 Task: Find a guest house in Bagdogra, India for 7 adults from 12th to 16th July, with a price range of ₹10,000 to ₹16,000, including Wifi and Free parking.
Action: Mouse moved to (445, 114)
Screenshot: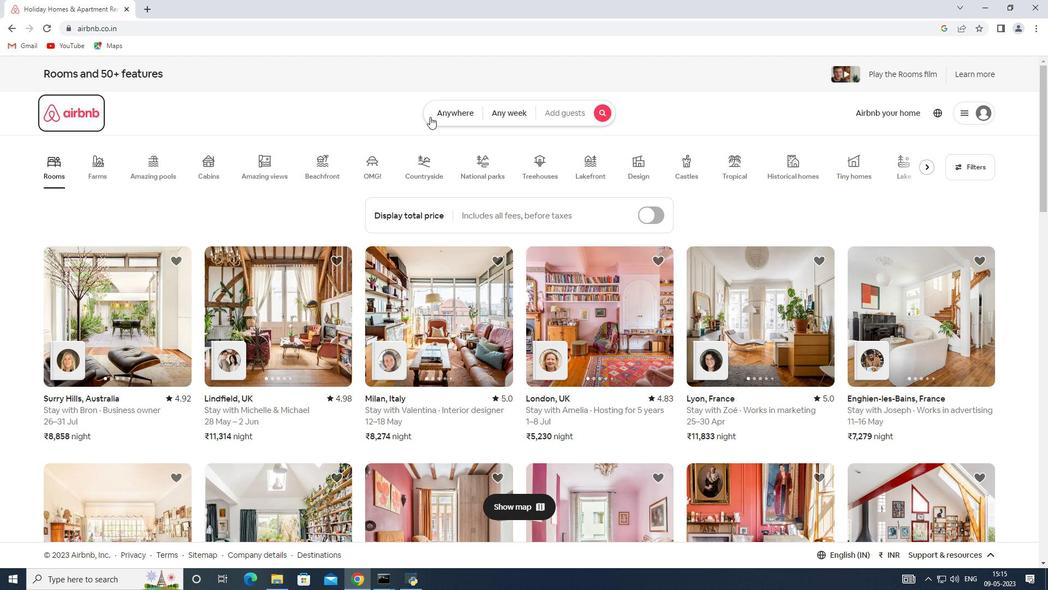 
Action: Mouse pressed left at (445, 114)
Screenshot: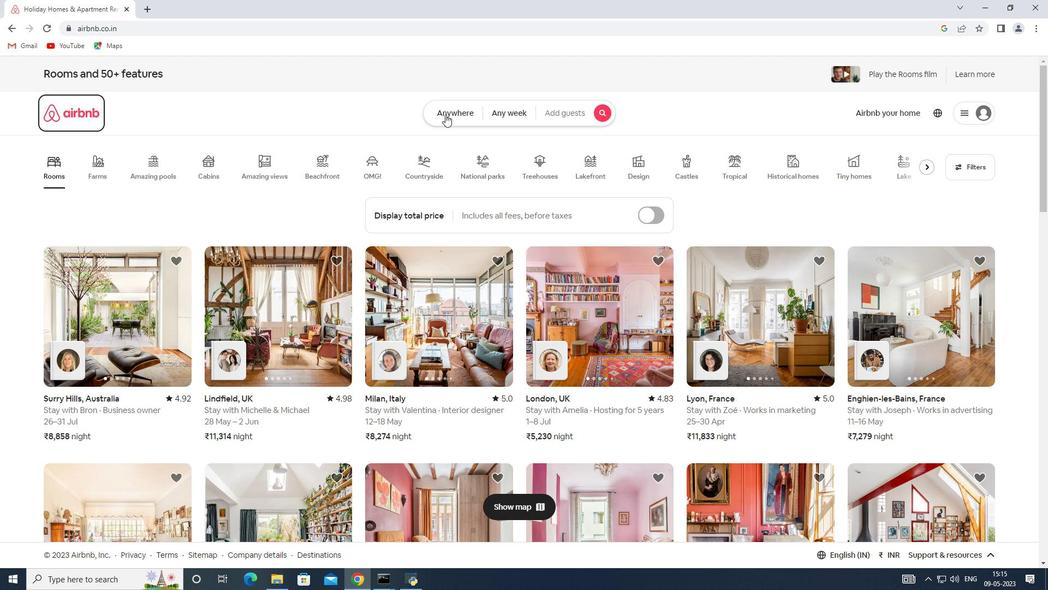 
Action: Mouse moved to (361, 158)
Screenshot: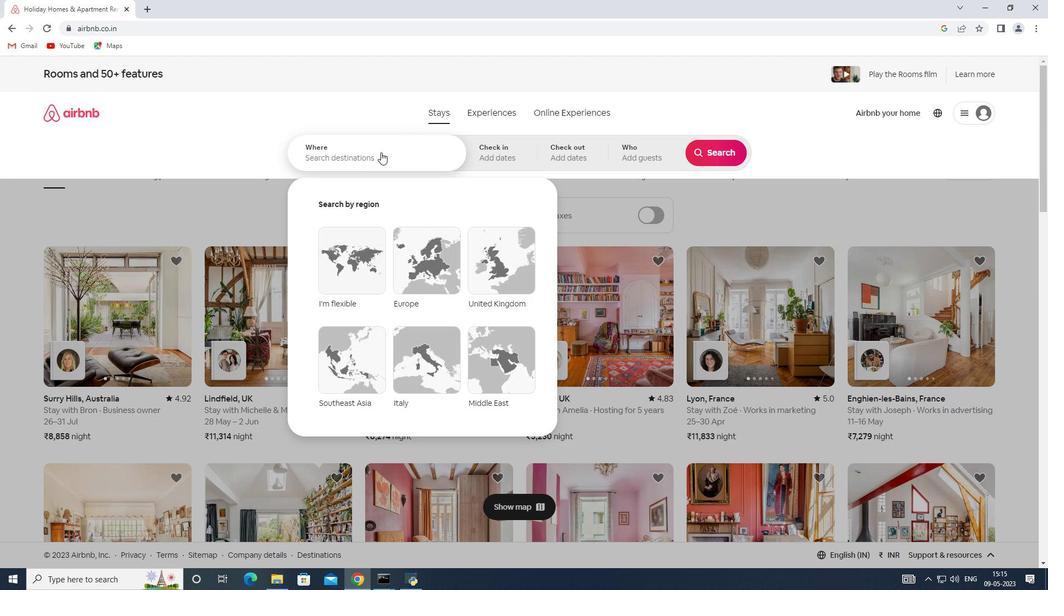 
Action: Mouse pressed left at (361, 158)
Screenshot: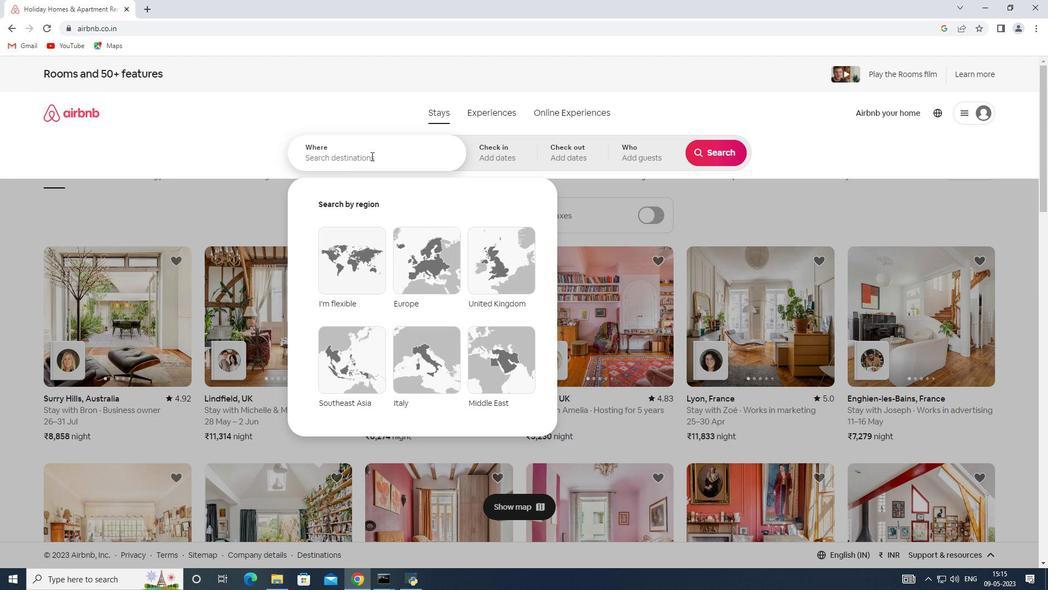 
Action: Key pressed <Key.caps_lock>B<Key.caps_lock>aghd
Screenshot: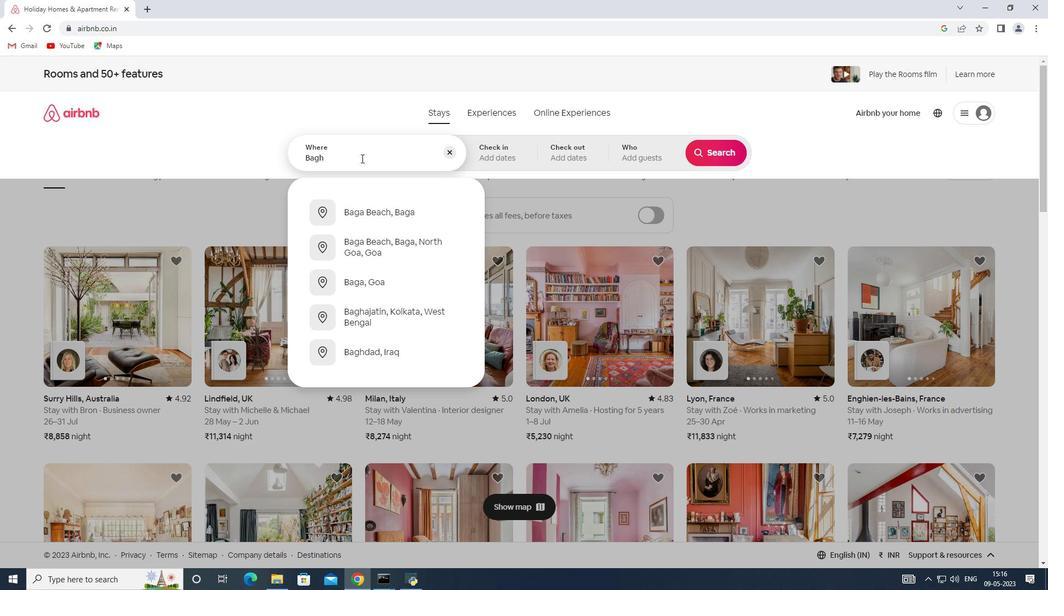 
Action: Mouse moved to (365, 205)
Screenshot: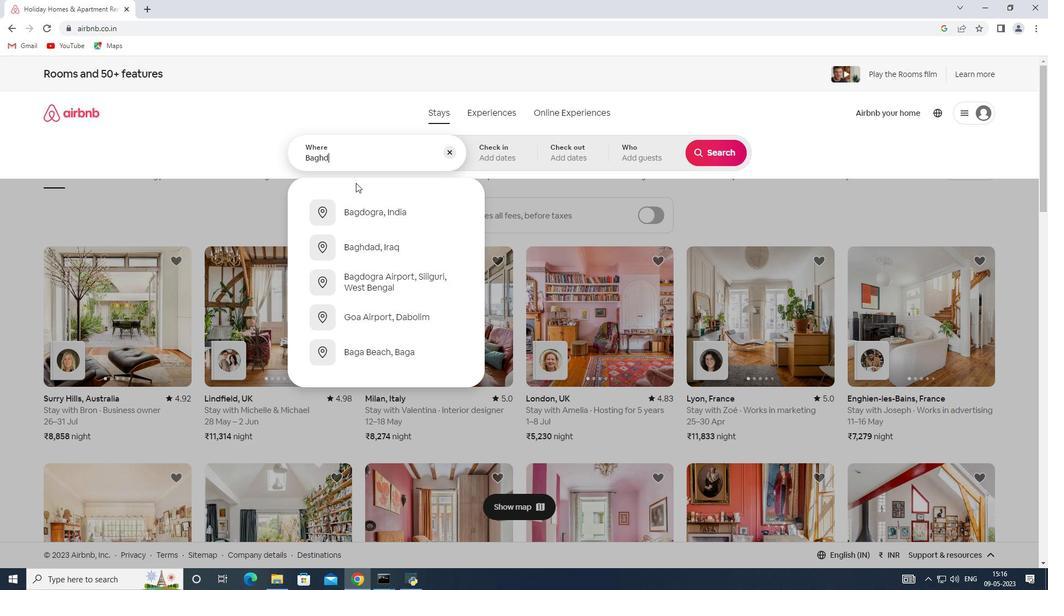
Action: Mouse pressed left at (365, 205)
Screenshot: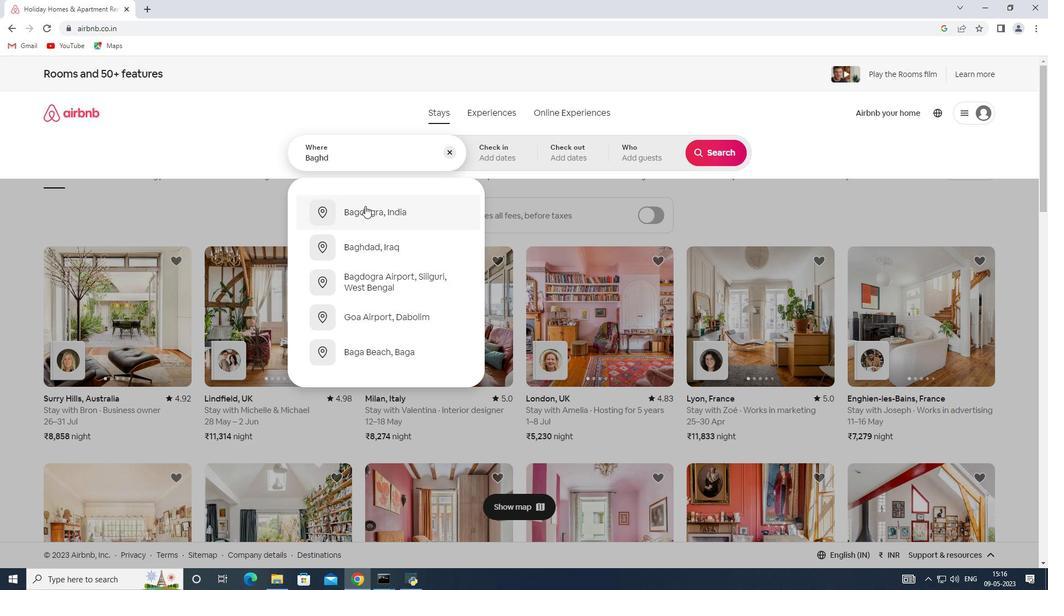 
Action: Mouse moved to (711, 240)
Screenshot: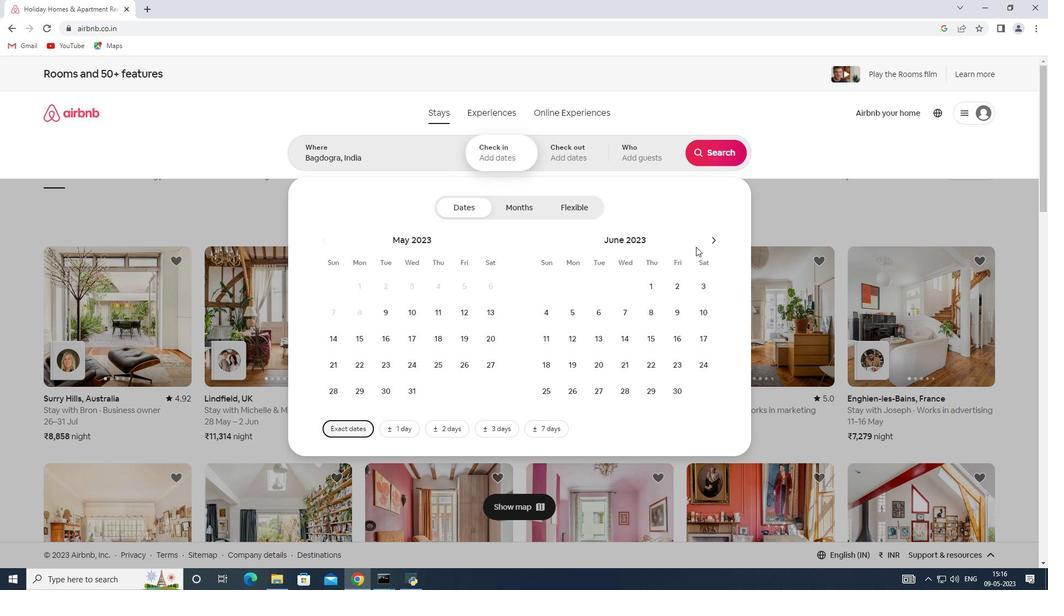 
Action: Mouse pressed left at (711, 240)
Screenshot: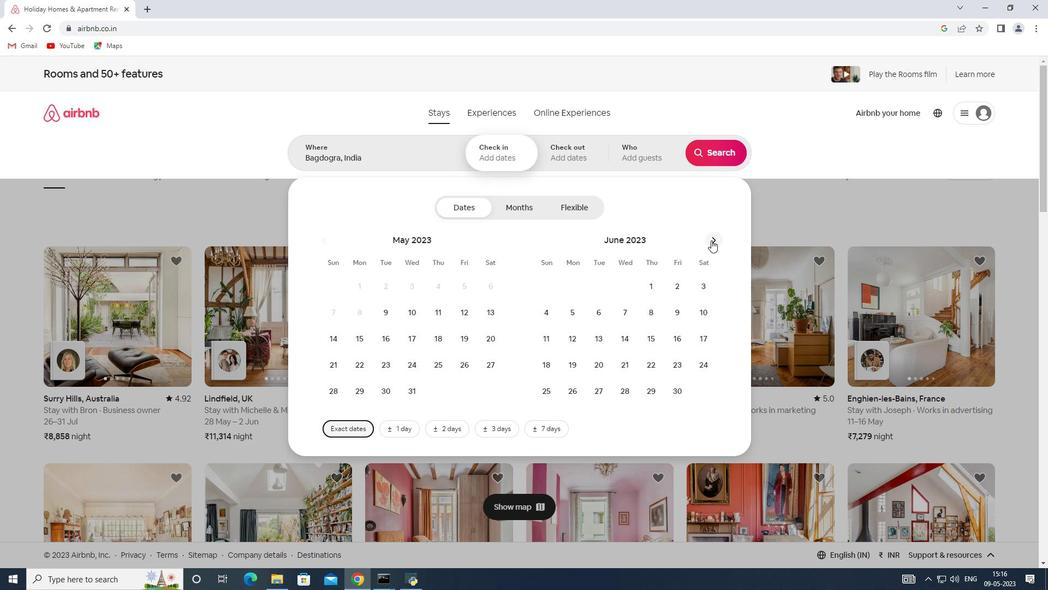 
Action: Mouse moved to (630, 346)
Screenshot: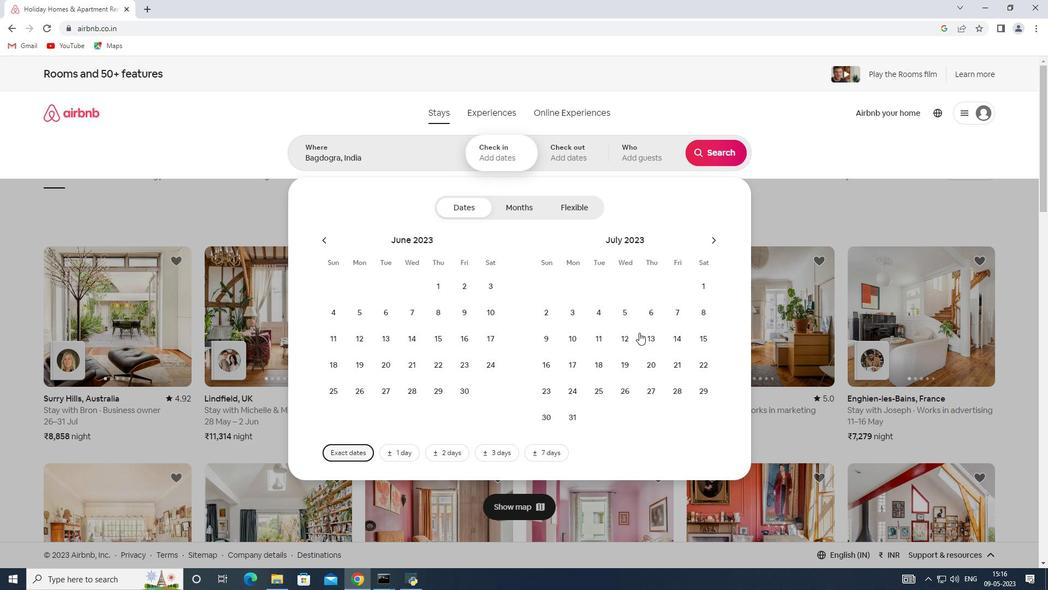 
Action: Mouse pressed left at (630, 346)
Screenshot: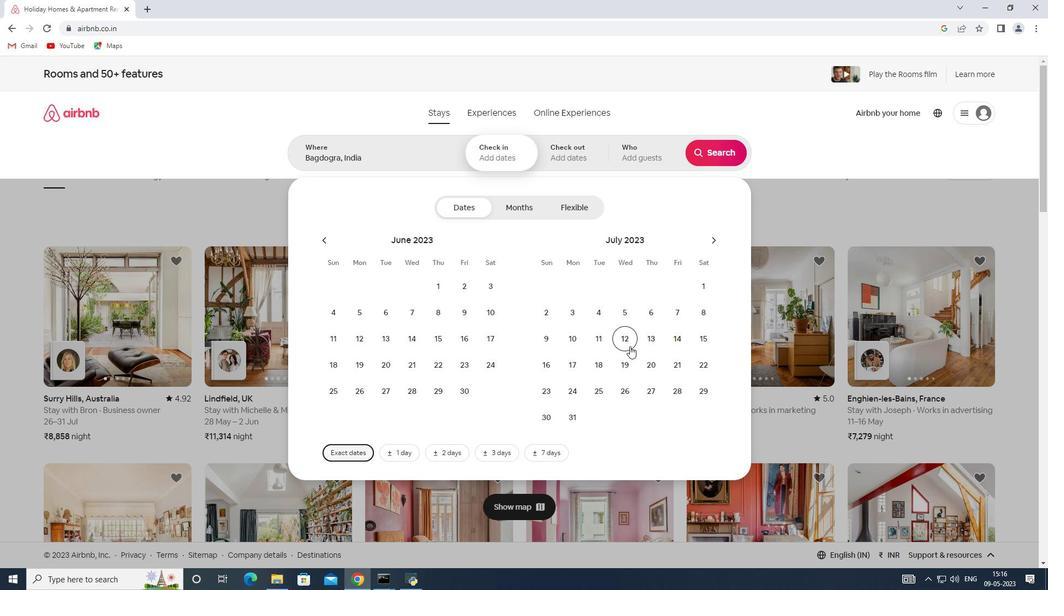 
Action: Mouse moved to (550, 368)
Screenshot: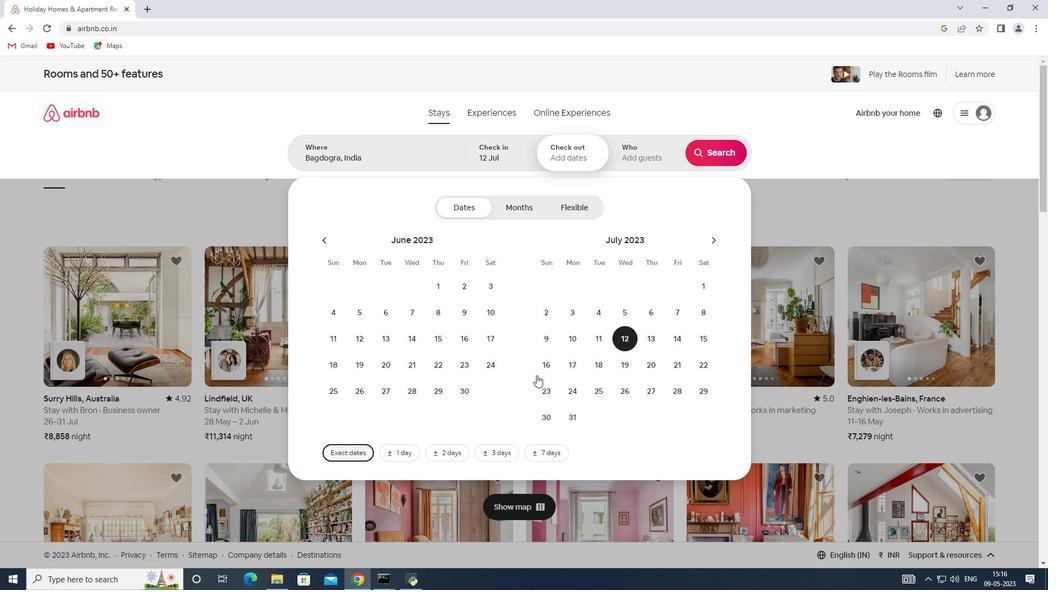 
Action: Mouse pressed left at (550, 368)
Screenshot: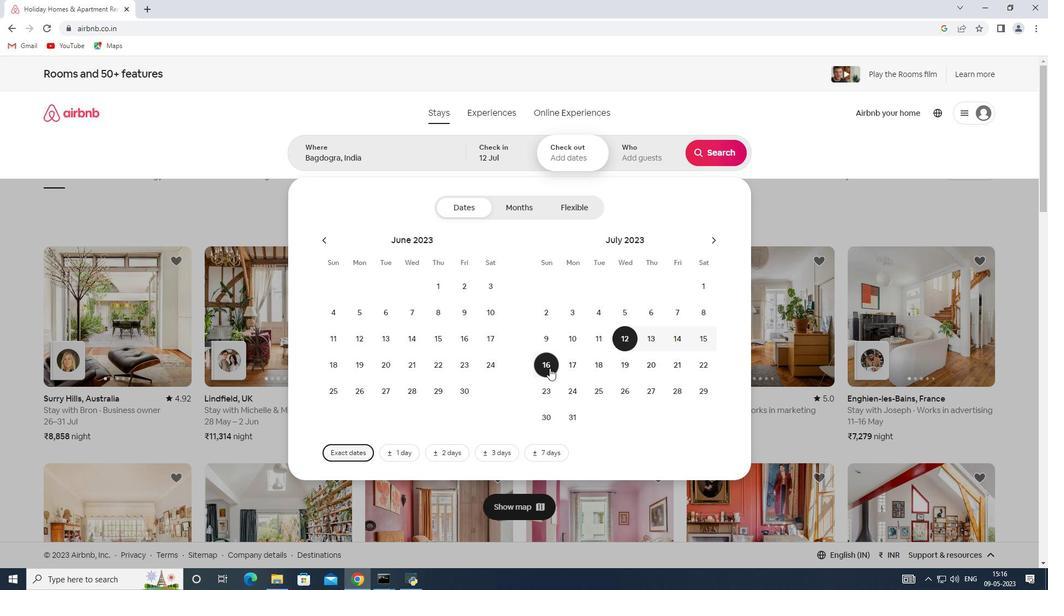 
Action: Mouse moved to (640, 152)
Screenshot: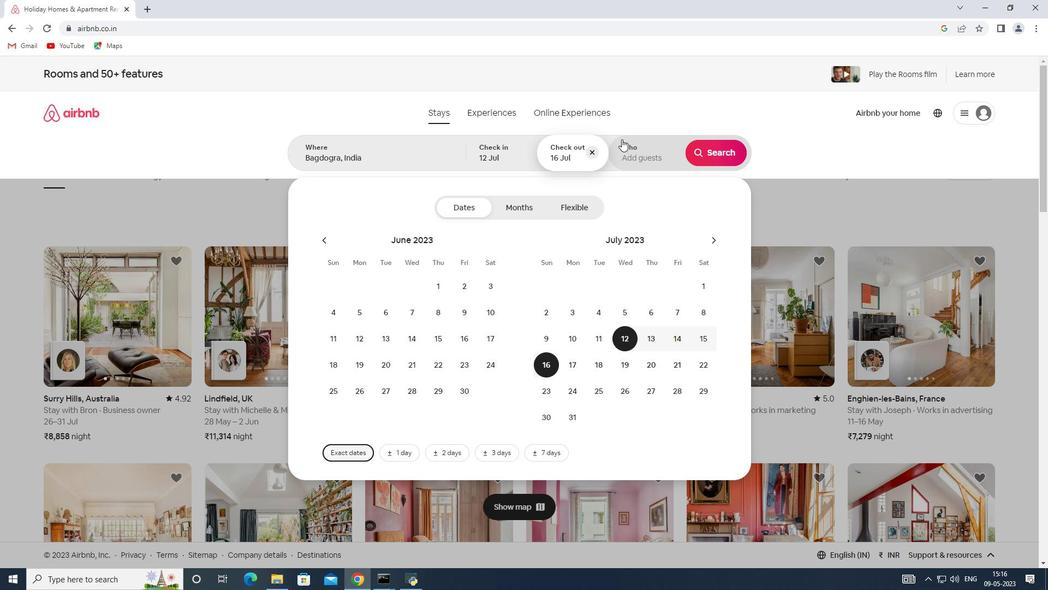 
Action: Mouse pressed left at (640, 152)
Screenshot: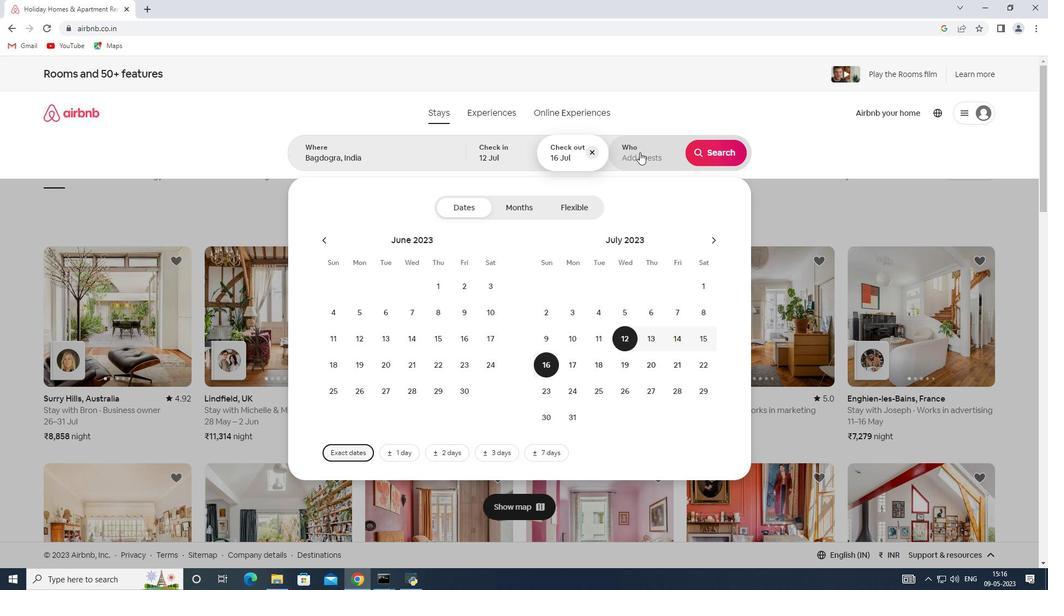 
Action: Mouse moved to (712, 207)
Screenshot: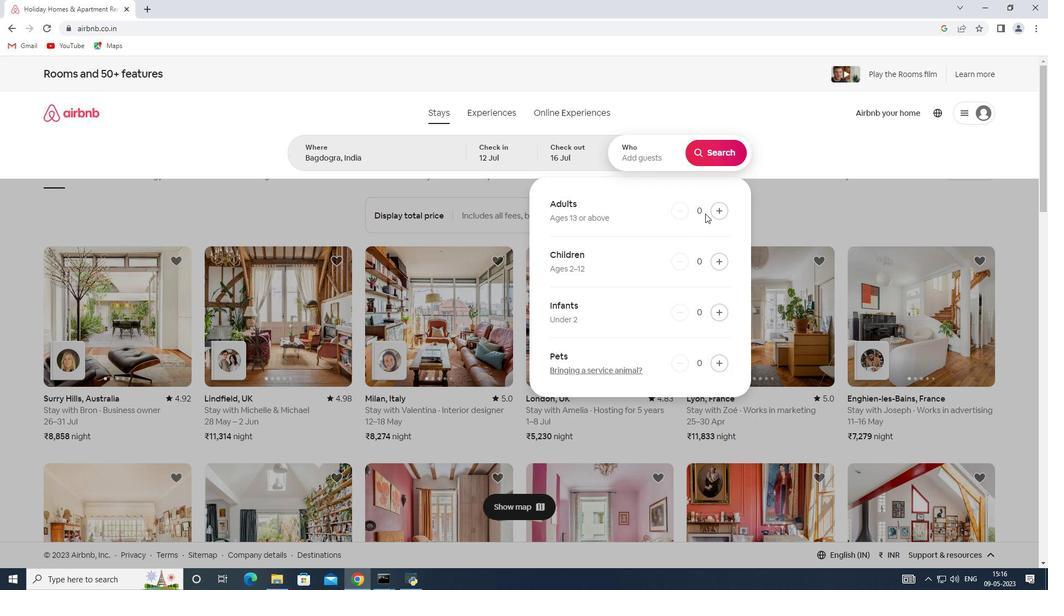 
Action: Mouse pressed left at (712, 207)
Screenshot: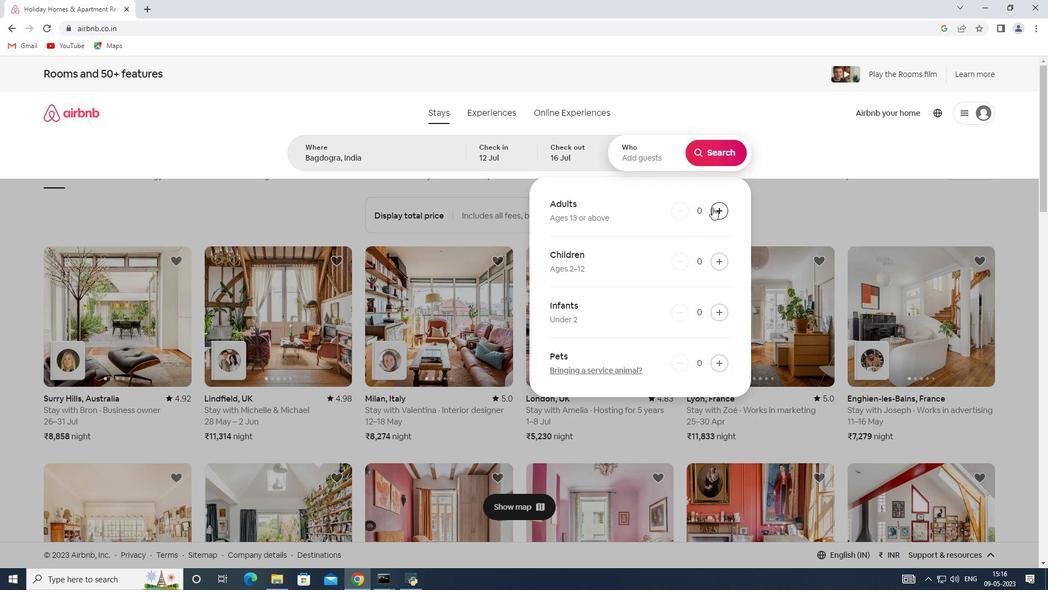 
Action: Mouse pressed left at (712, 207)
Screenshot: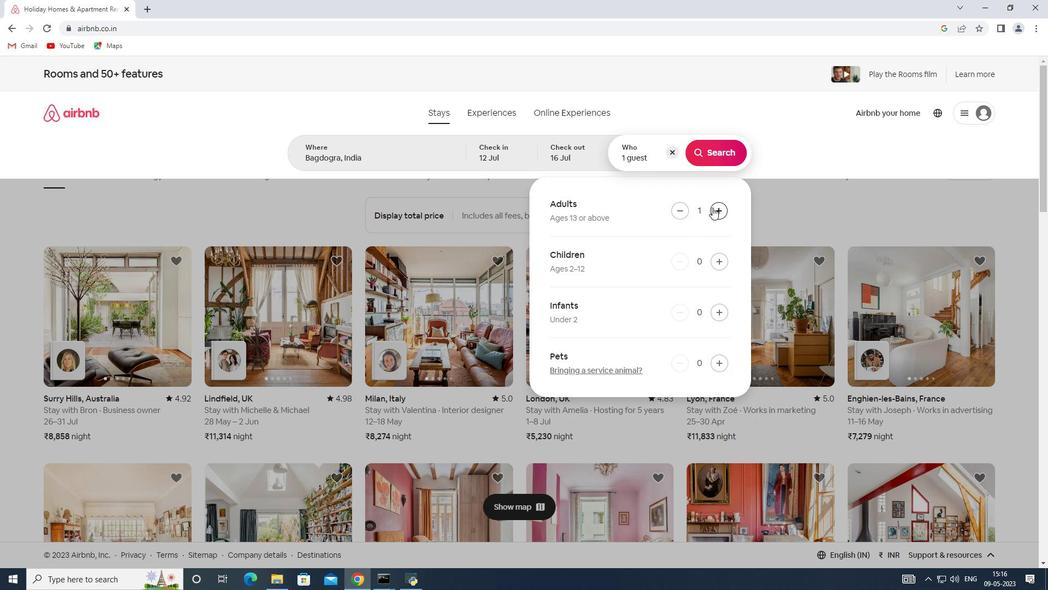 
Action: Mouse pressed left at (712, 207)
Screenshot: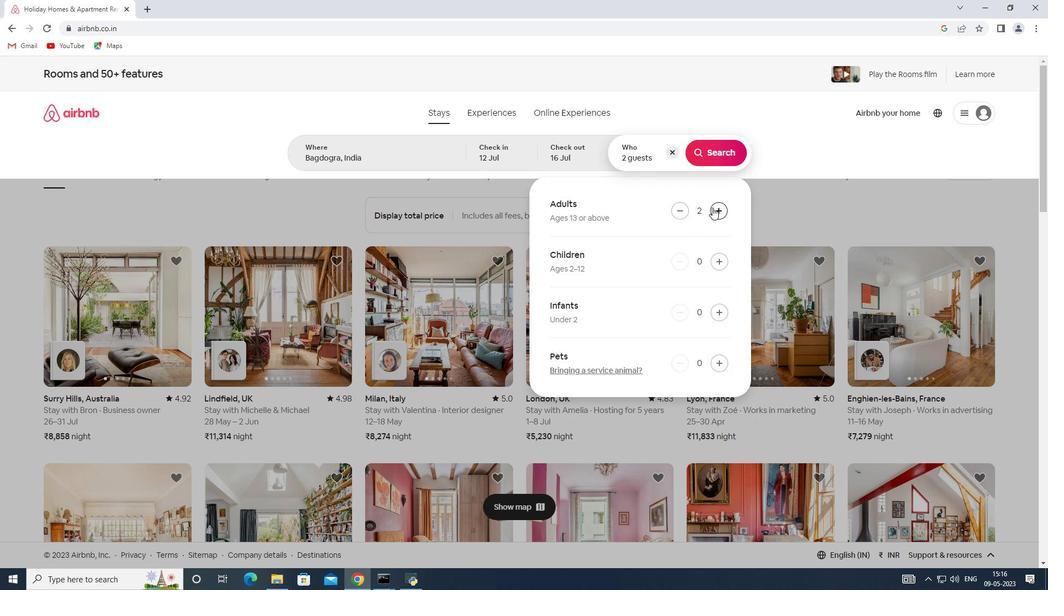 
Action: Mouse pressed left at (712, 207)
Screenshot: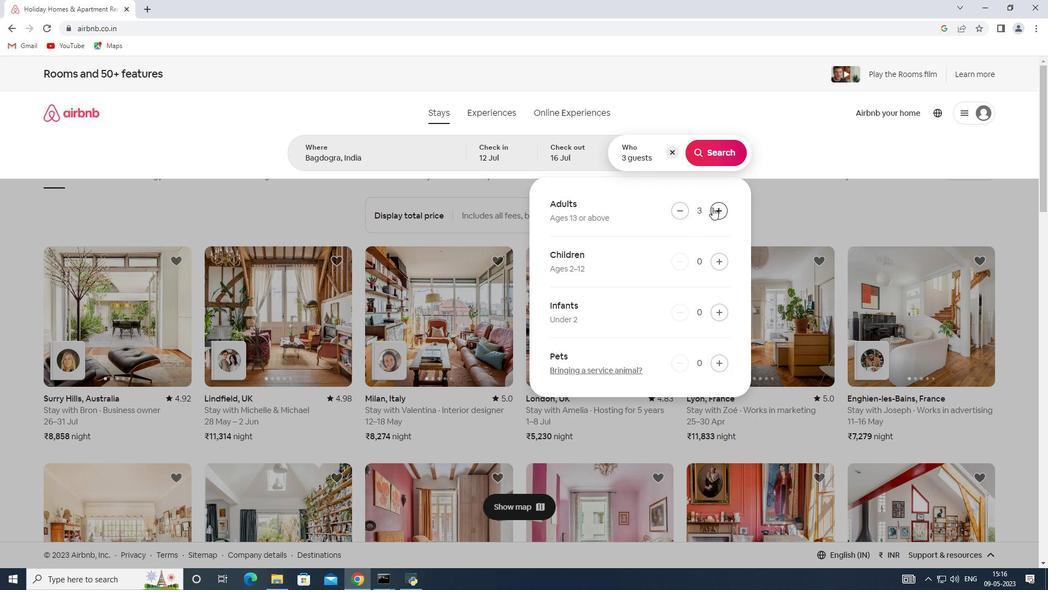 
Action: Mouse pressed left at (712, 207)
Screenshot: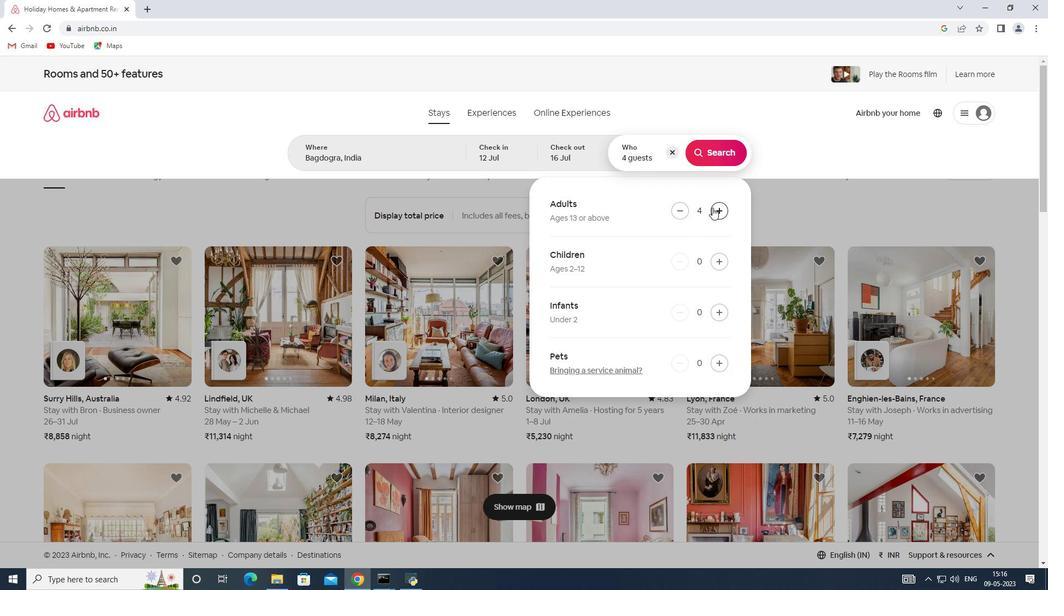 
Action: Mouse pressed left at (712, 207)
Screenshot: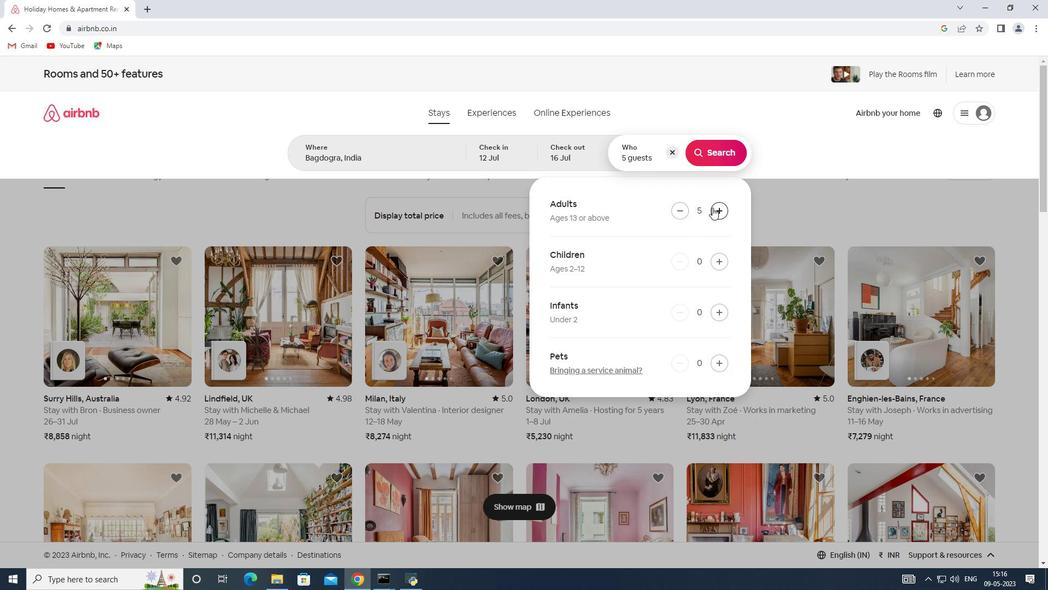 
Action: Mouse pressed left at (712, 207)
Screenshot: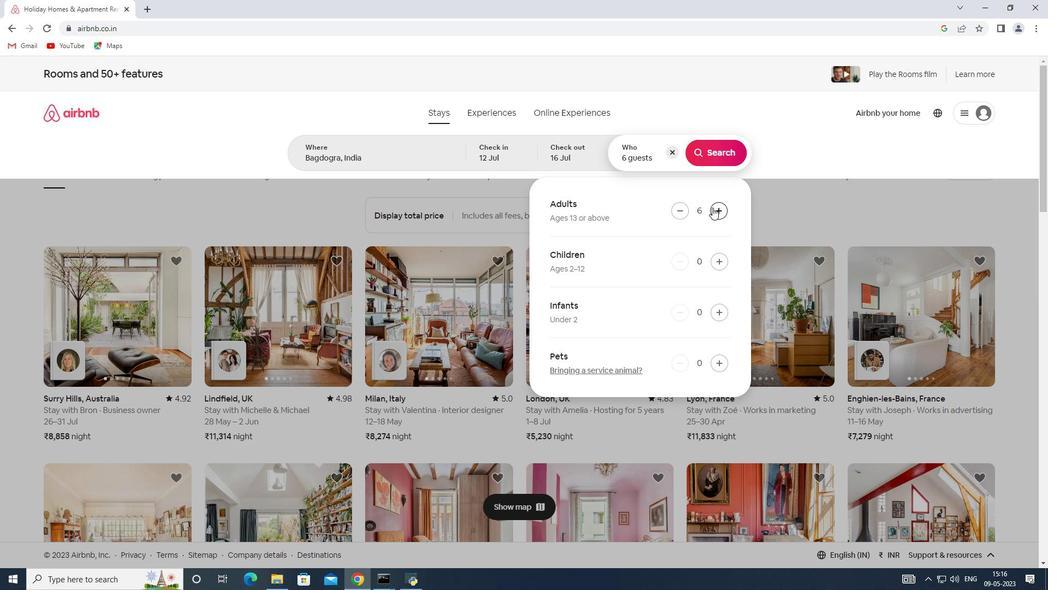 
Action: Mouse moved to (721, 207)
Screenshot: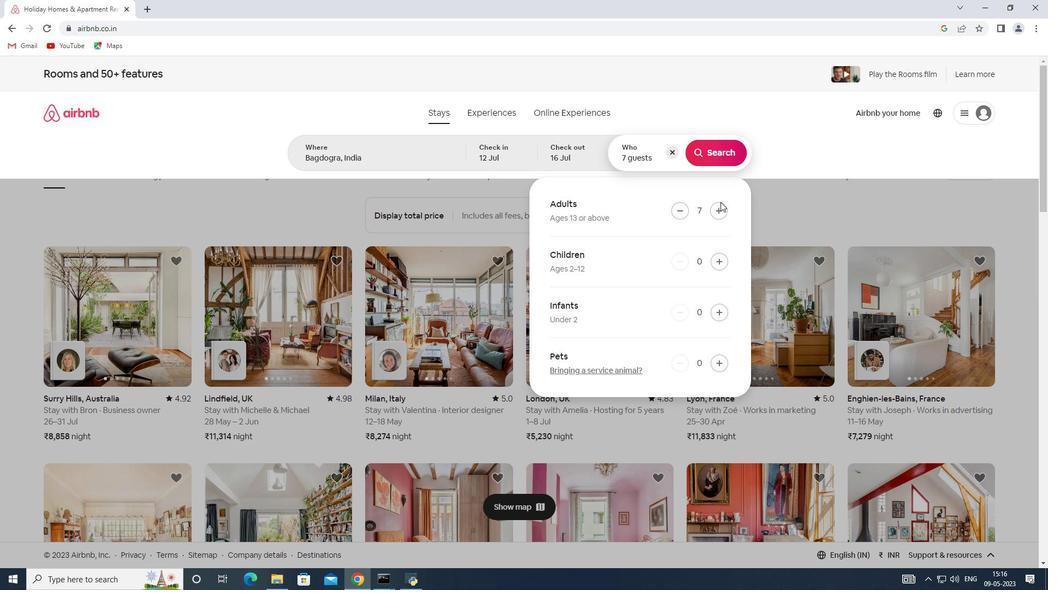 
Action: Mouse pressed left at (721, 207)
Screenshot: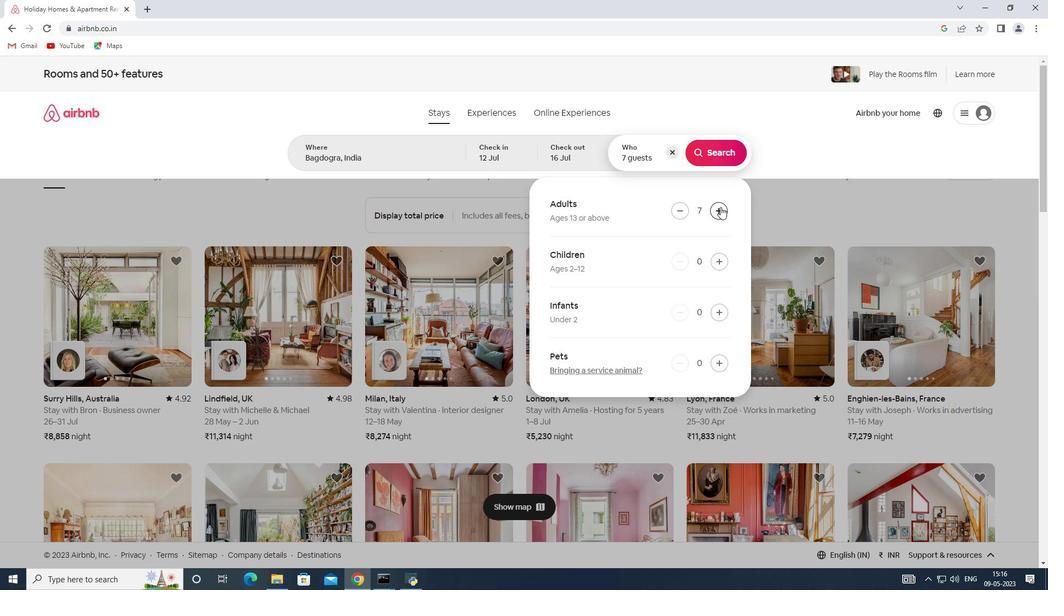 
Action: Mouse moved to (709, 152)
Screenshot: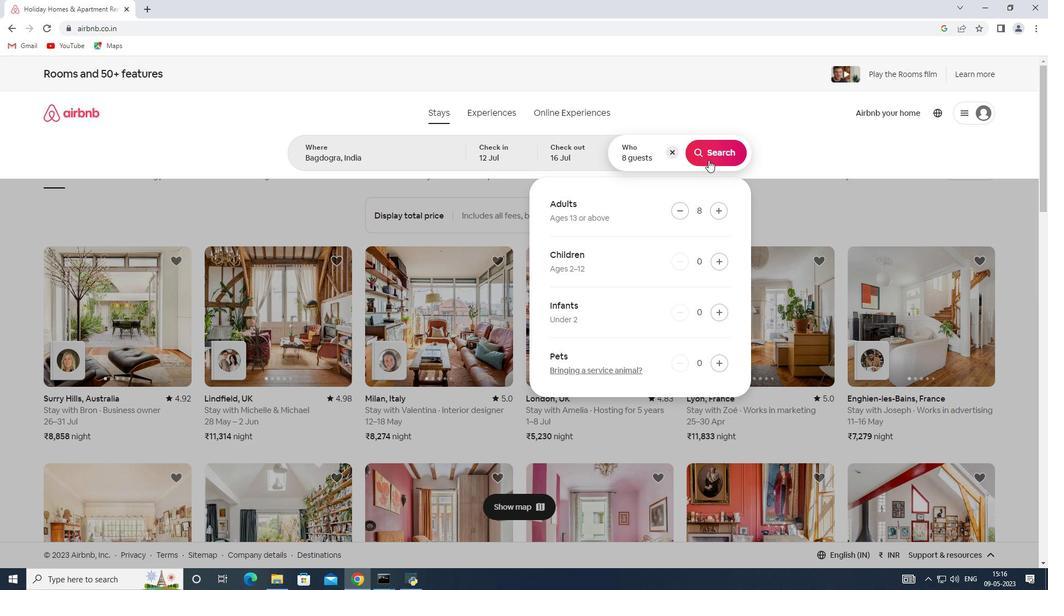 
Action: Mouse pressed left at (709, 152)
Screenshot: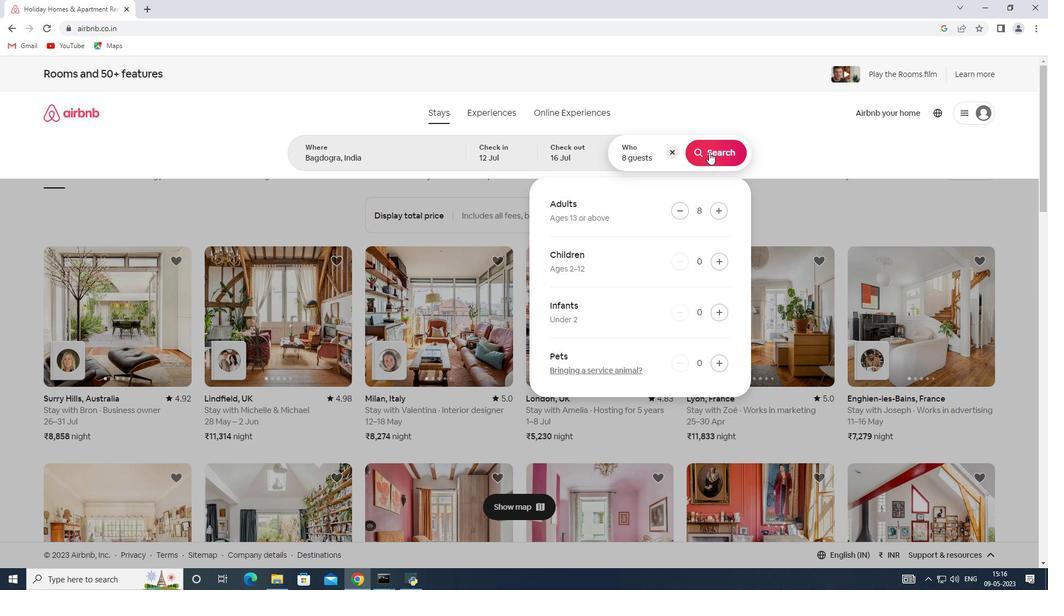 
Action: Mouse moved to (995, 123)
Screenshot: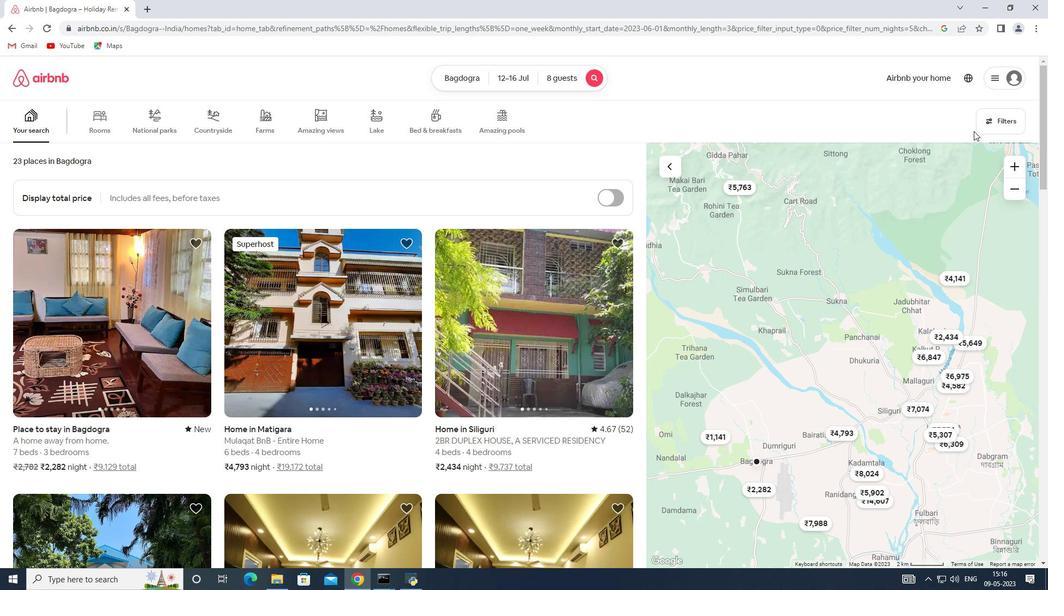 
Action: Mouse pressed left at (995, 123)
Screenshot: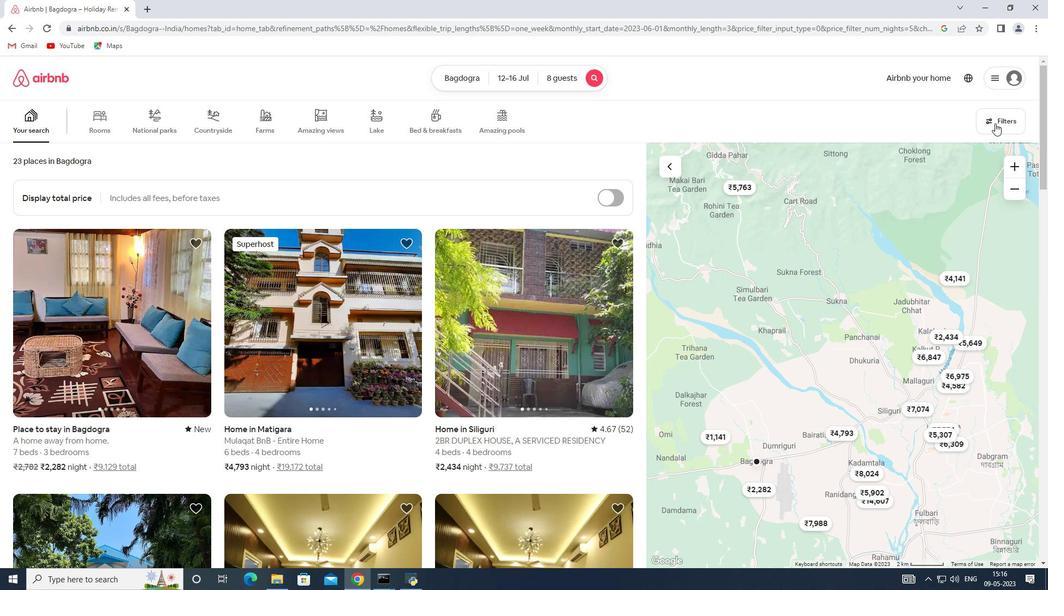 
Action: Mouse moved to (391, 390)
Screenshot: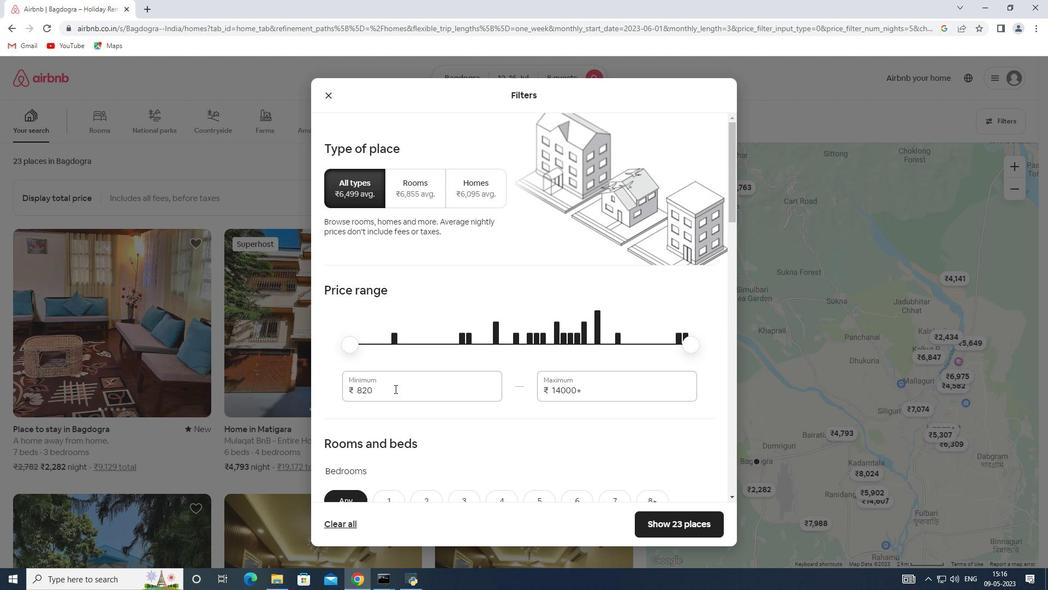 
Action: Mouse pressed left at (391, 390)
Screenshot: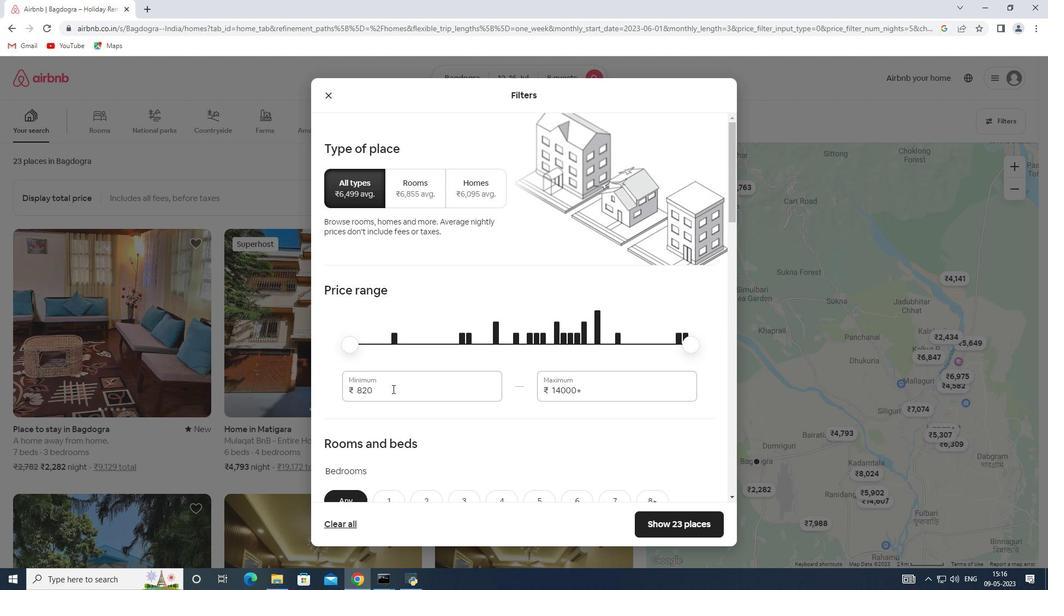 
Action: Mouse moved to (334, 393)
Screenshot: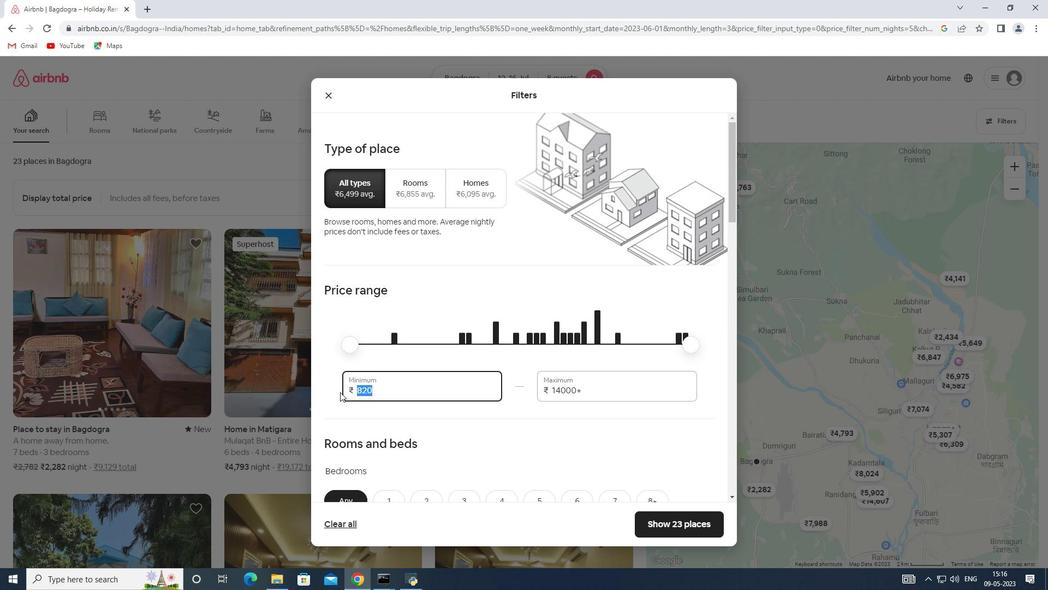 
Action: Key pressed 10000
Screenshot: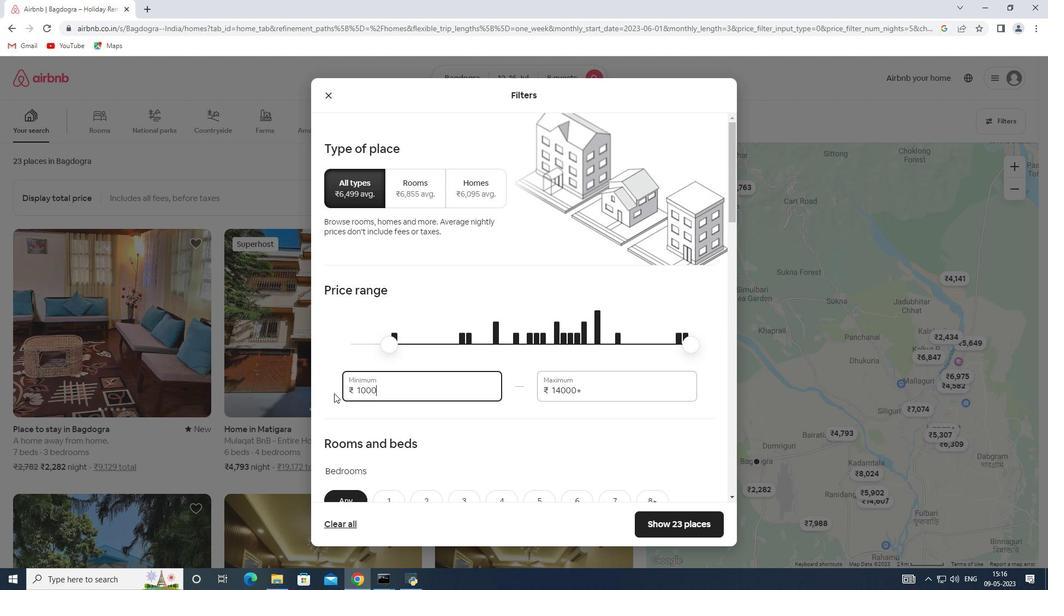 
Action: Mouse moved to (599, 391)
Screenshot: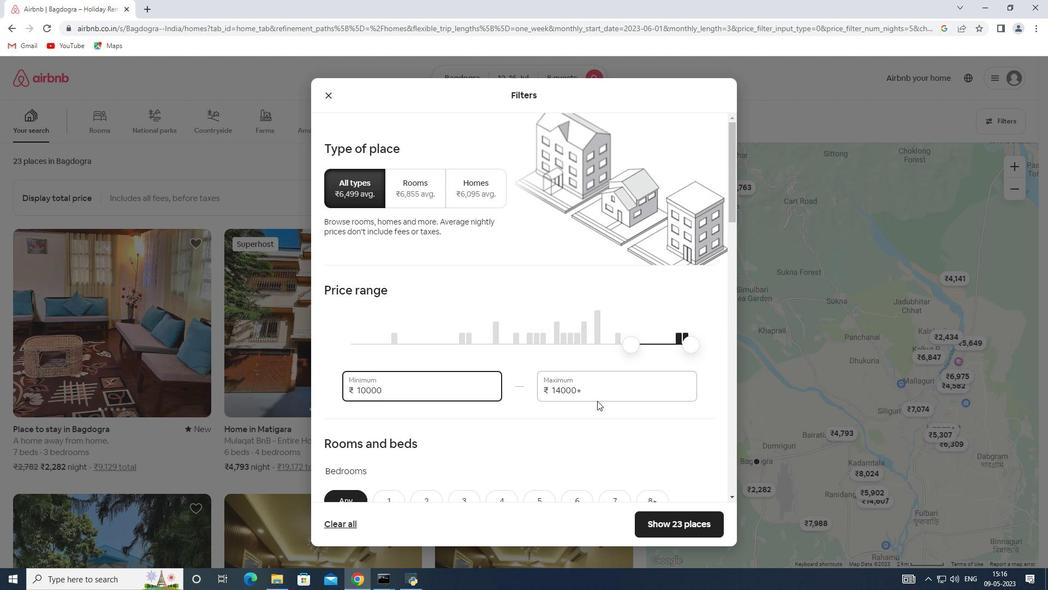 
Action: Mouse pressed left at (599, 391)
Screenshot: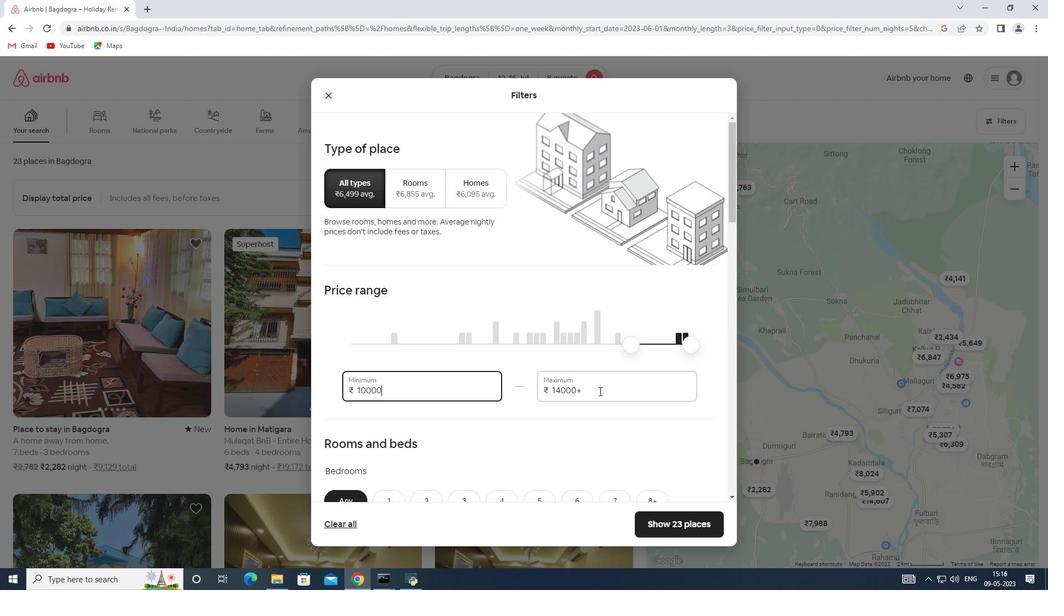 
Action: Mouse moved to (504, 404)
Screenshot: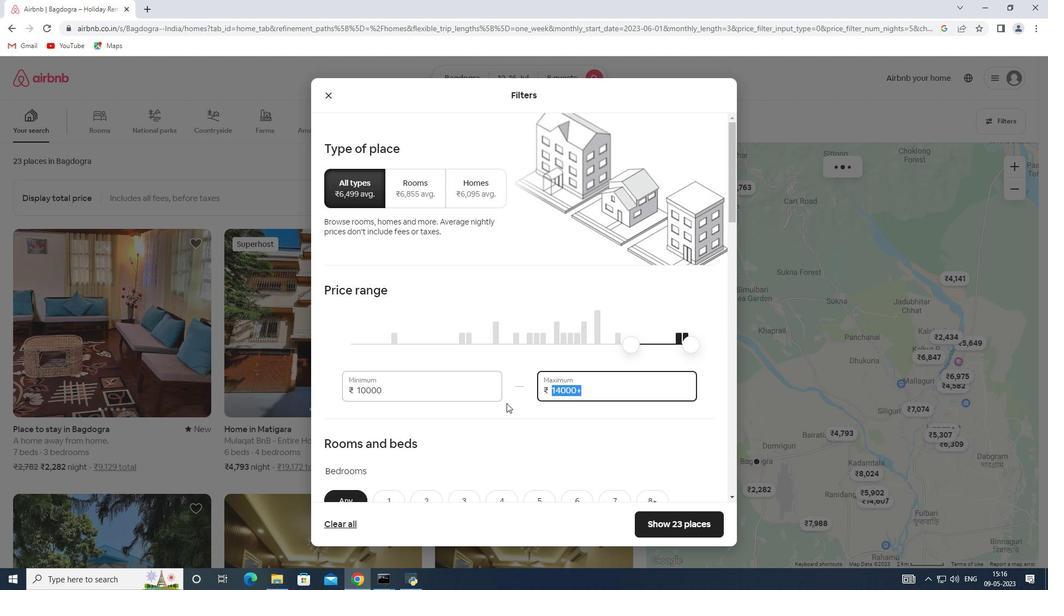 
Action: Key pressed 16000
Screenshot: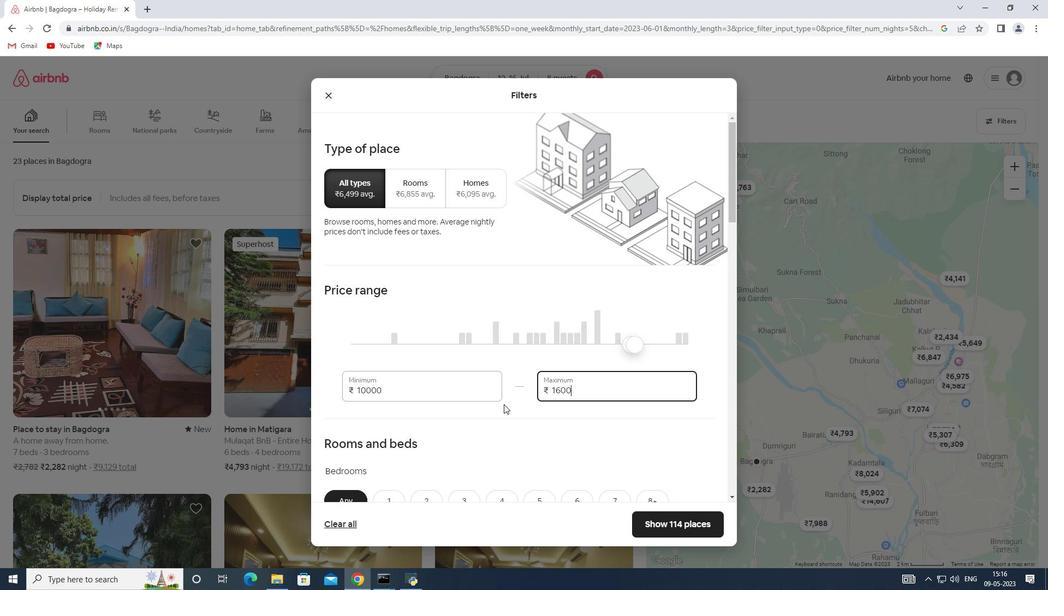 
Action: Mouse moved to (503, 405)
Screenshot: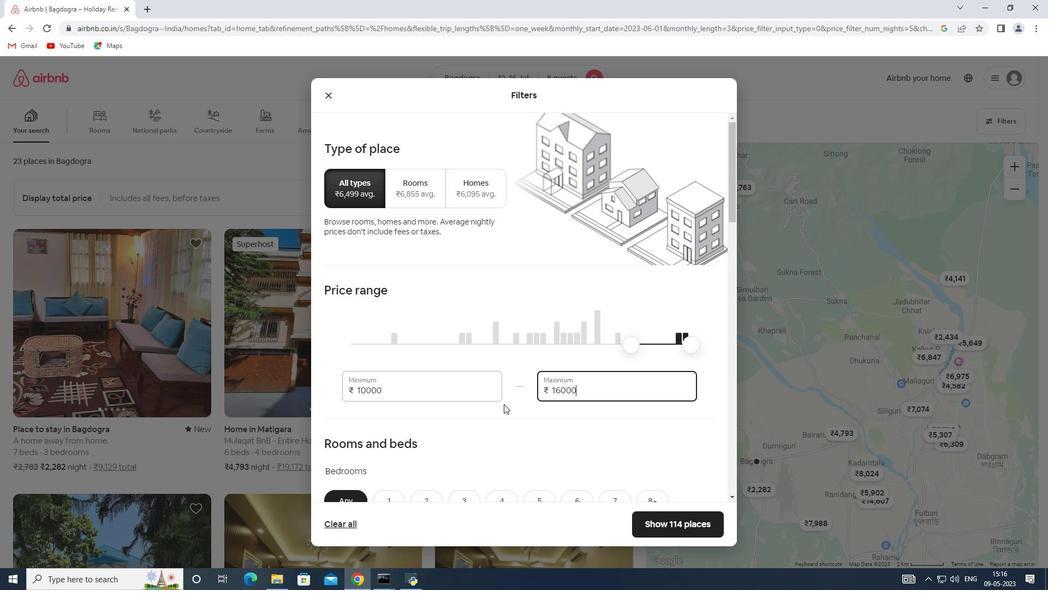 
Action: Mouse scrolled (503, 404) with delta (0, 0)
Screenshot: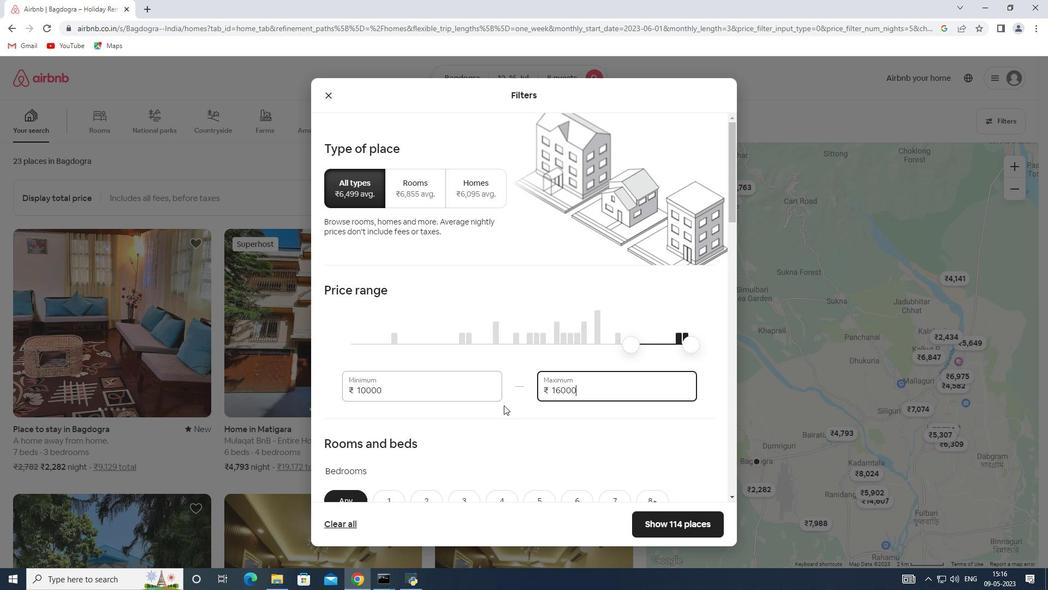 
Action: Mouse scrolled (503, 404) with delta (0, 0)
Screenshot: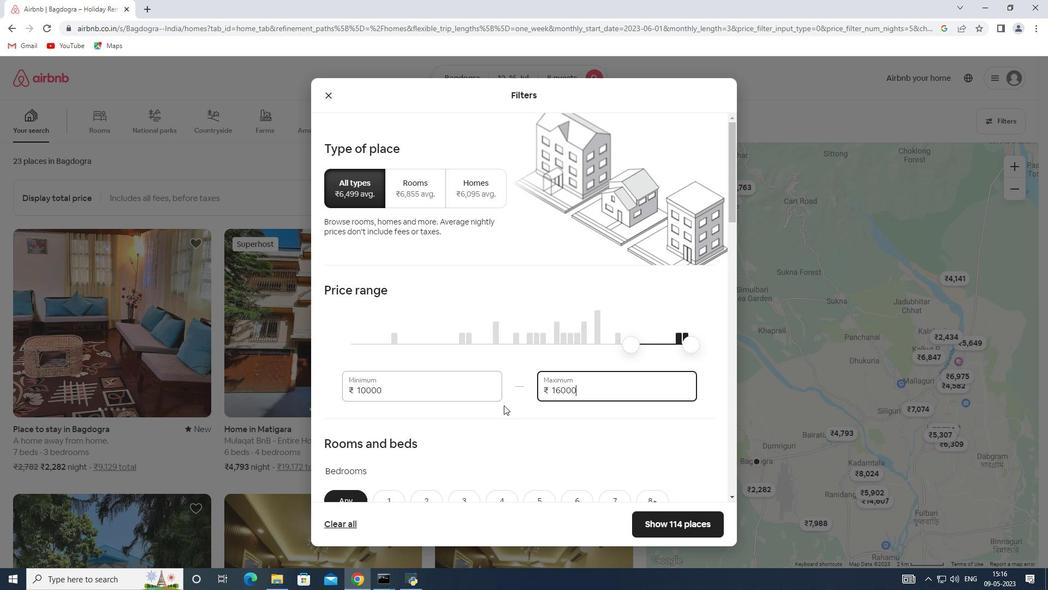 
Action: Mouse moved to (504, 405)
Screenshot: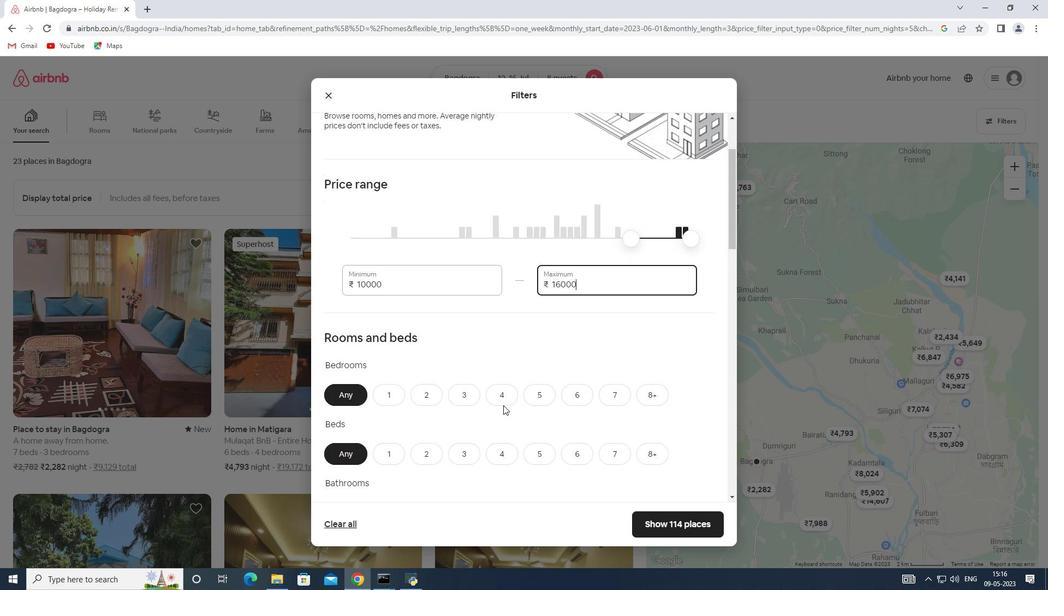 
Action: Mouse scrolled (504, 405) with delta (0, 0)
Screenshot: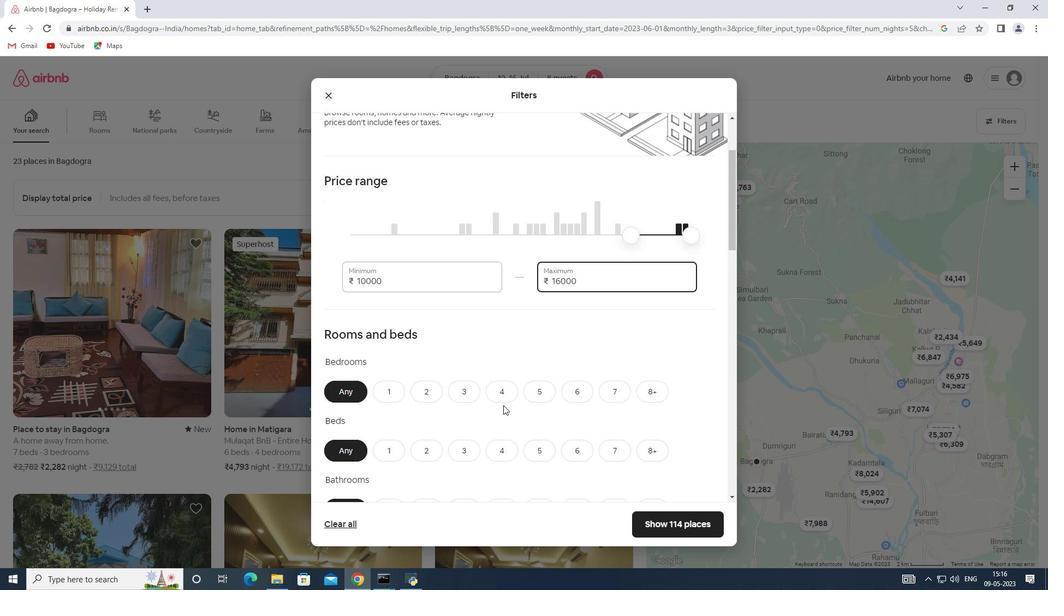 
Action: Mouse moved to (653, 335)
Screenshot: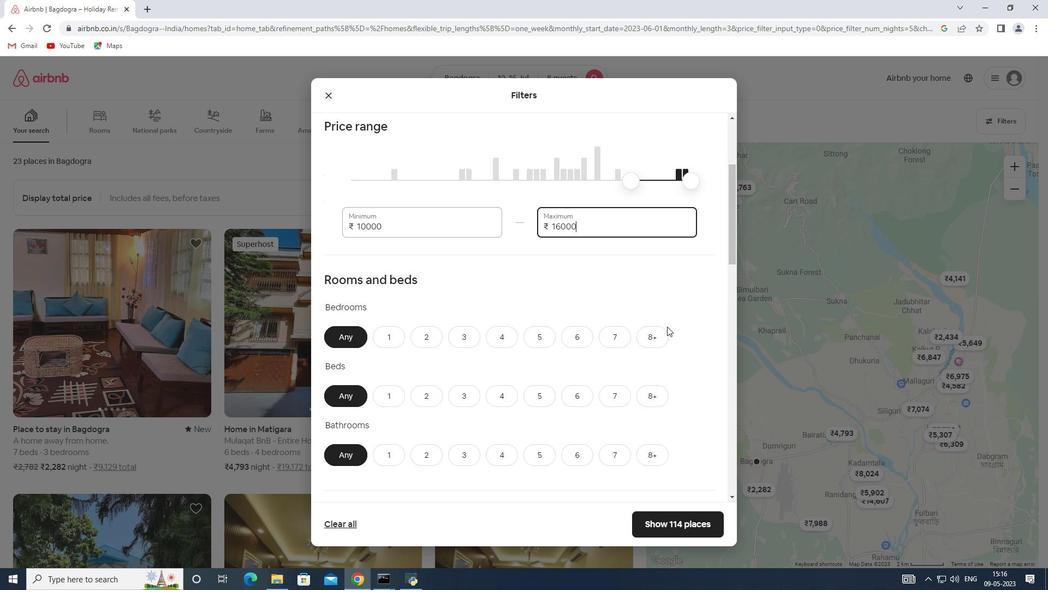 
Action: Mouse pressed left at (653, 335)
Screenshot: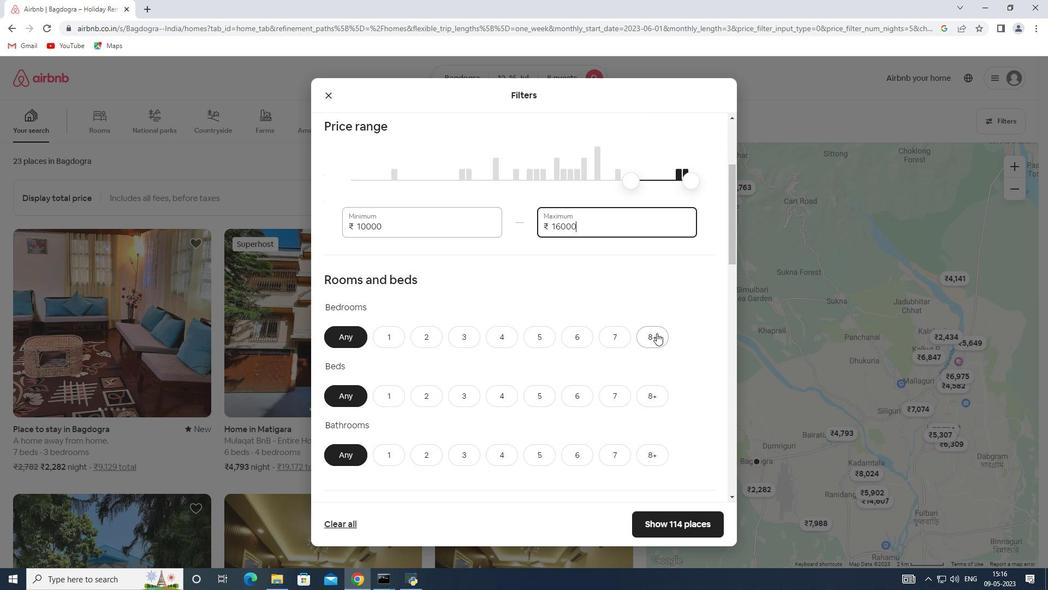 
Action: Mouse moved to (653, 391)
Screenshot: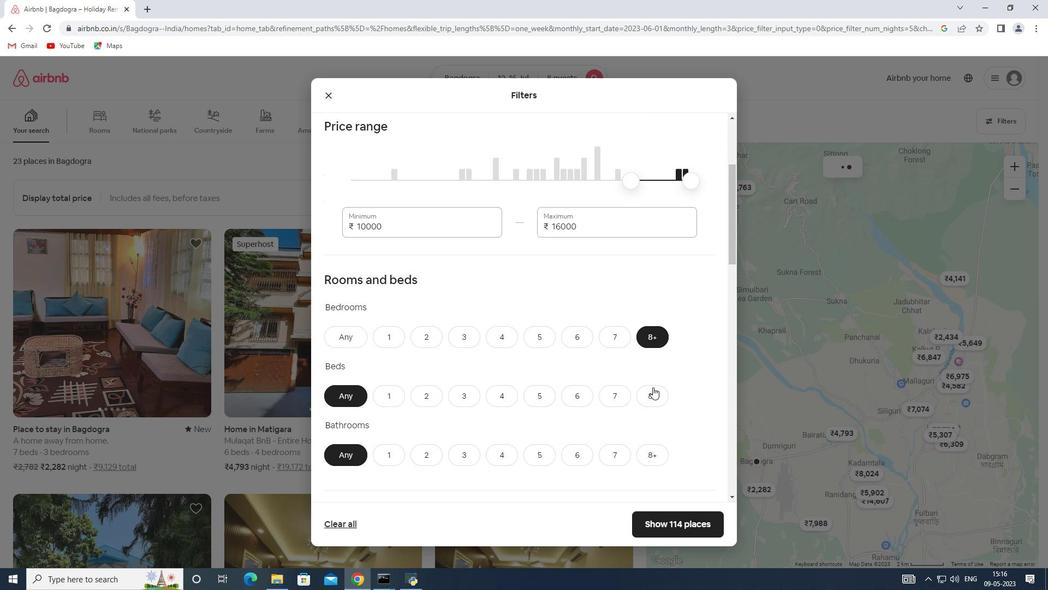 
Action: Mouse pressed left at (653, 391)
Screenshot: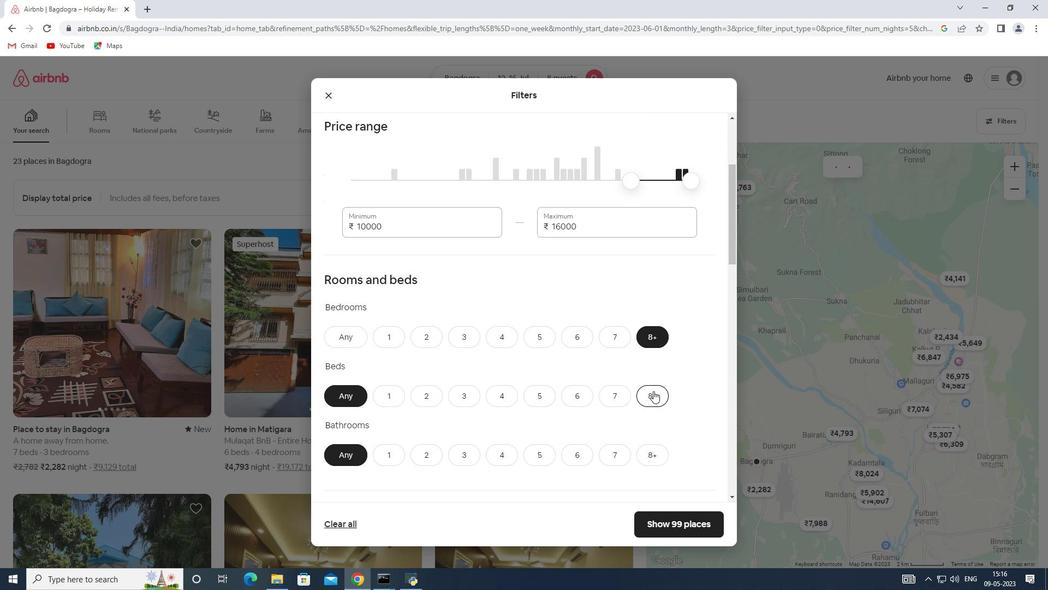 
Action: Mouse moved to (658, 453)
Screenshot: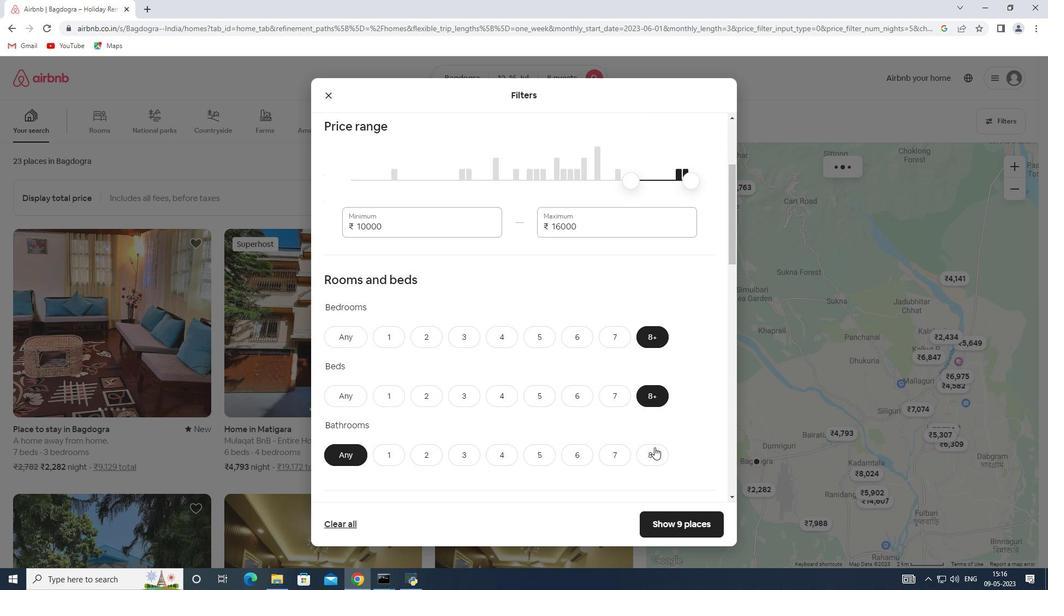 
Action: Mouse pressed left at (658, 453)
Screenshot: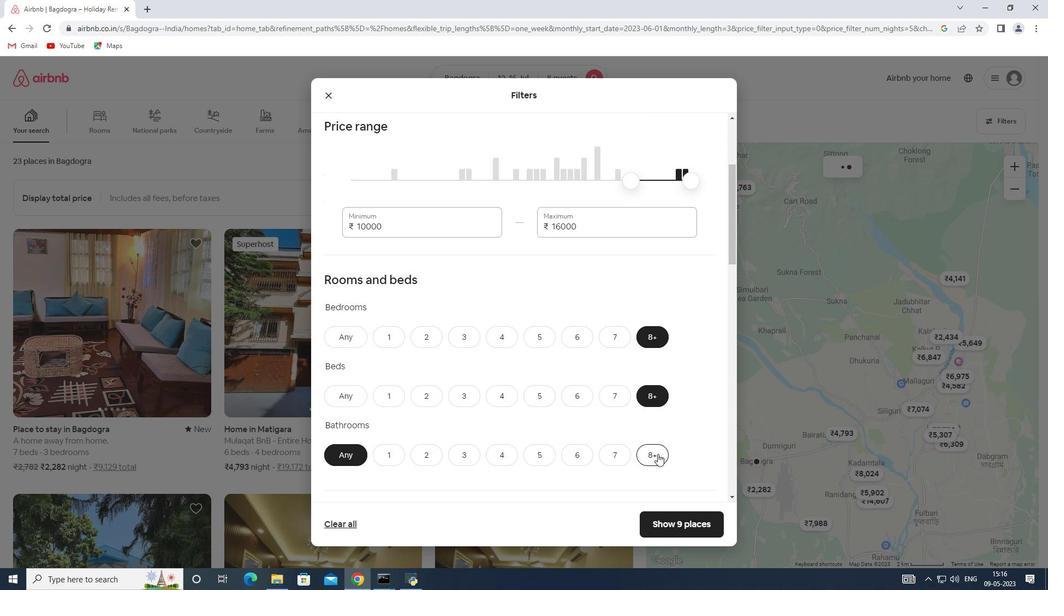 
Action: Mouse moved to (655, 452)
Screenshot: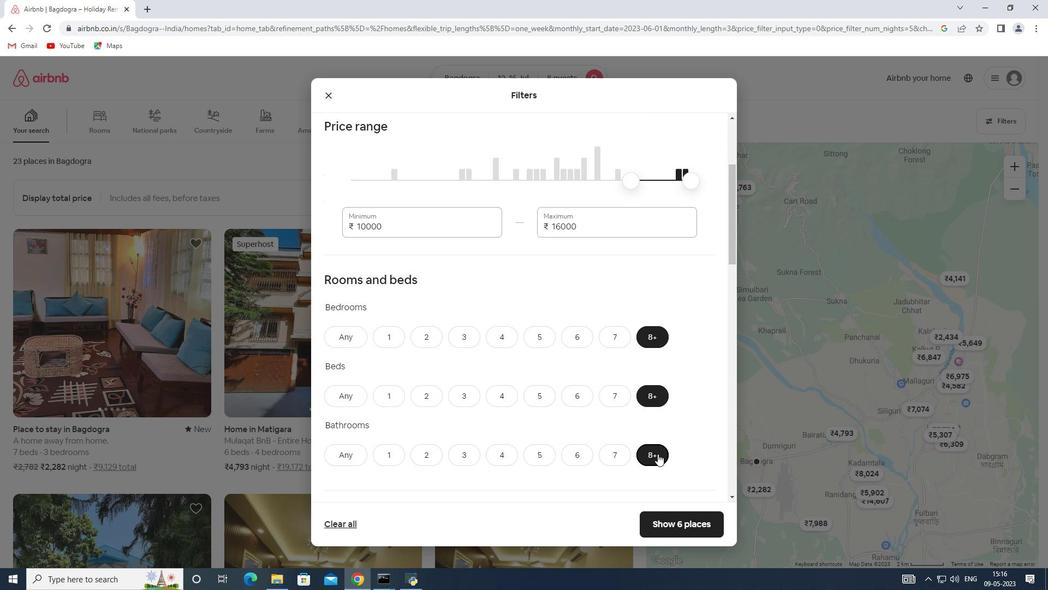 
Action: Mouse scrolled (655, 452) with delta (0, 0)
Screenshot: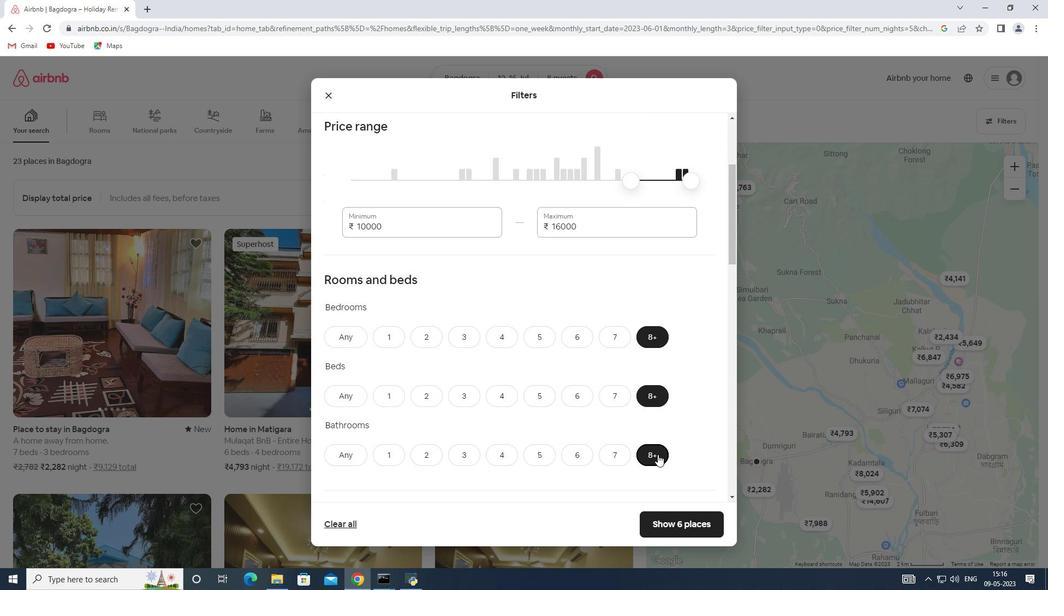 
Action: Mouse scrolled (655, 452) with delta (0, 0)
Screenshot: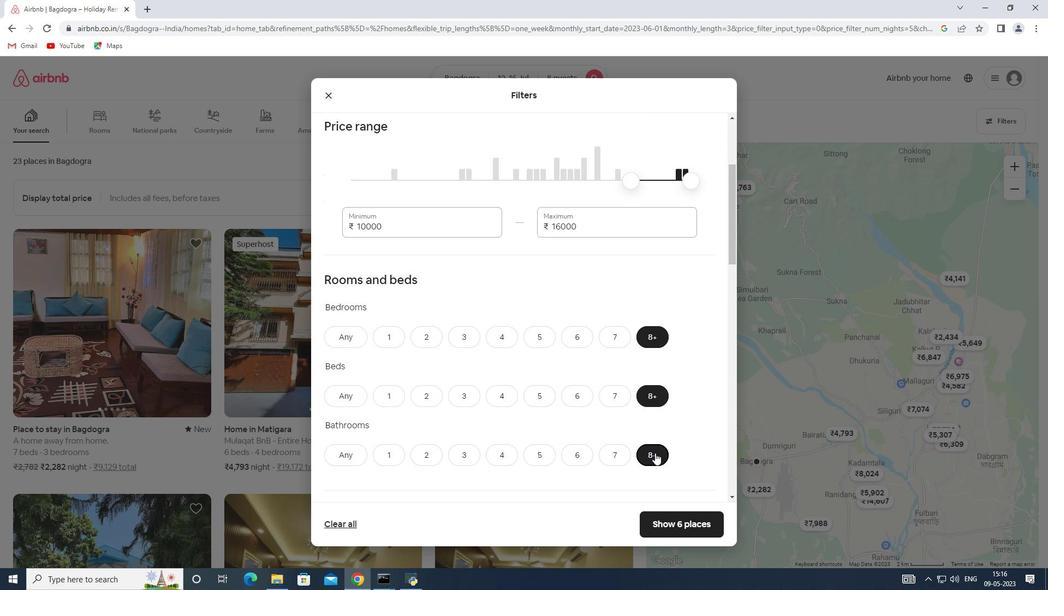 
Action: Mouse moved to (588, 428)
Screenshot: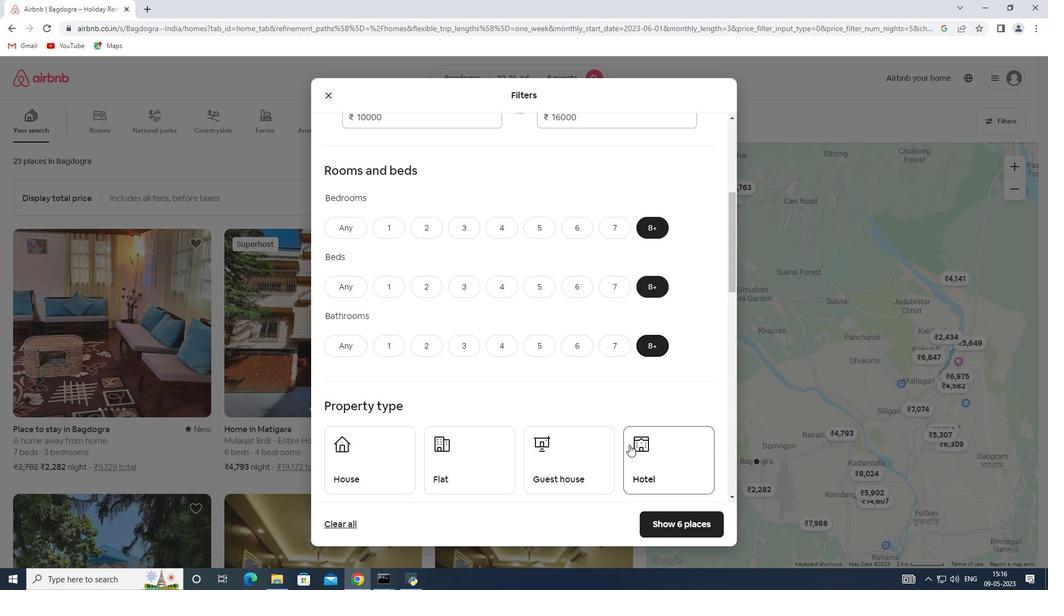 
Action: Mouse scrolled (588, 427) with delta (0, 0)
Screenshot: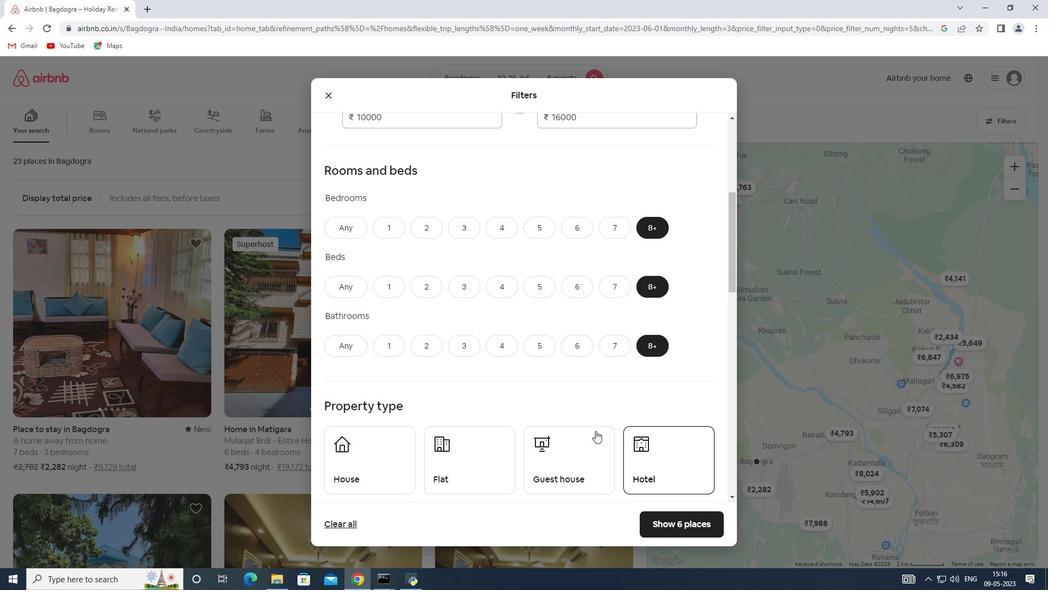 
Action: Mouse scrolled (588, 427) with delta (0, 0)
Screenshot: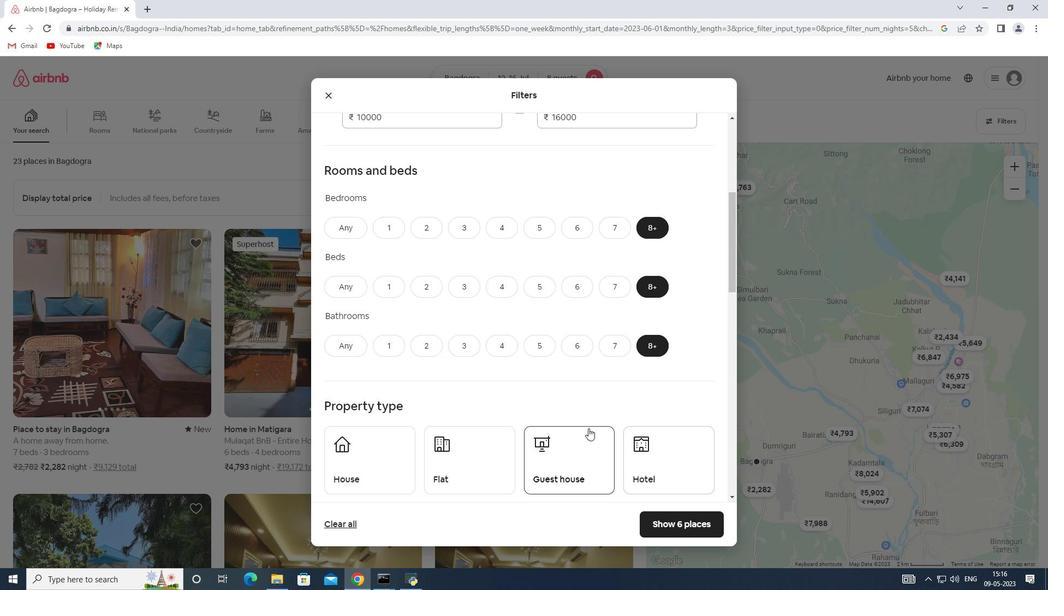 
Action: Mouse moved to (360, 372)
Screenshot: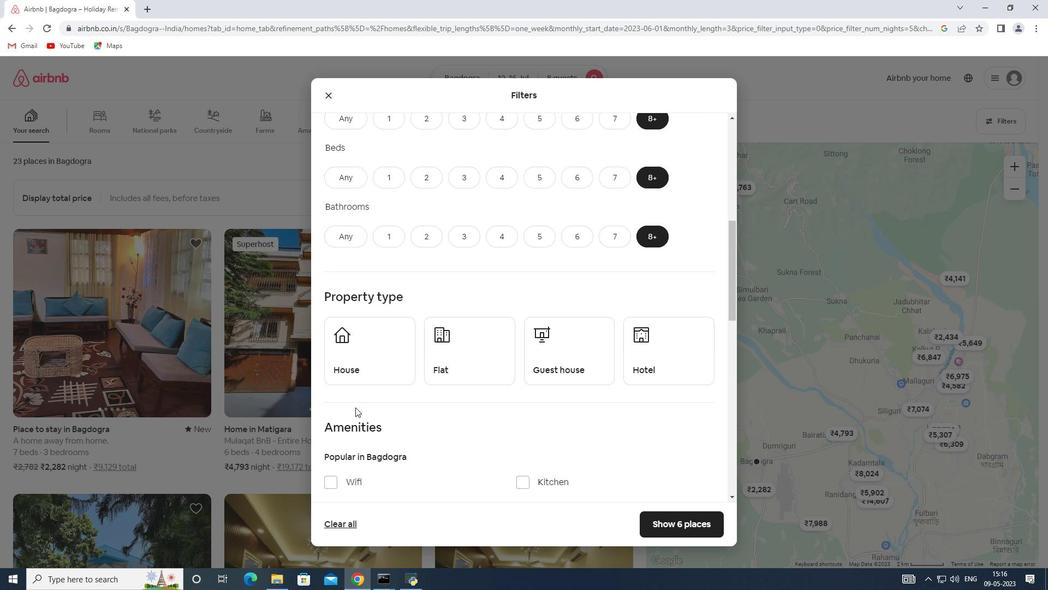 
Action: Mouse pressed left at (360, 372)
Screenshot: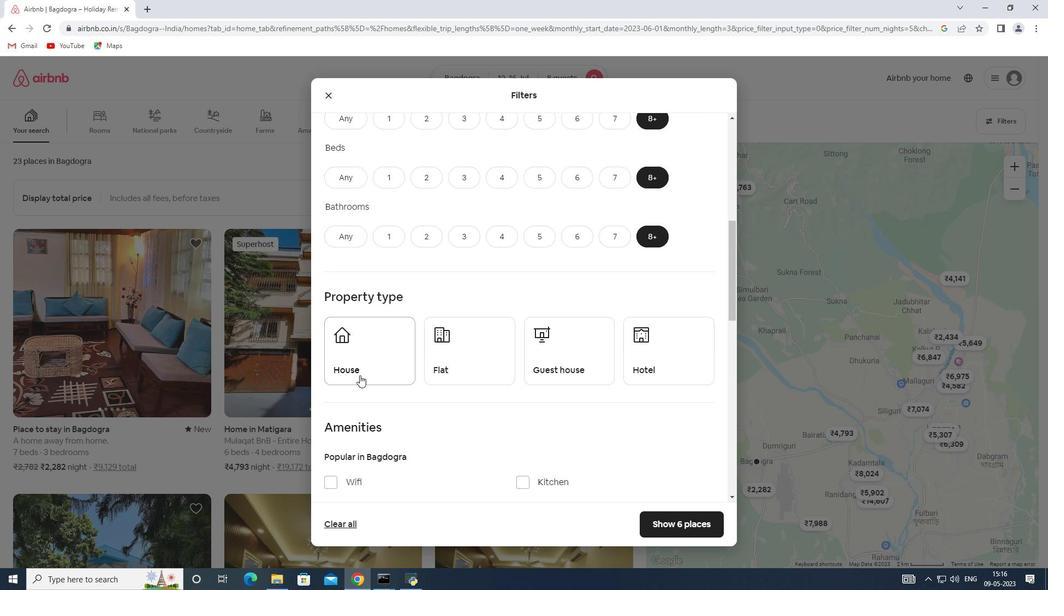 
Action: Mouse moved to (477, 377)
Screenshot: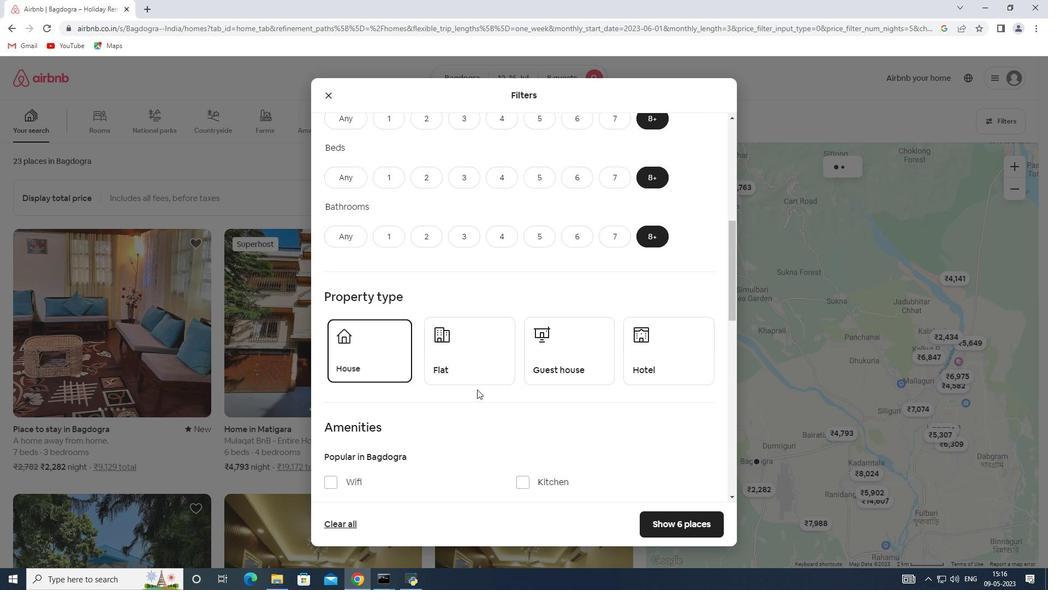 
Action: Mouse pressed left at (477, 377)
Screenshot: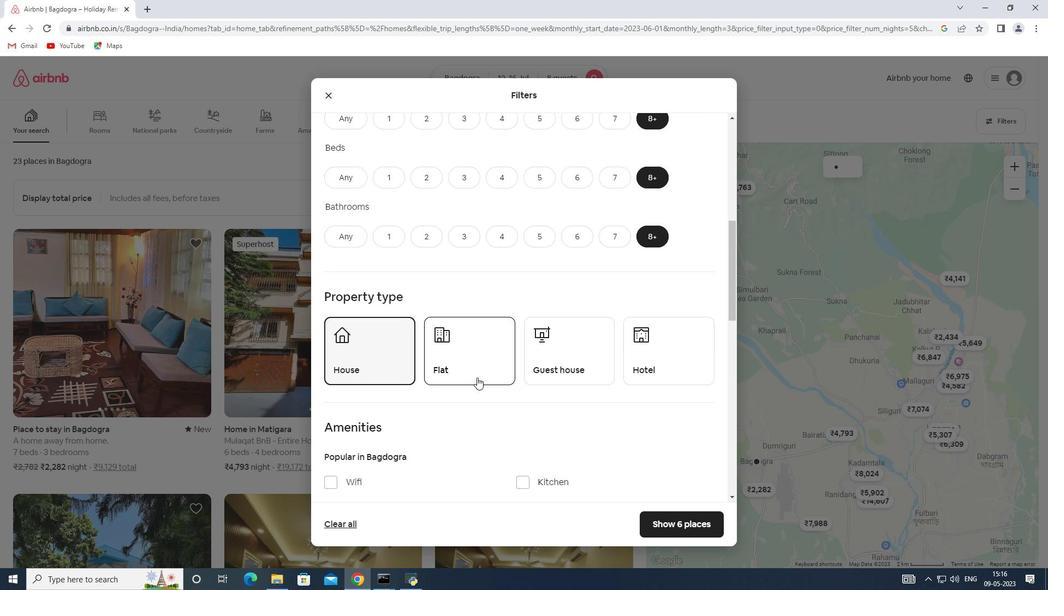 
Action: Mouse moved to (570, 375)
Screenshot: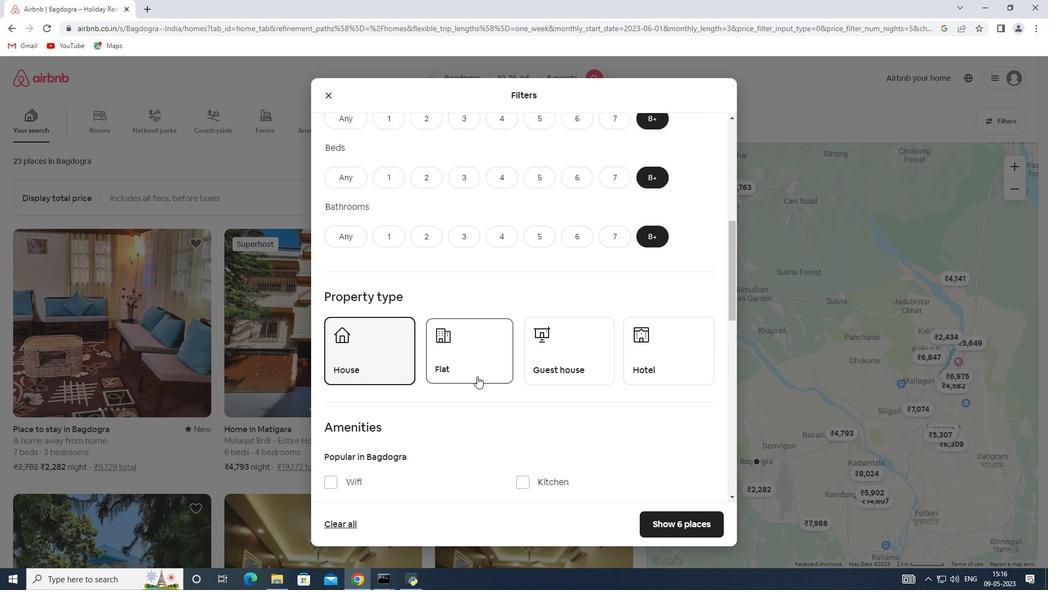 
Action: Mouse pressed left at (570, 375)
Screenshot: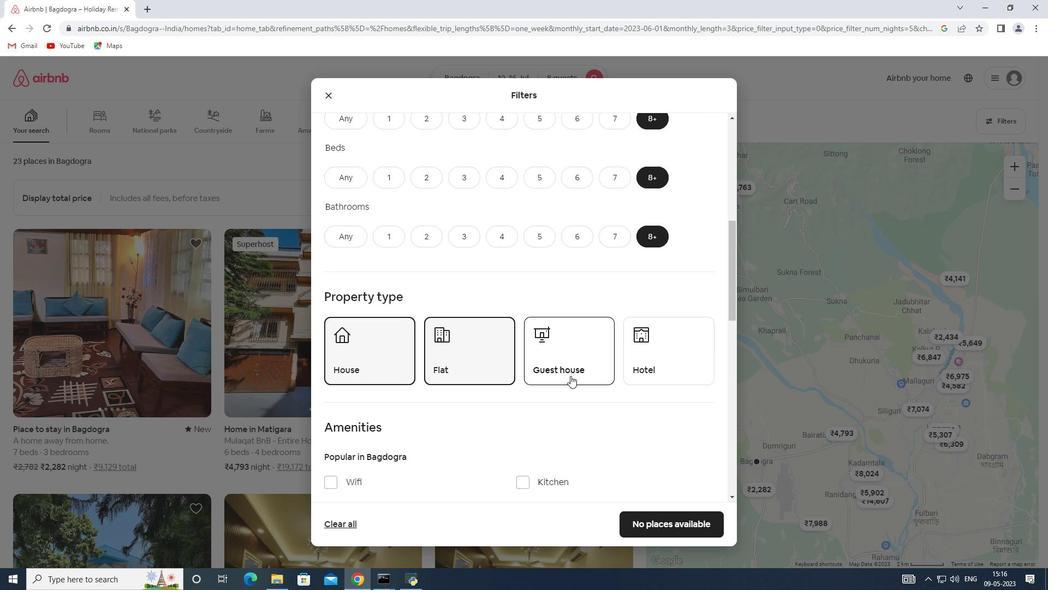 
Action: Mouse moved to (569, 376)
Screenshot: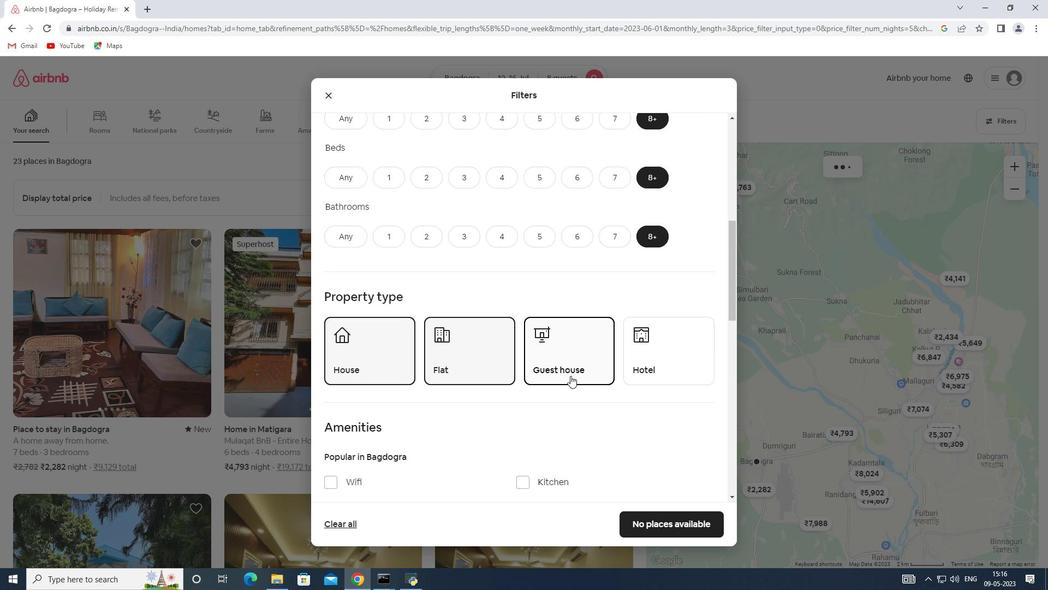 
Action: Mouse scrolled (569, 375) with delta (0, 0)
Screenshot: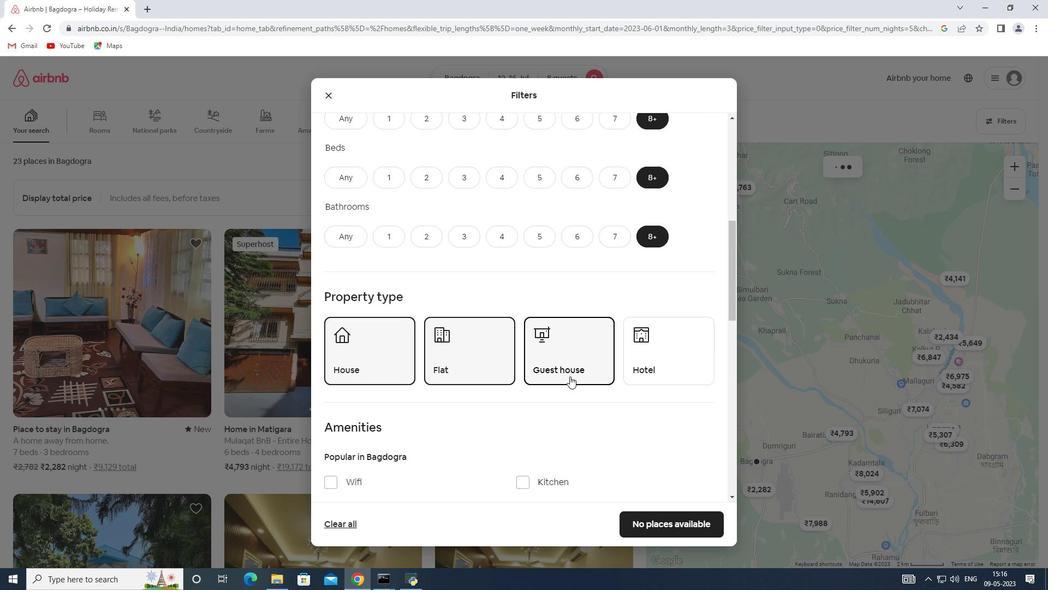 
Action: Mouse scrolled (569, 375) with delta (0, 0)
Screenshot: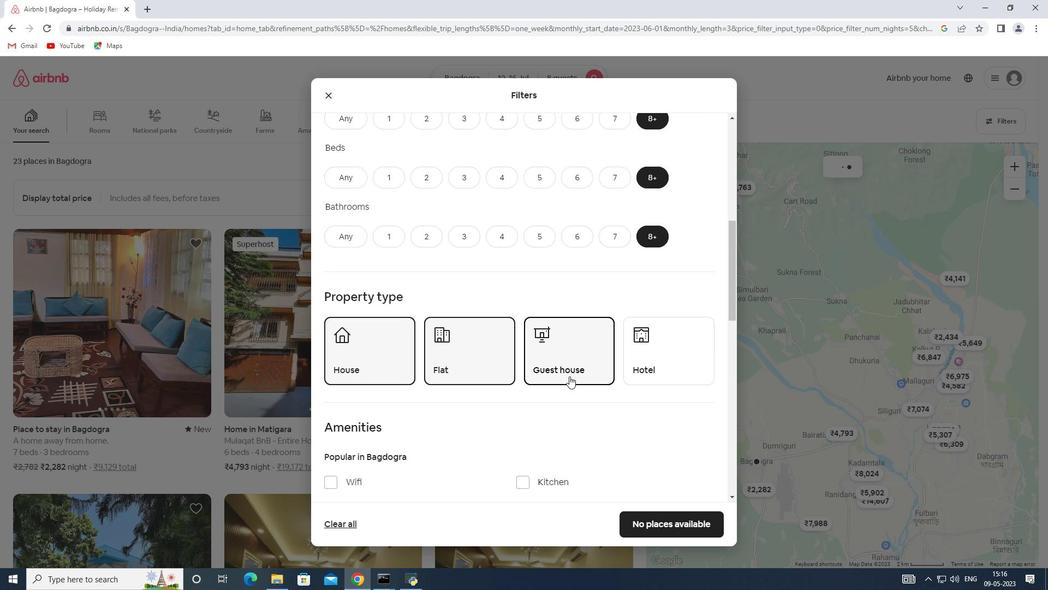 
Action: Mouse moved to (338, 370)
Screenshot: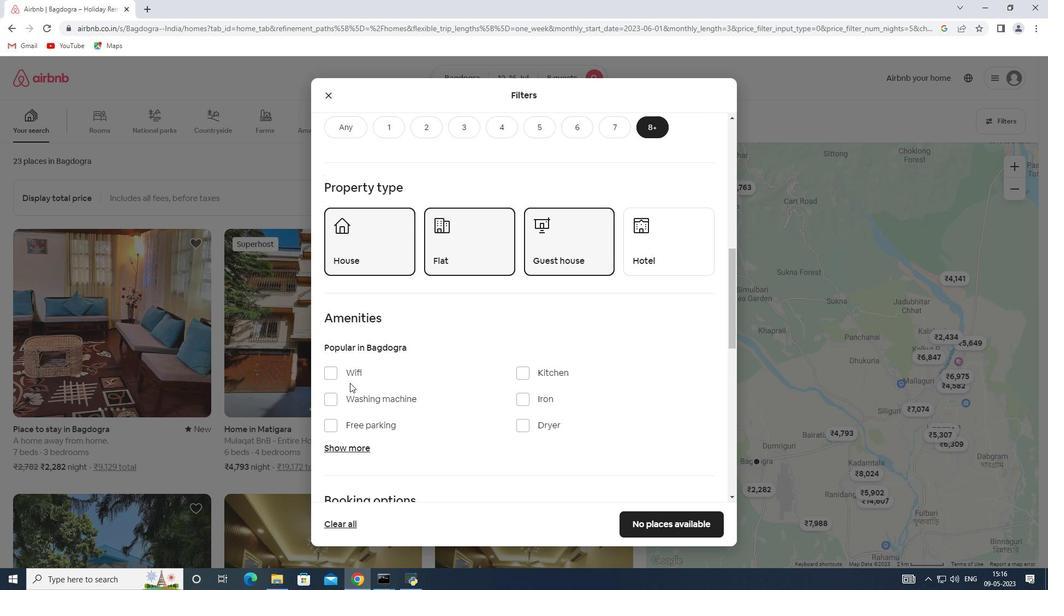 
Action: Mouse pressed left at (338, 370)
Screenshot: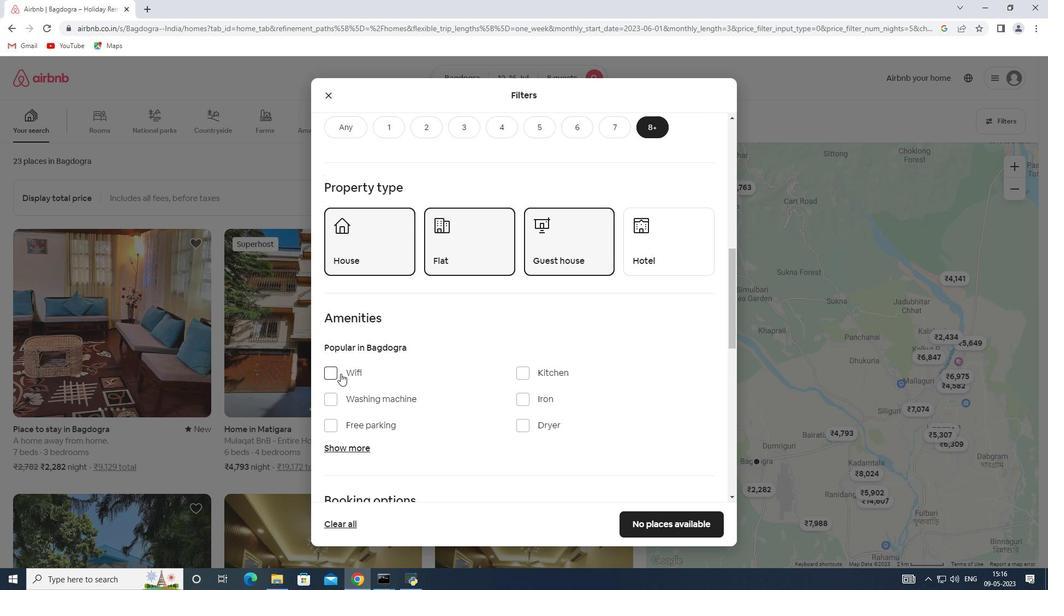 
Action: Mouse moved to (351, 445)
Screenshot: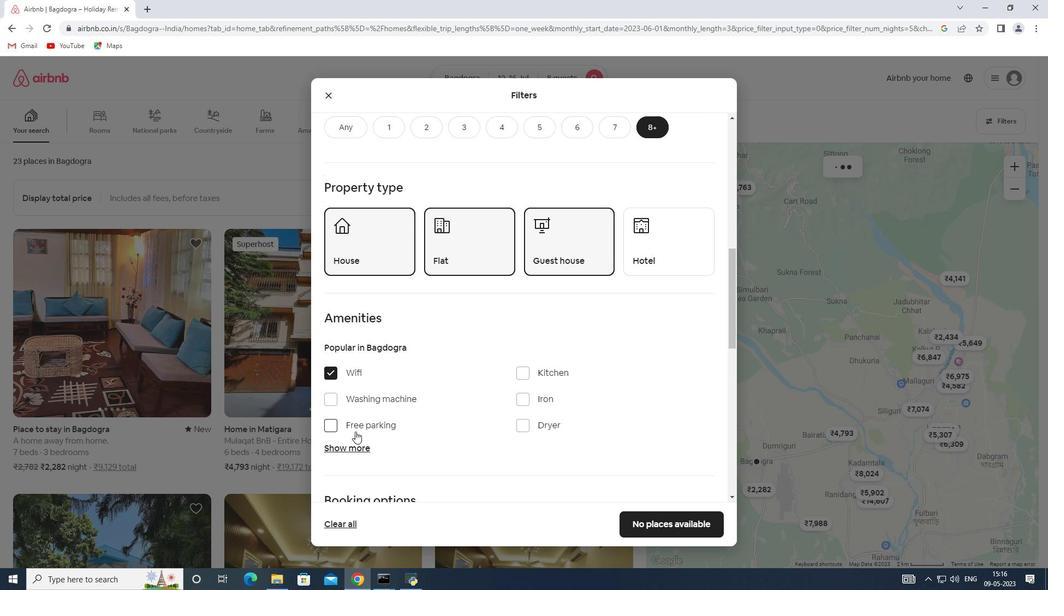 
Action: Mouse pressed left at (351, 445)
Screenshot: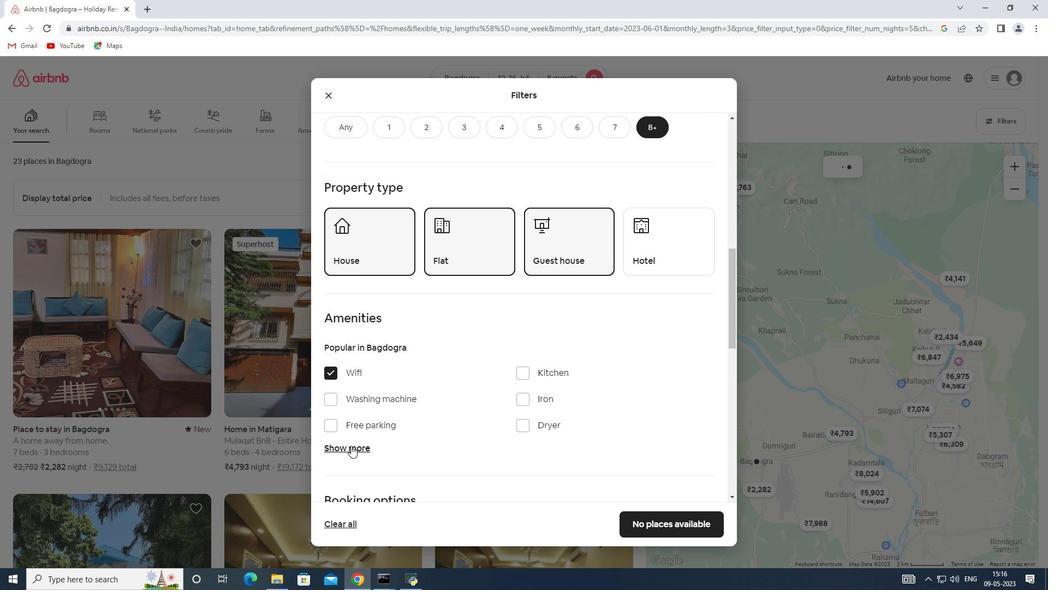 
Action: Mouse moved to (520, 431)
Screenshot: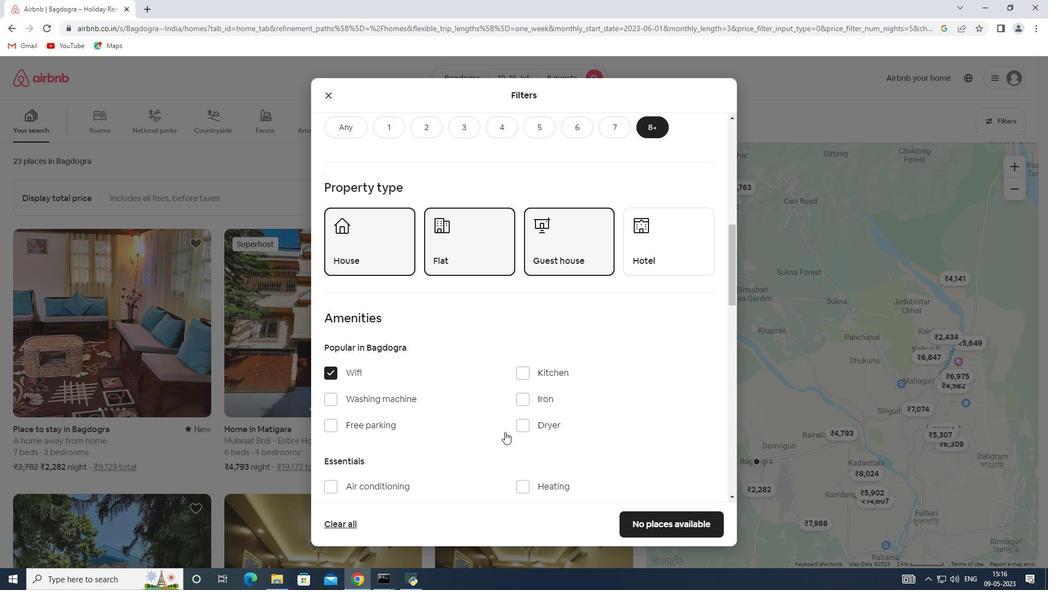 
Action: Mouse scrolled (520, 431) with delta (0, 0)
Screenshot: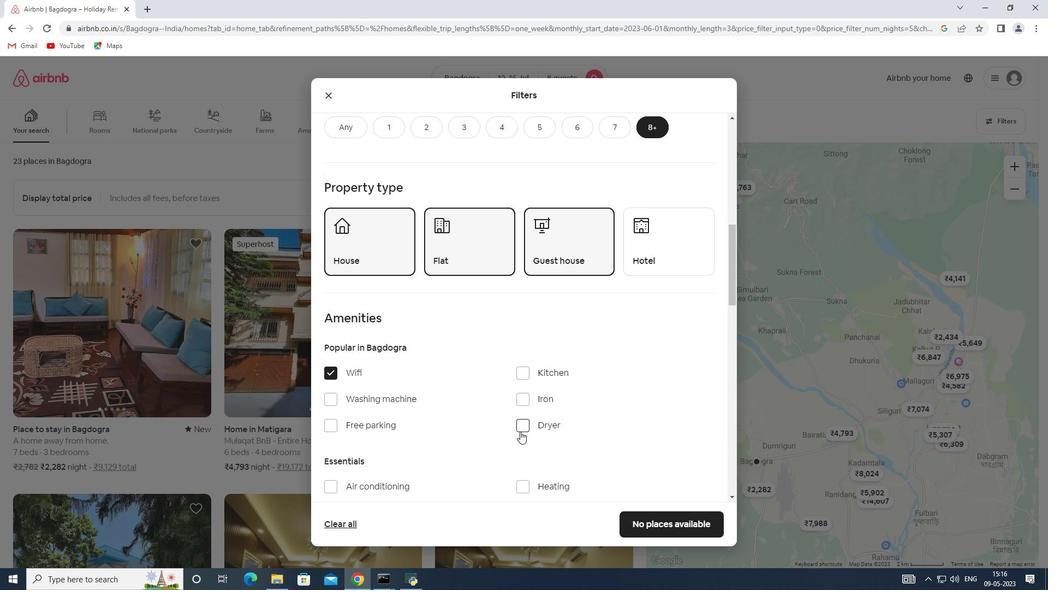 
Action: Mouse moved to (526, 458)
Screenshot: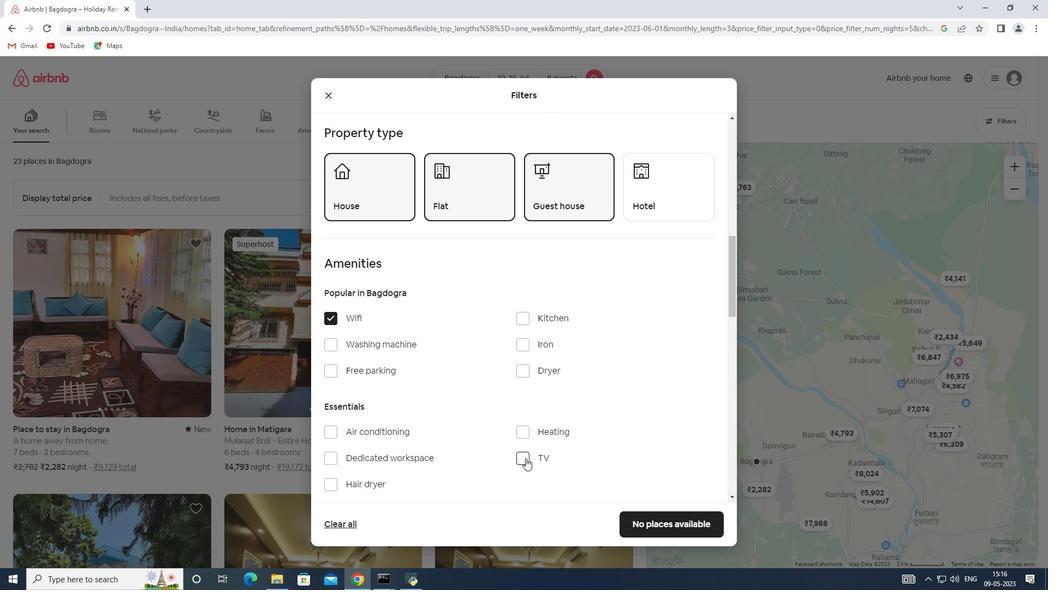 
Action: Mouse pressed left at (526, 458)
Screenshot: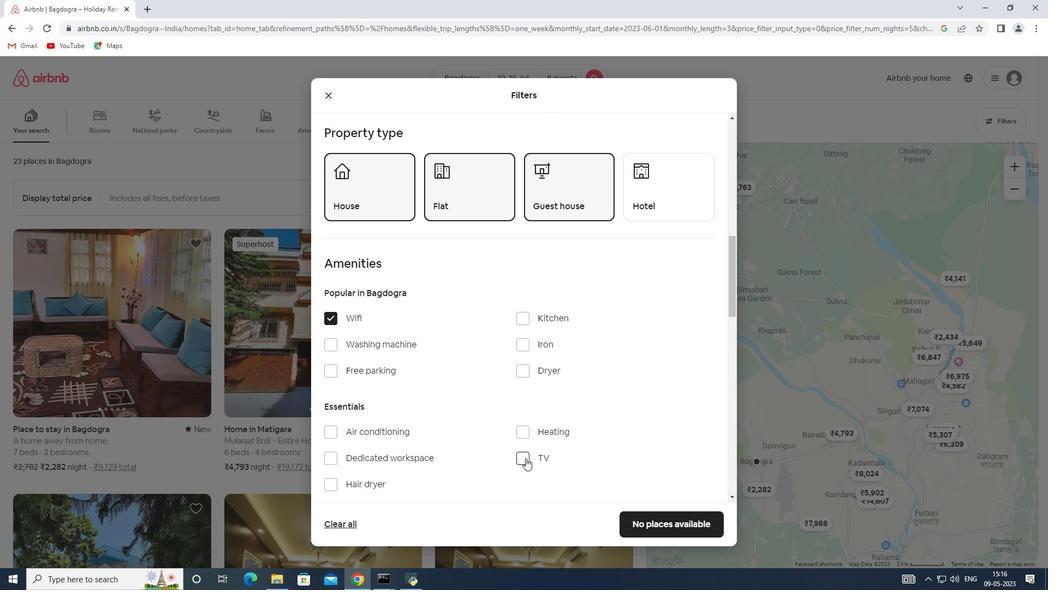
Action: Mouse moved to (325, 371)
Screenshot: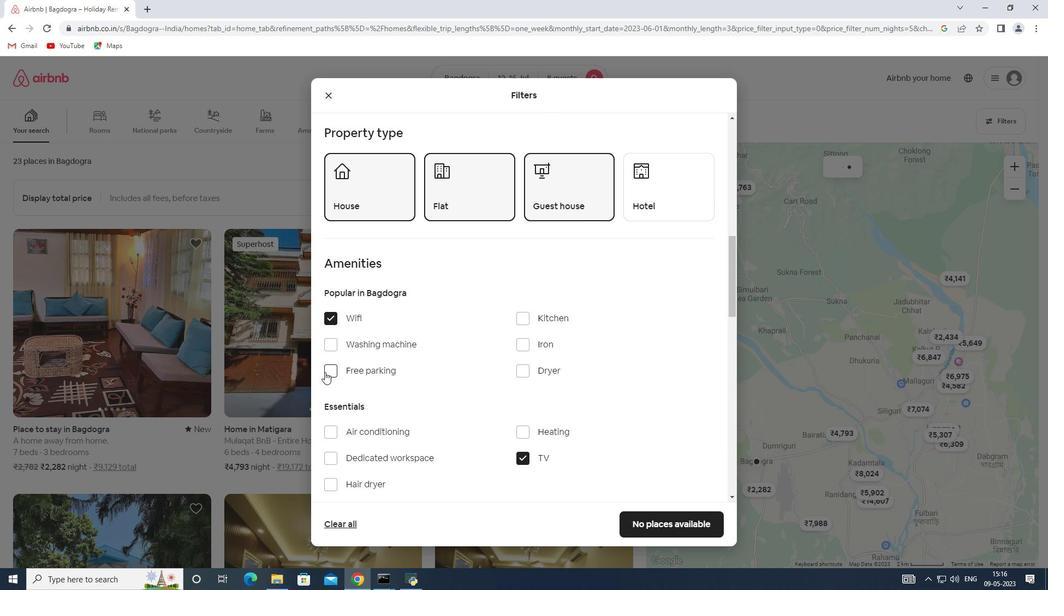 
Action: Mouse pressed left at (325, 371)
Screenshot: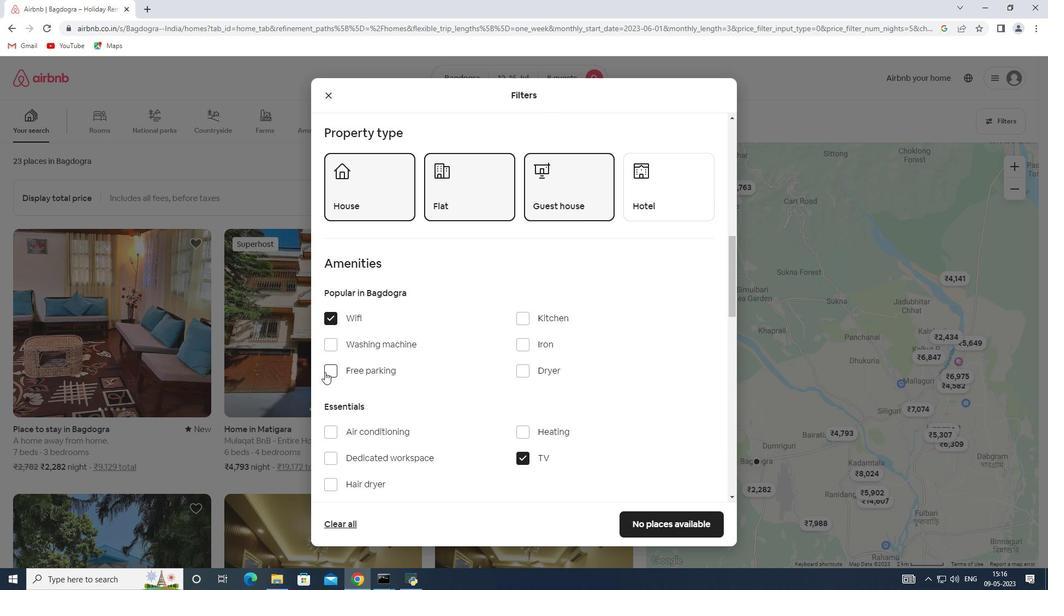 
Action: Mouse moved to (390, 375)
Screenshot: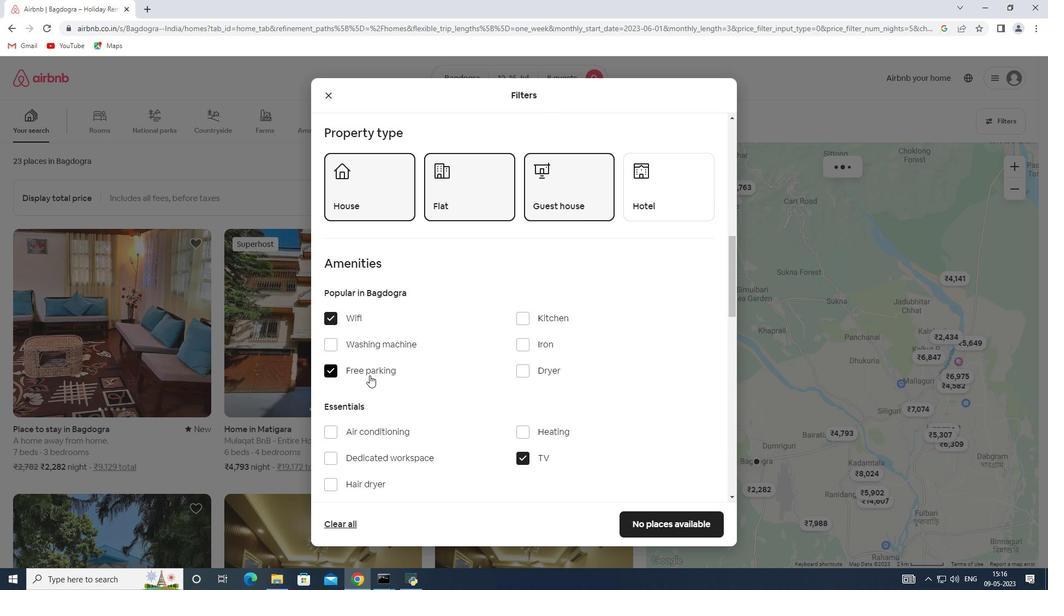 
Action: Mouse scrolled (390, 375) with delta (0, 0)
Screenshot: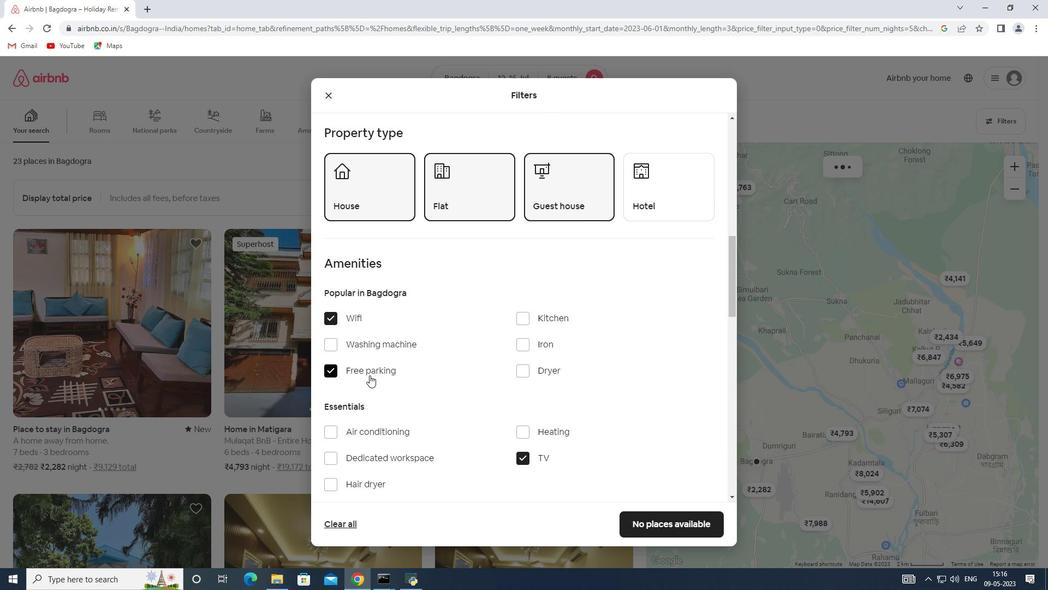 
Action: Mouse moved to (390, 375)
Screenshot: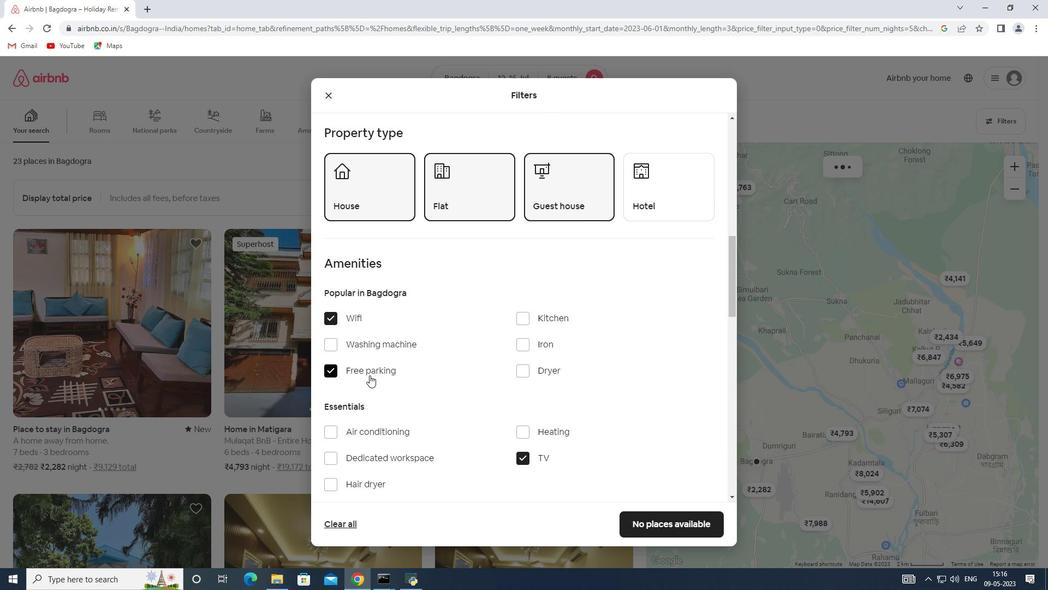 
Action: Mouse scrolled (390, 375) with delta (0, 0)
Screenshot: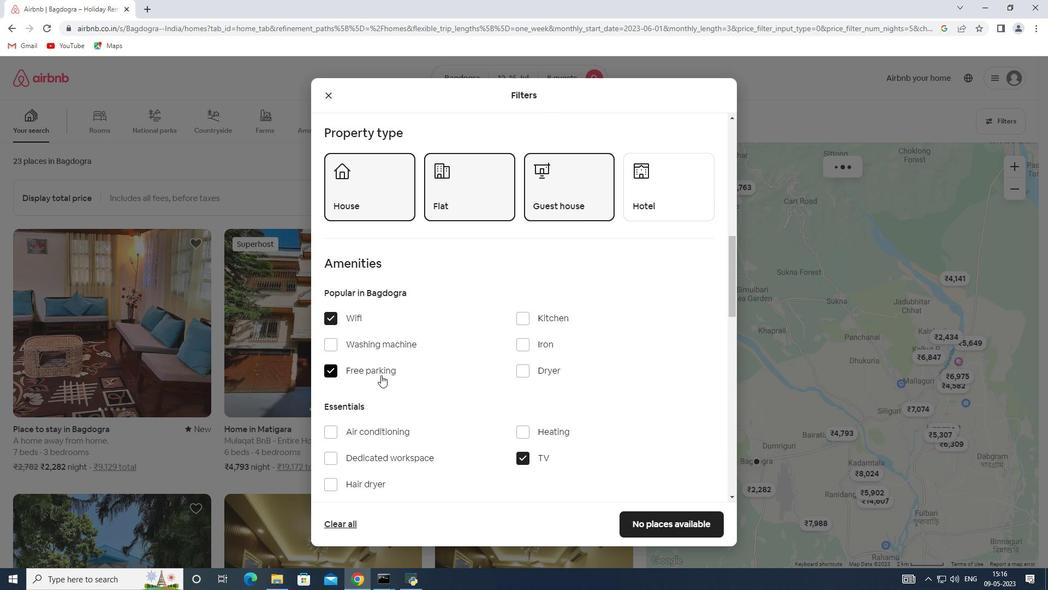 
Action: Mouse scrolled (390, 375) with delta (0, 0)
Screenshot: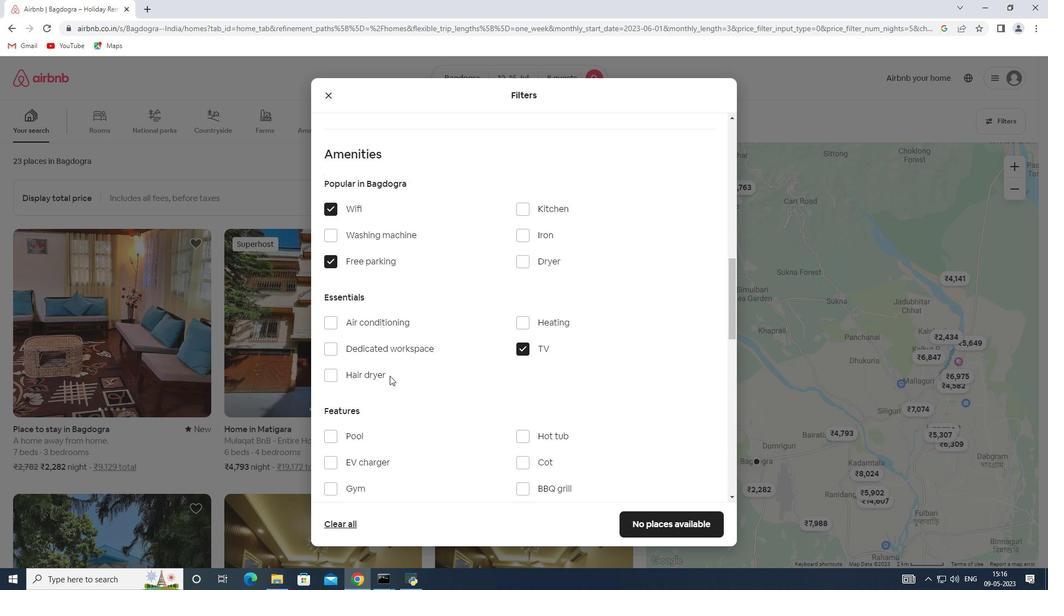 
Action: Mouse scrolled (390, 375) with delta (0, 0)
Screenshot: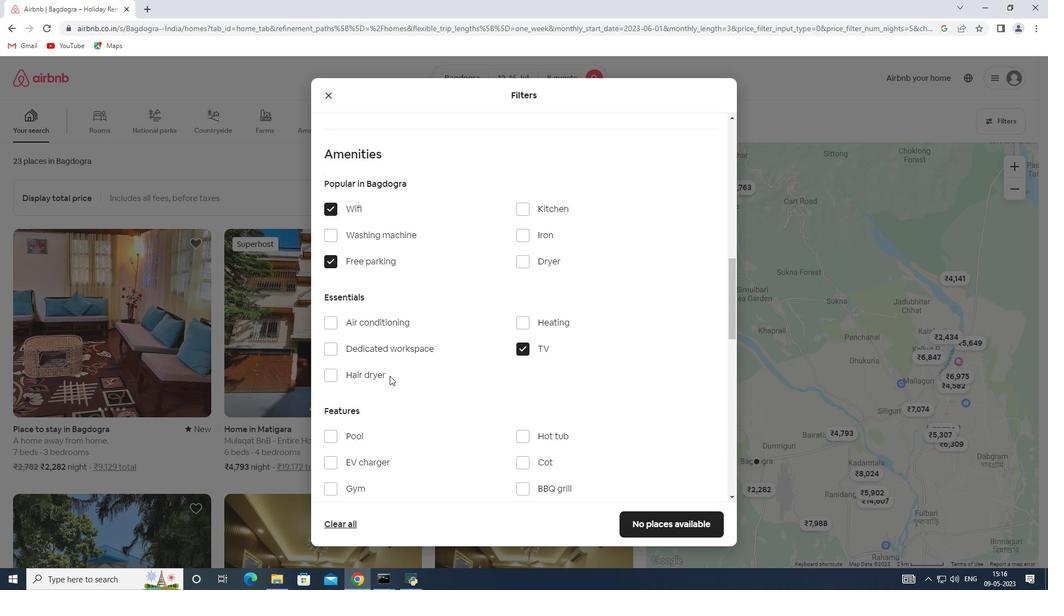 
Action: Mouse moved to (349, 375)
Screenshot: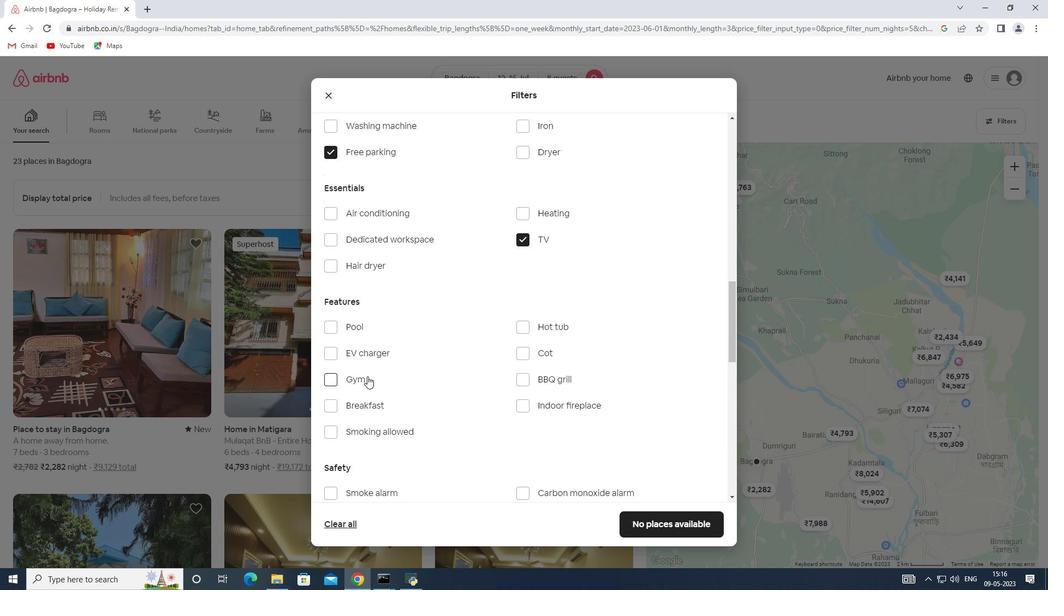 
Action: Mouse pressed left at (349, 375)
Screenshot: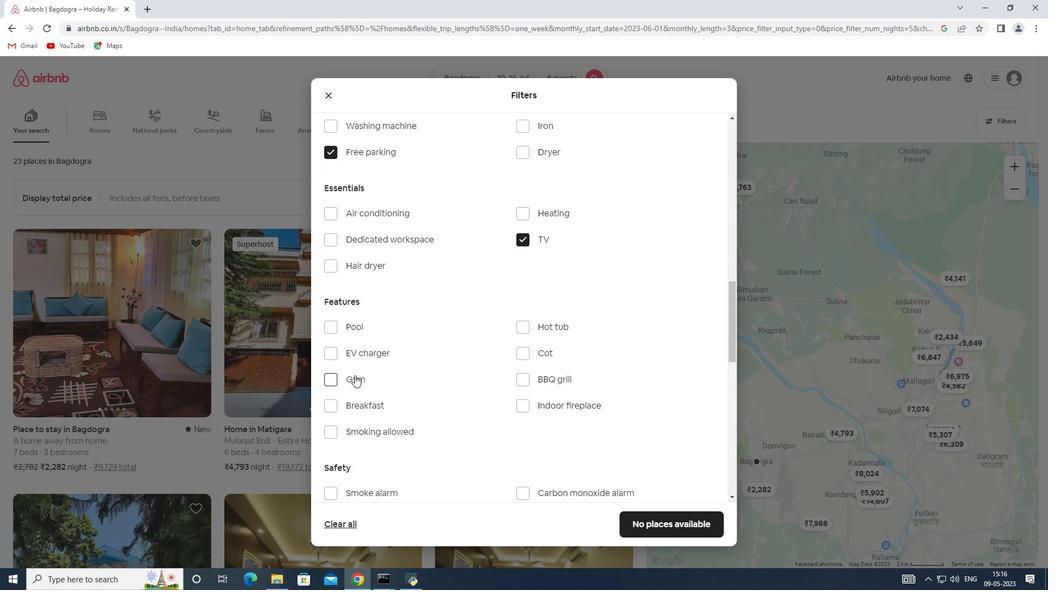
Action: Mouse moved to (360, 406)
Screenshot: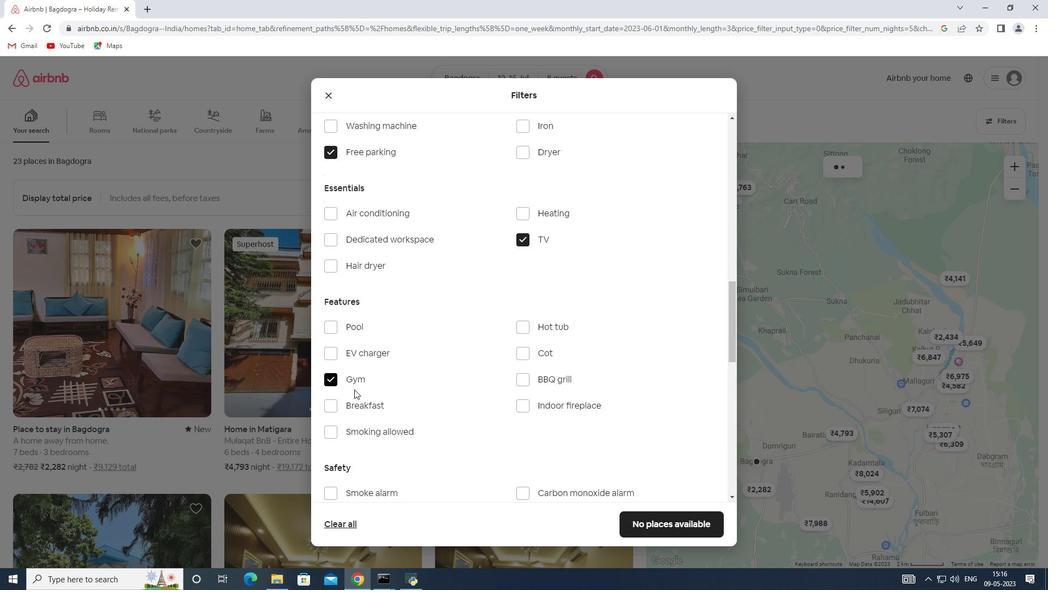 
Action: Mouse pressed left at (360, 406)
Screenshot: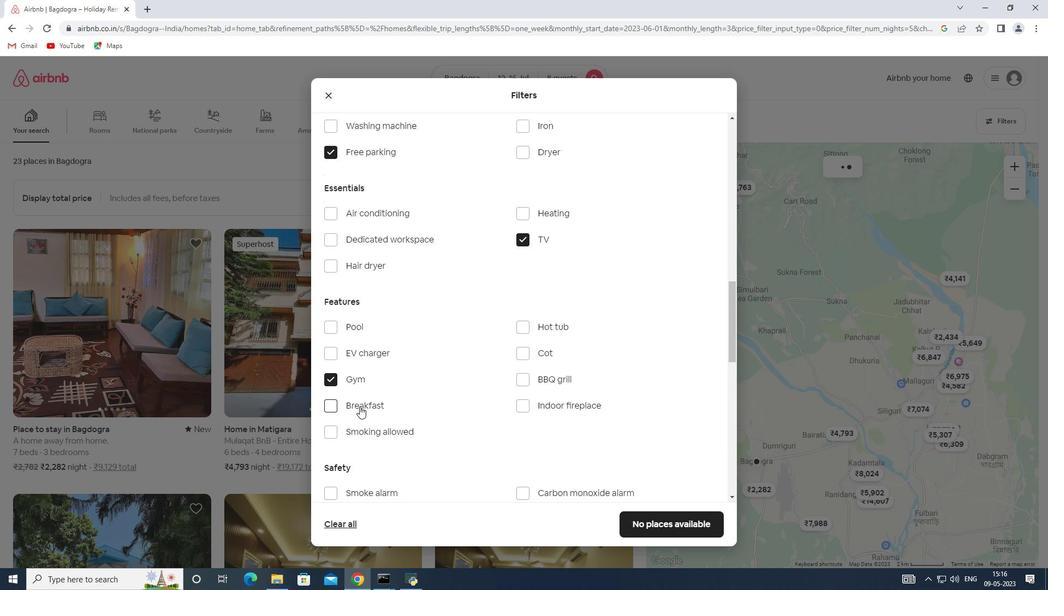 
Action: Mouse moved to (446, 379)
Screenshot: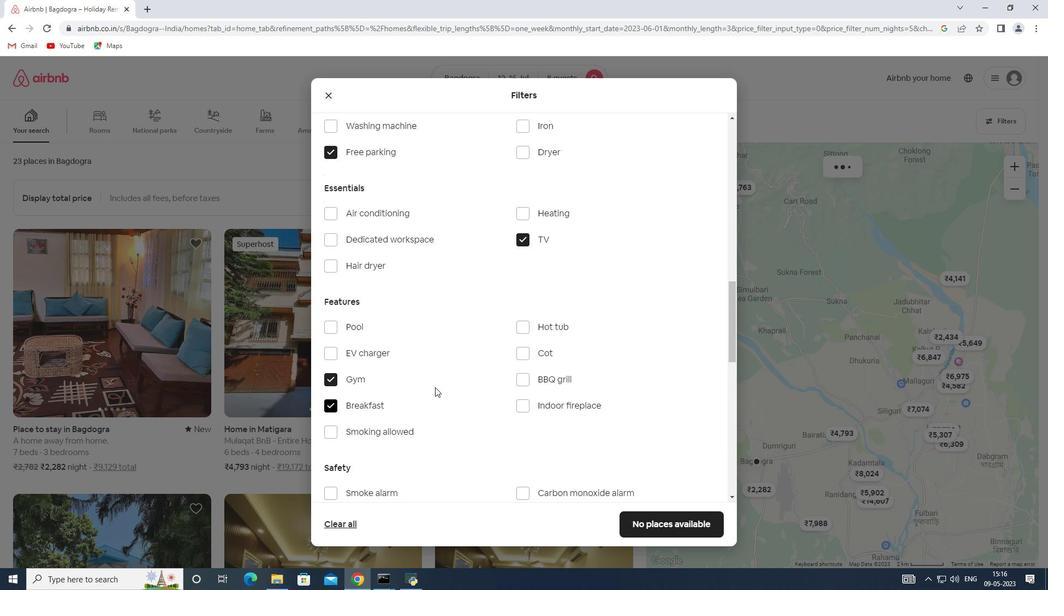 
Action: Mouse scrolled (446, 378) with delta (0, 0)
Screenshot: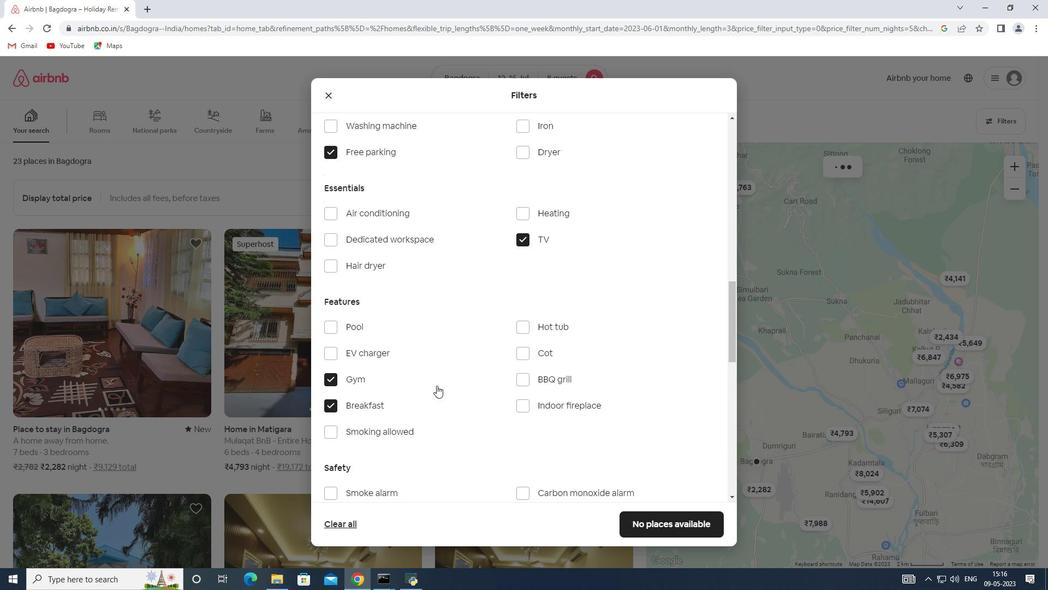 
Action: Mouse scrolled (446, 378) with delta (0, 0)
Screenshot: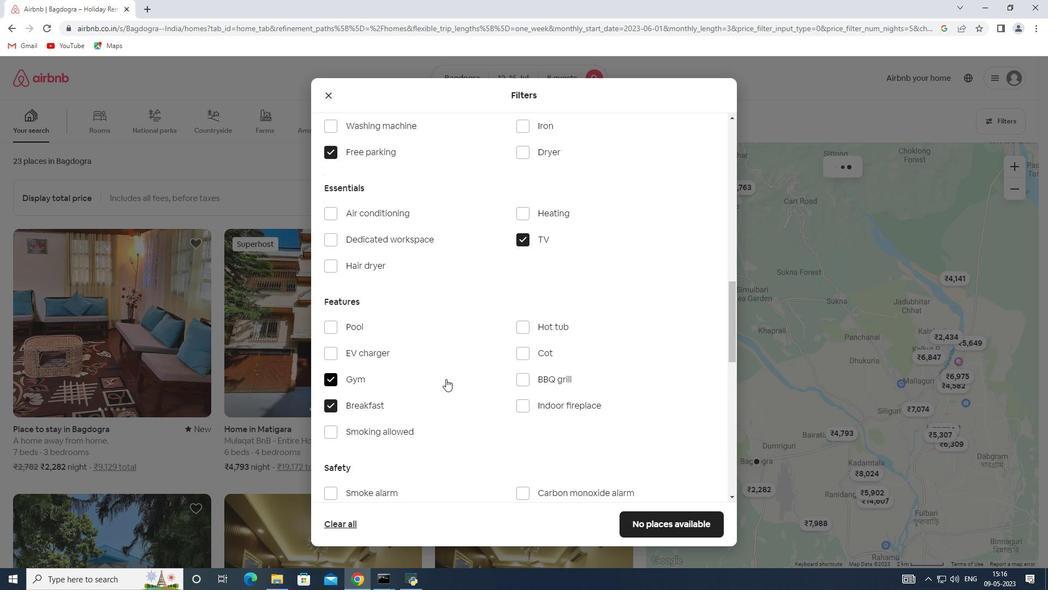 
Action: Mouse scrolled (446, 378) with delta (0, 0)
Screenshot: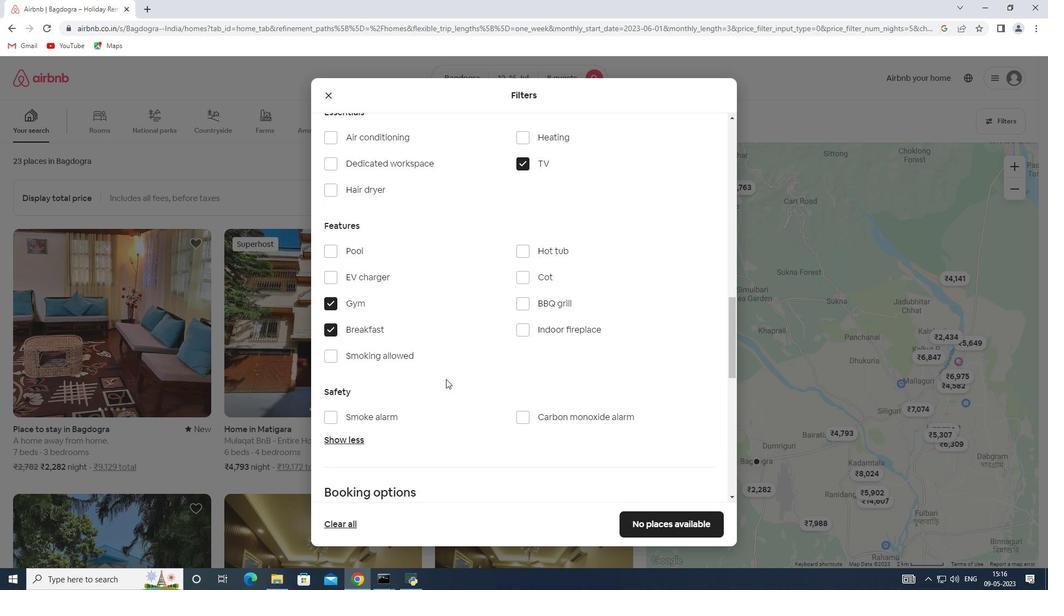 
Action: Mouse scrolled (446, 378) with delta (0, 0)
Screenshot: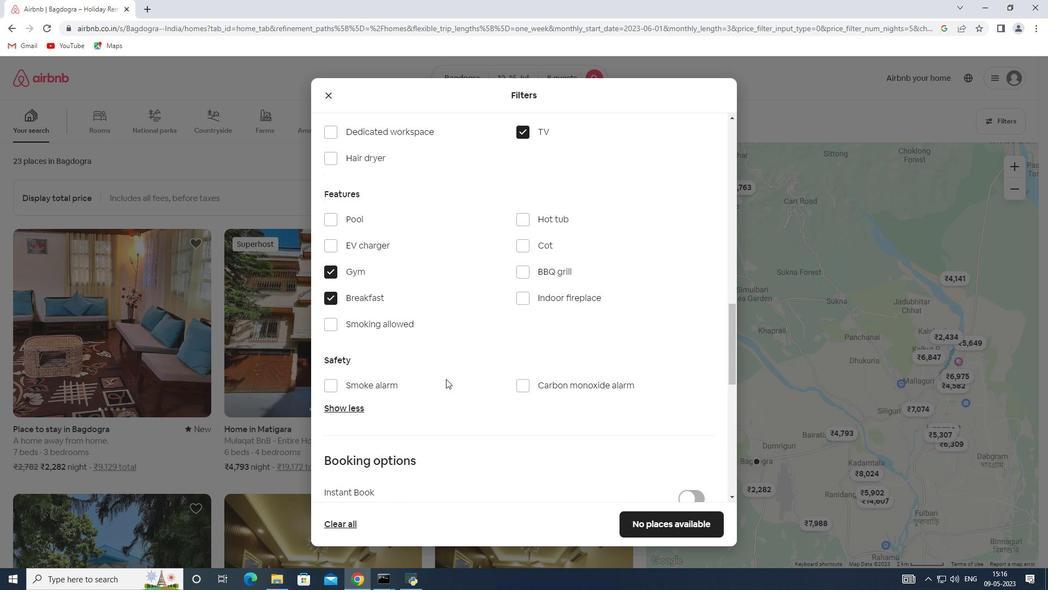 
Action: Mouse scrolled (446, 378) with delta (0, 0)
Screenshot: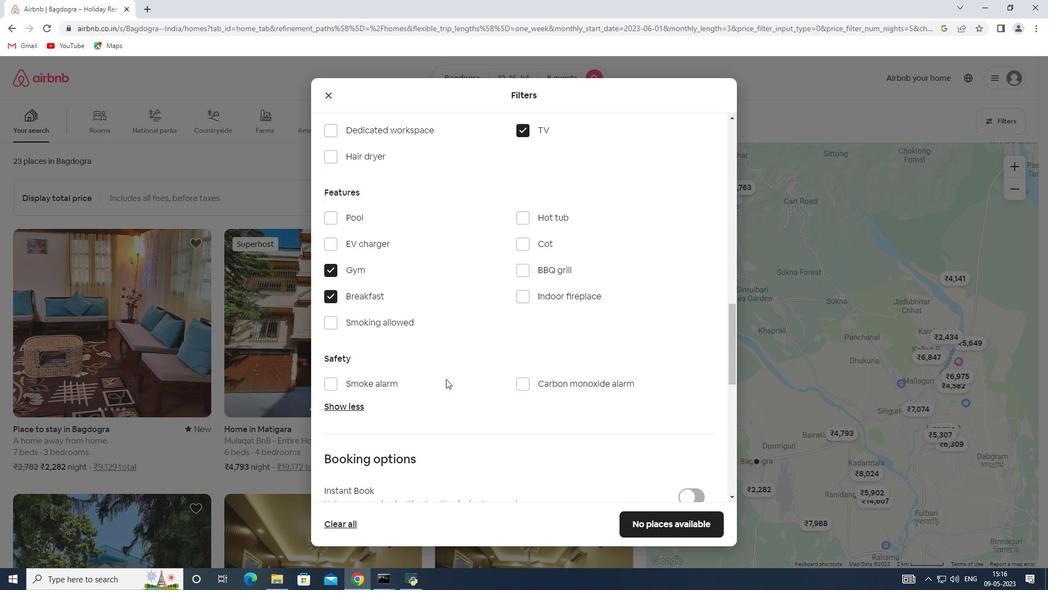 
Action: Mouse scrolled (446, 378) with delta (0, 0)
Screenshot: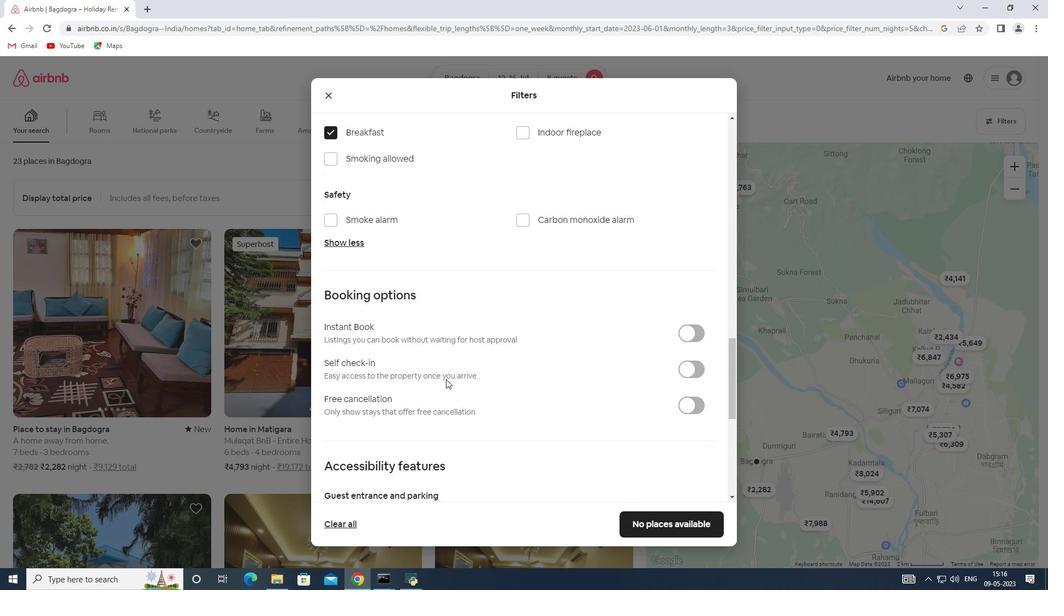 
Action: Mouse moved to (682, 319)
Screenshot: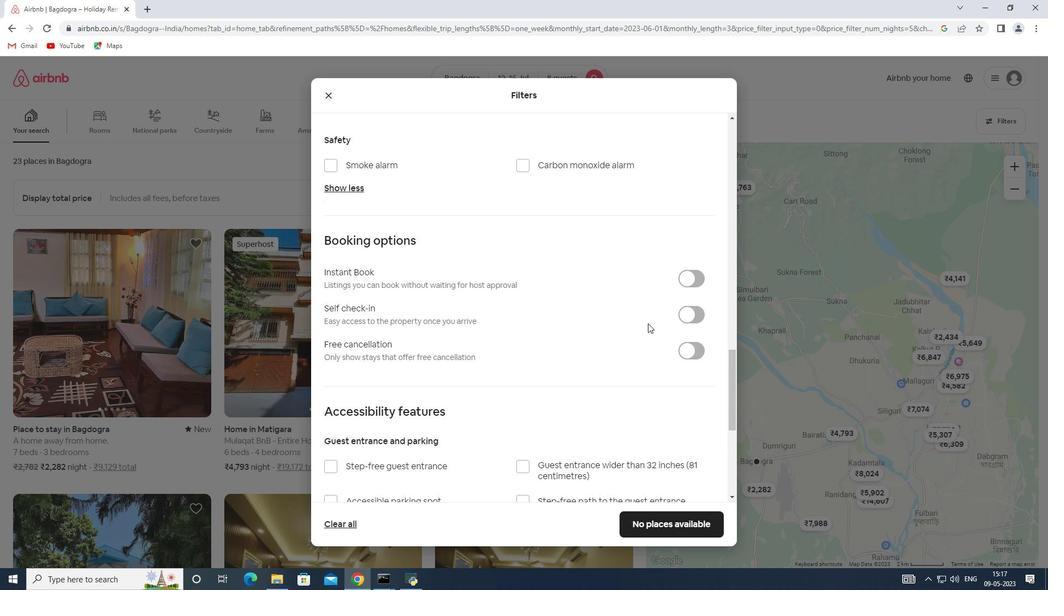
Action: Mouse pressed left at (682, 319)
Screenshot: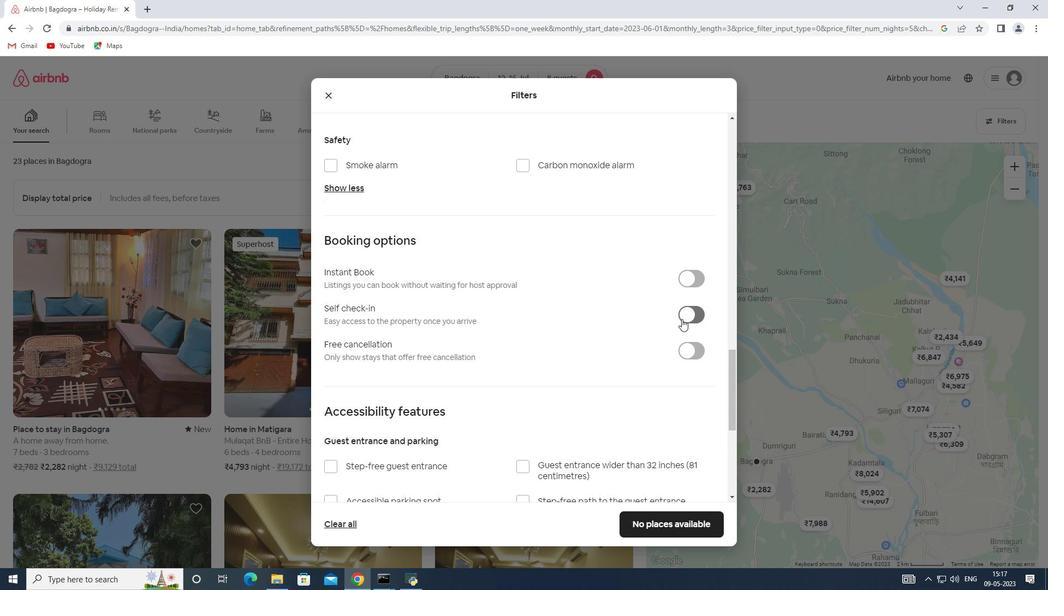 
Action: Mouse moved to (321, 392)
Screenshot: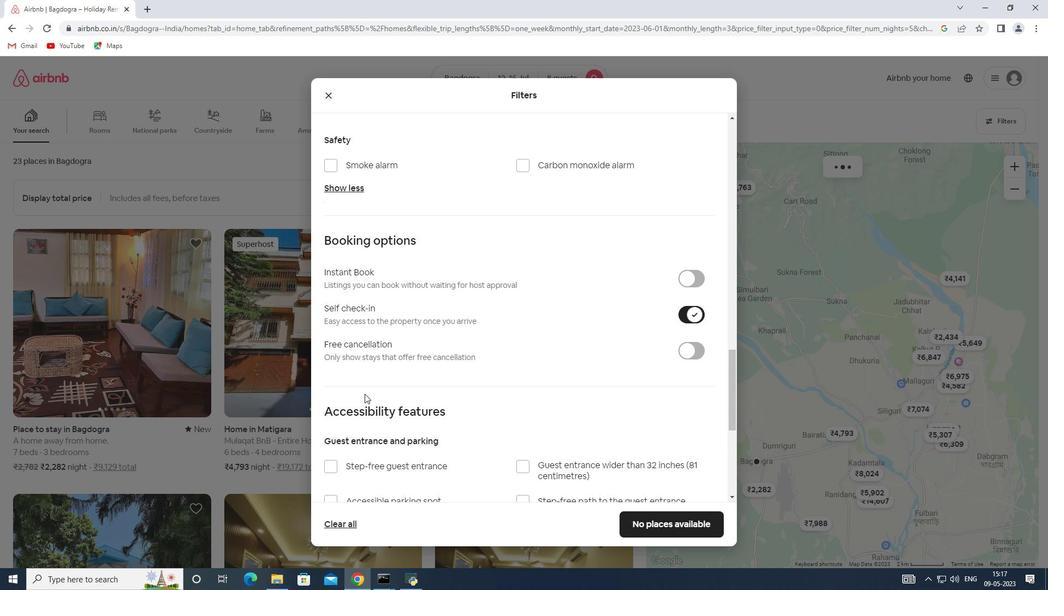 
Action: Mouse scrolled (321, 391) with delta (0, 0)
Screenshot: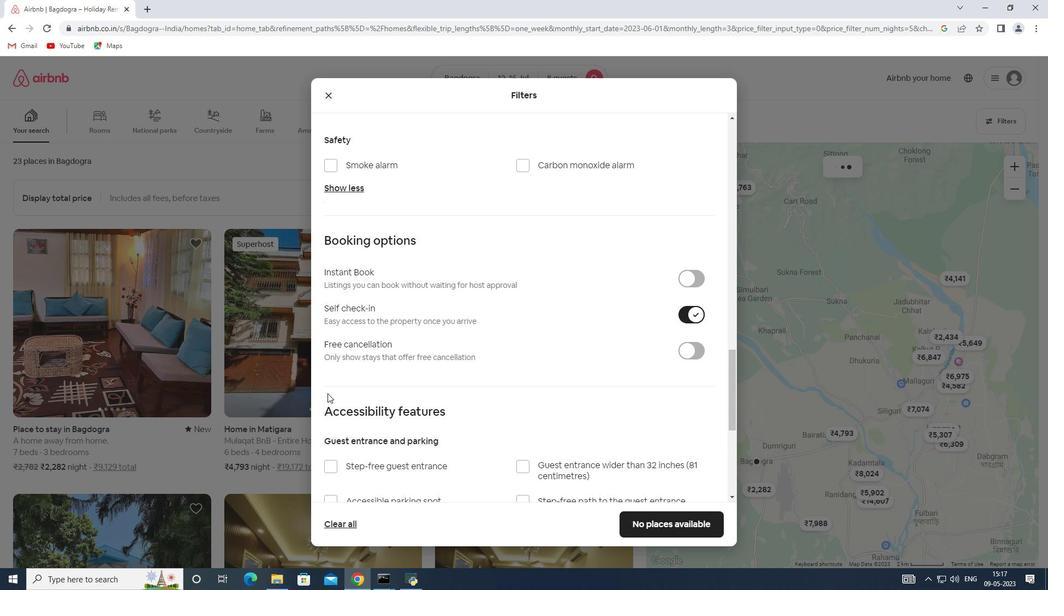 
Action: Mouse moved to (320, 392)
Screenshot: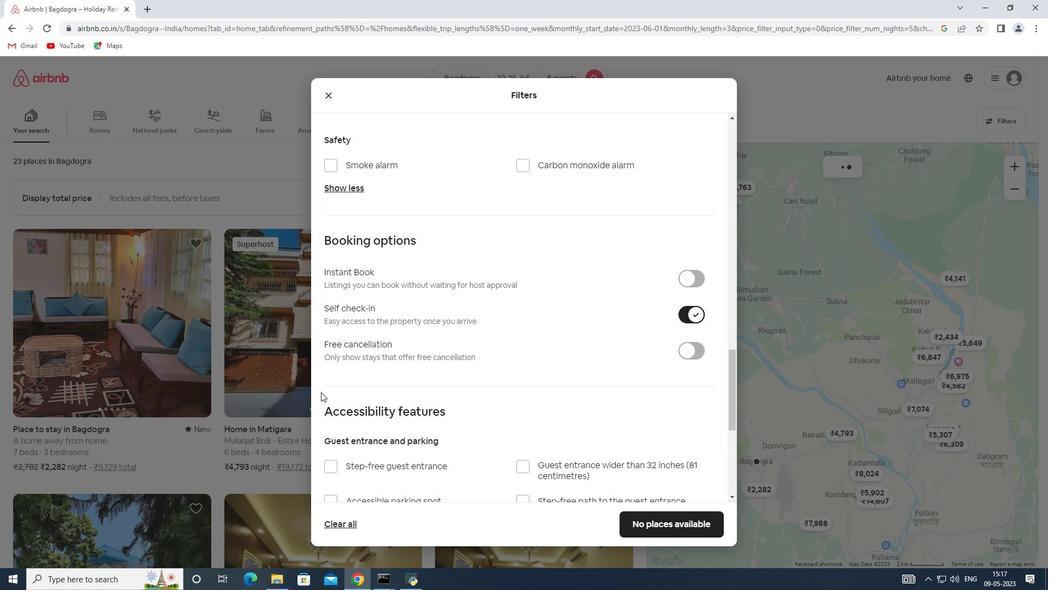
Action: Mouse scrolled (320, 391) with delta (0, 0)
Screenshot: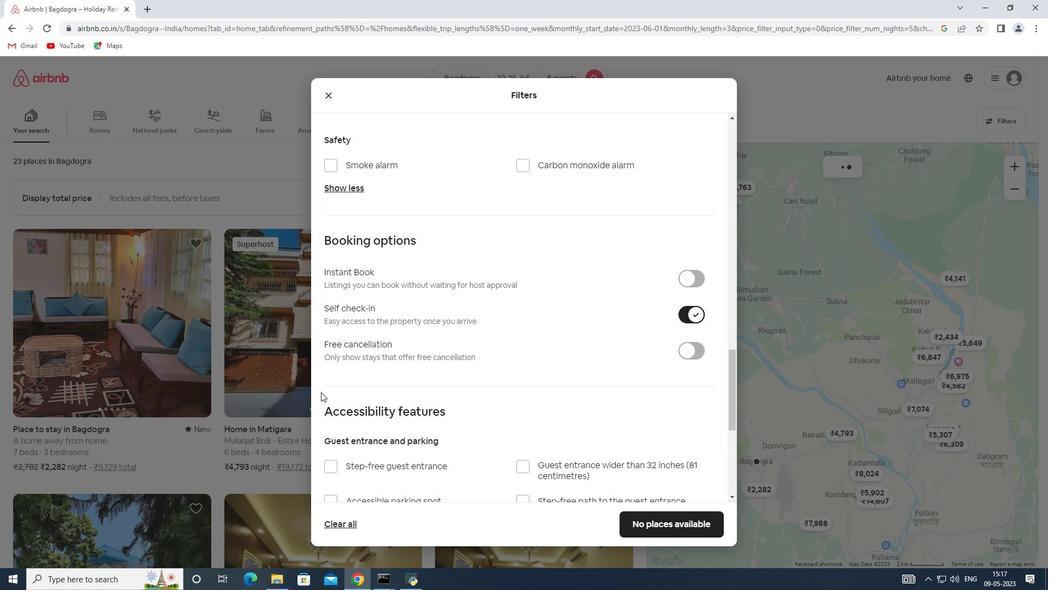 
Action: Mouse scrolled (320, 391) with delta (0, 0)
Screenshot: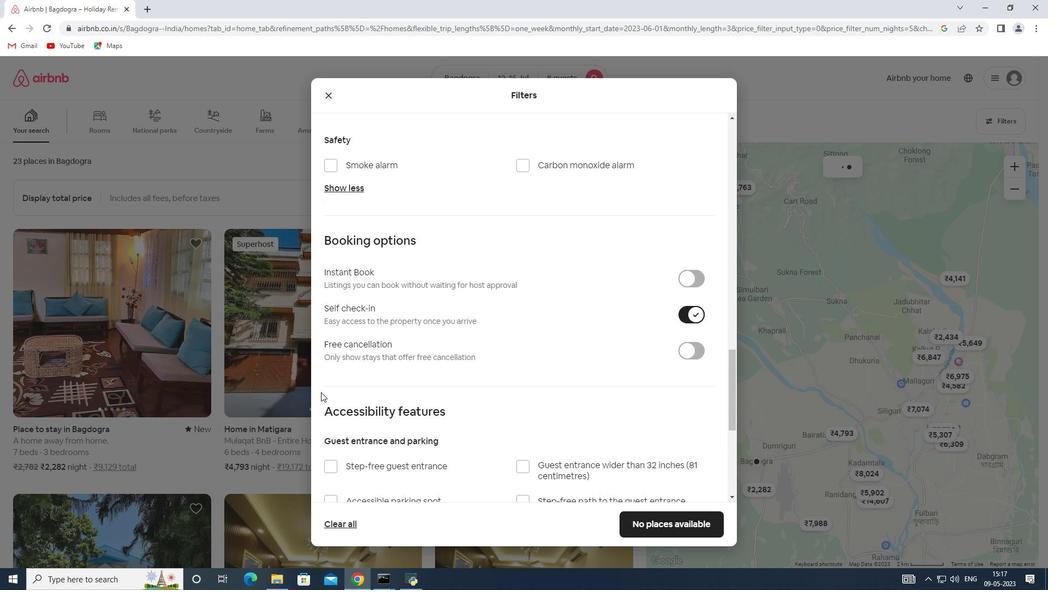 
Action: Mouse scrolled (320, 391) with delta (0, 0)
Screenshot: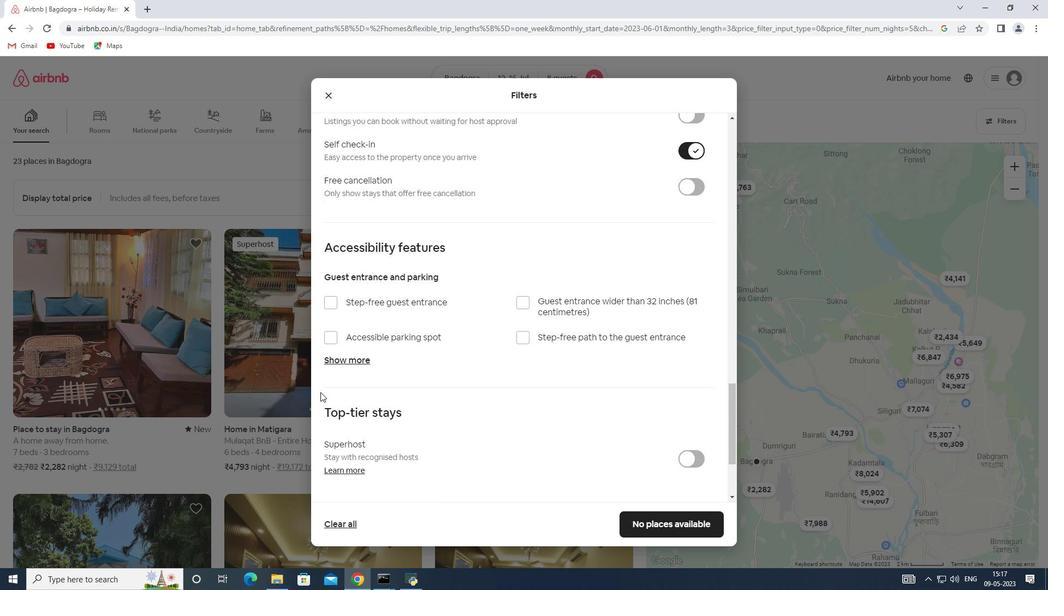 
Action: Mouse scrolled (320, 391) with delta (0, 0)
Screenshot: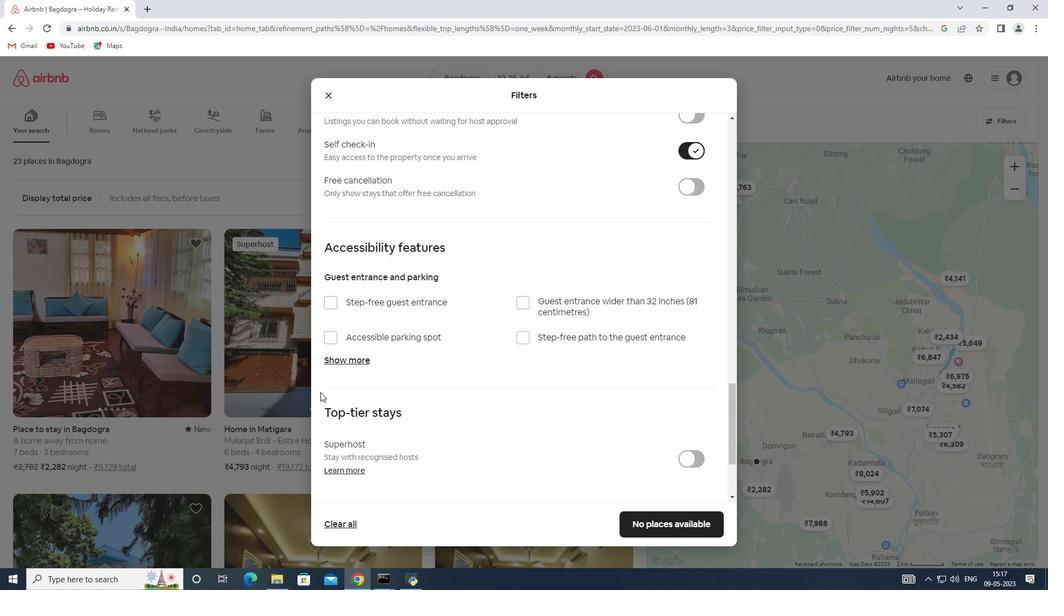 
Action: Mouse scrolled (320, 391) with delta (0, 0)
Screenshot: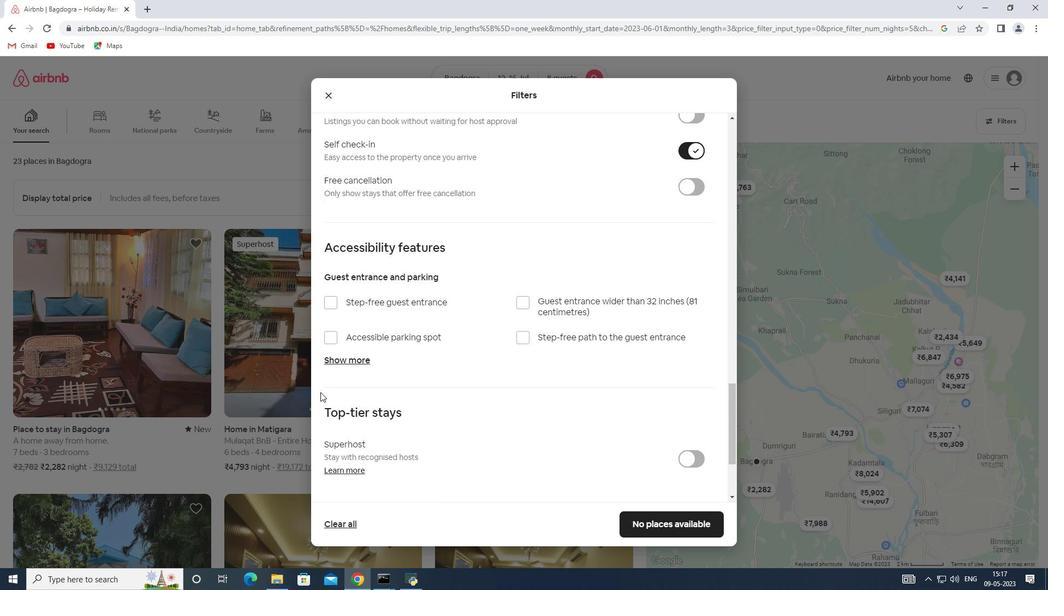 
Action: Mouse moved to (322, 393)
Screenshot: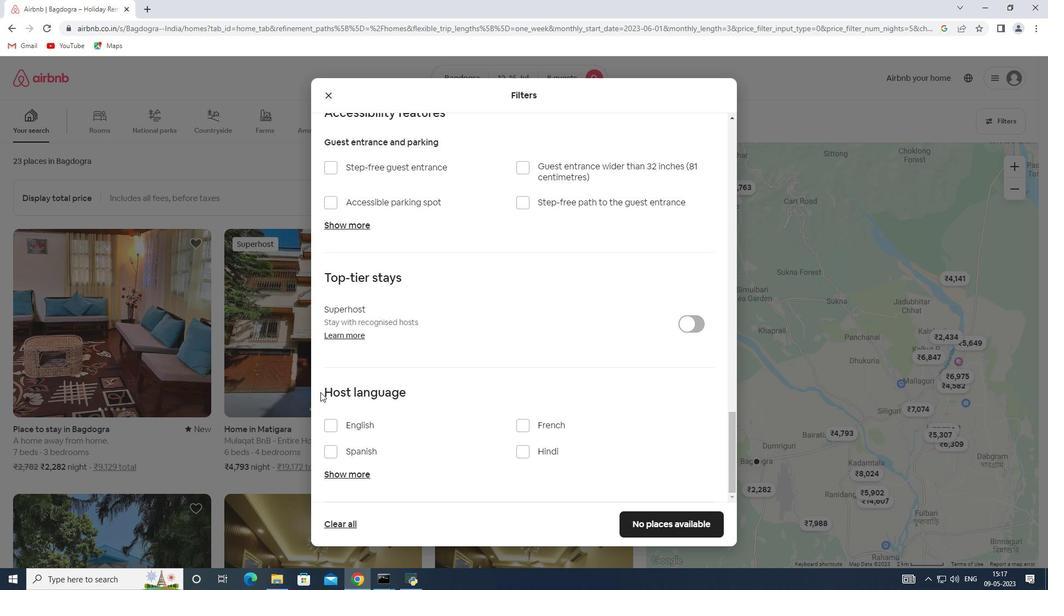 
Action: Mouse scrolled (322, 392) with delta (0, 0)
Screenshot: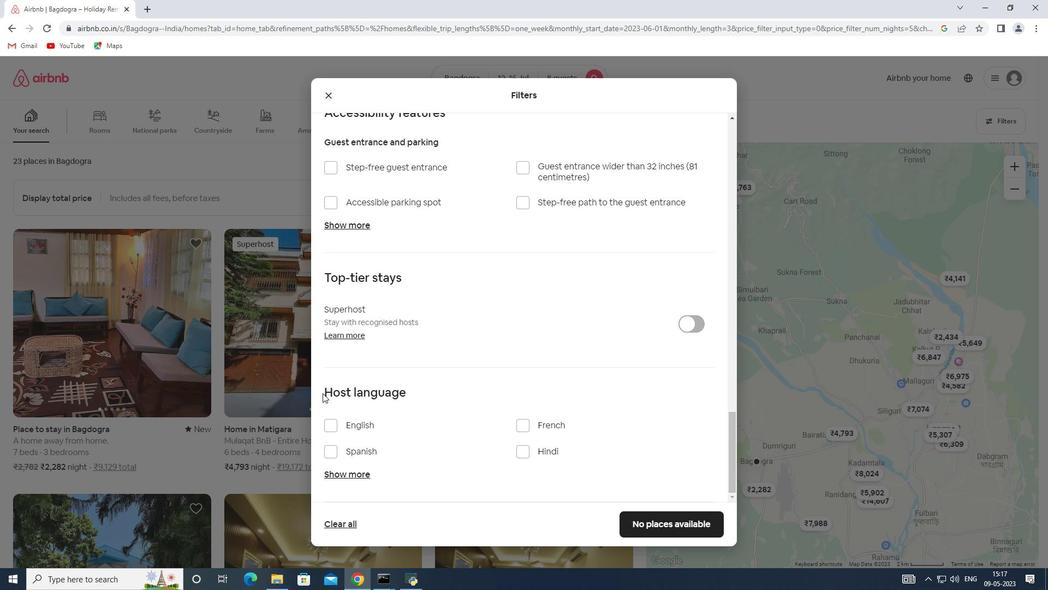 
Action: Mouse moved to (322, 393)
Screenshot: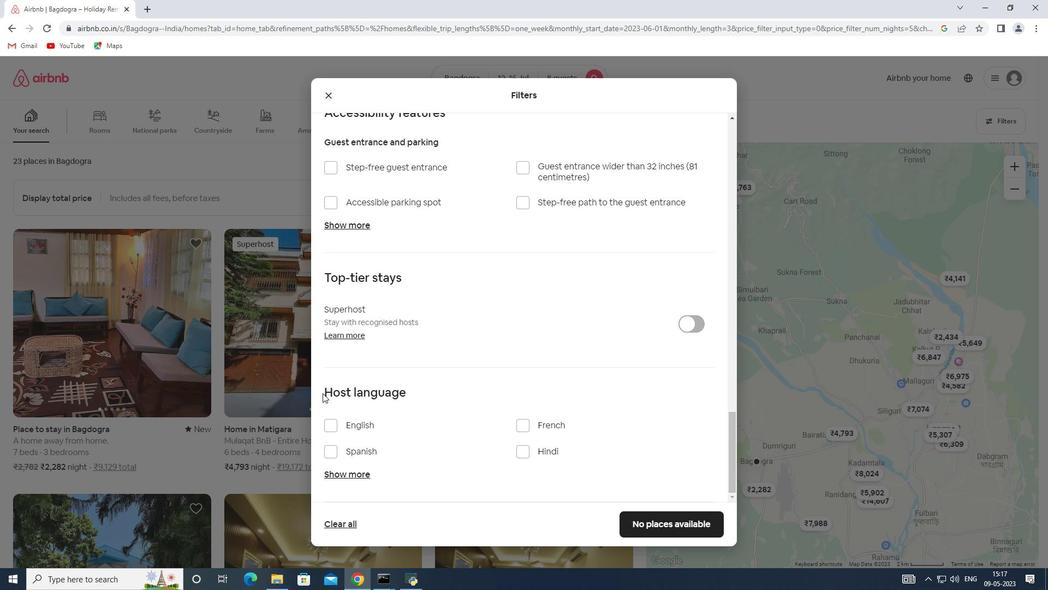 
Action: Mouse scrolled (322, 393) with delta (0, 0)
Screenshot: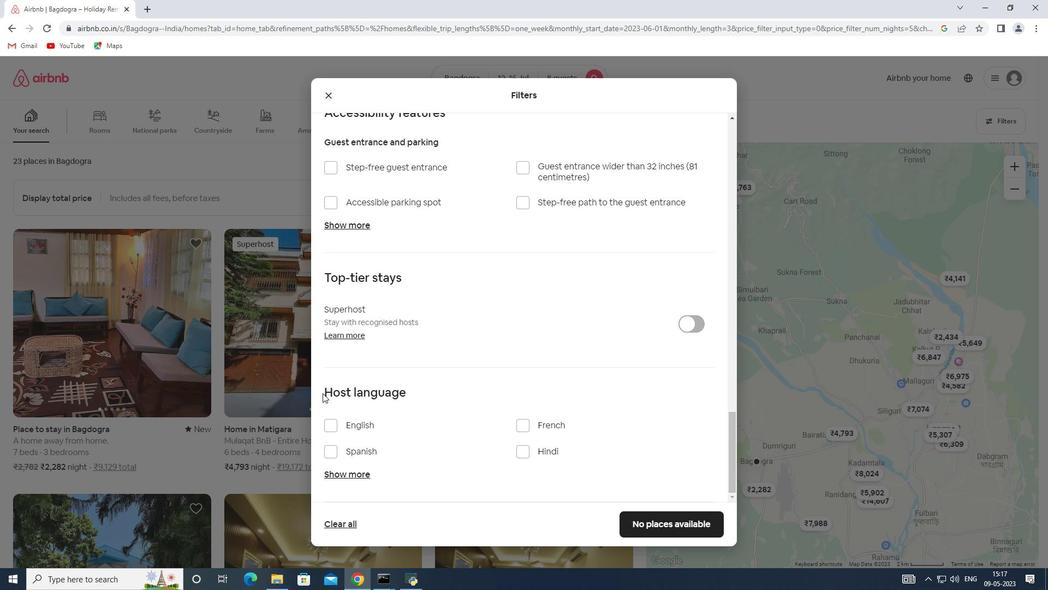 
Action: Mouse moved to (329, 422)
Screenshot: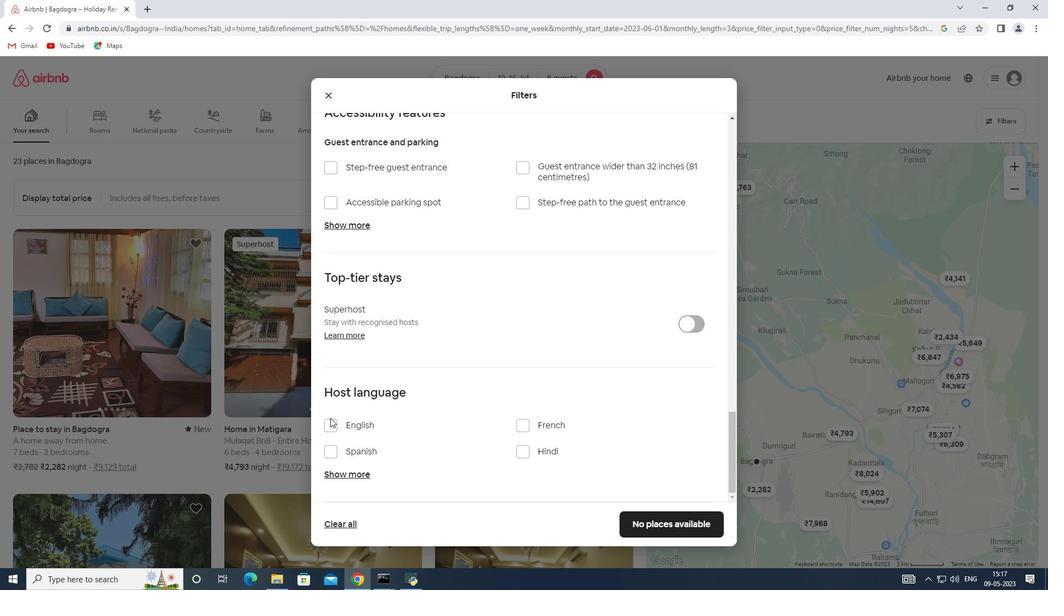 
Action: Mouse pressed left at (329, 422)
Screenshot: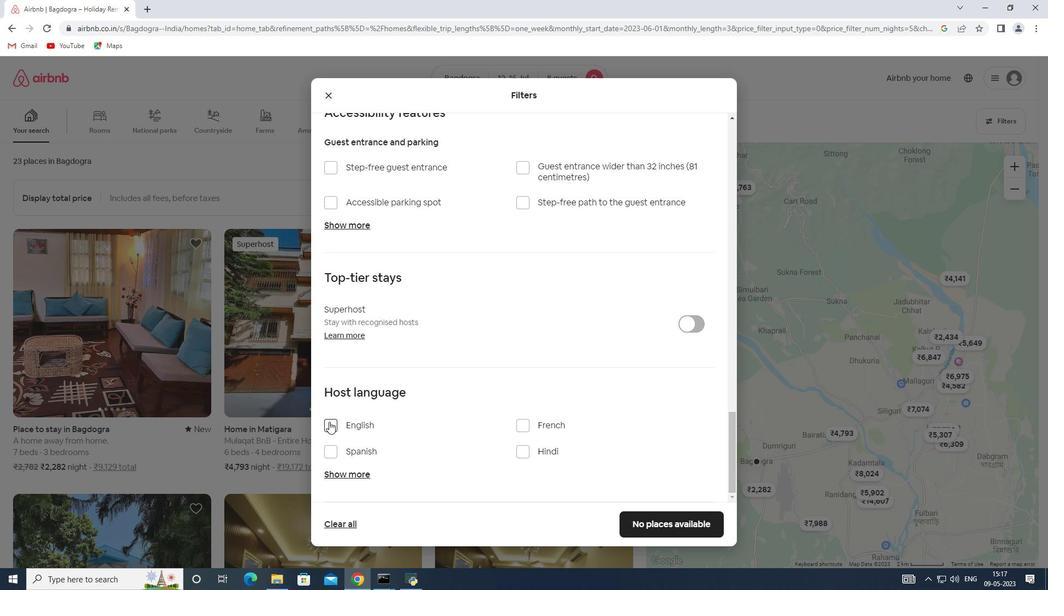 
Action: Mouse moved to (646, 514)
Screenshot: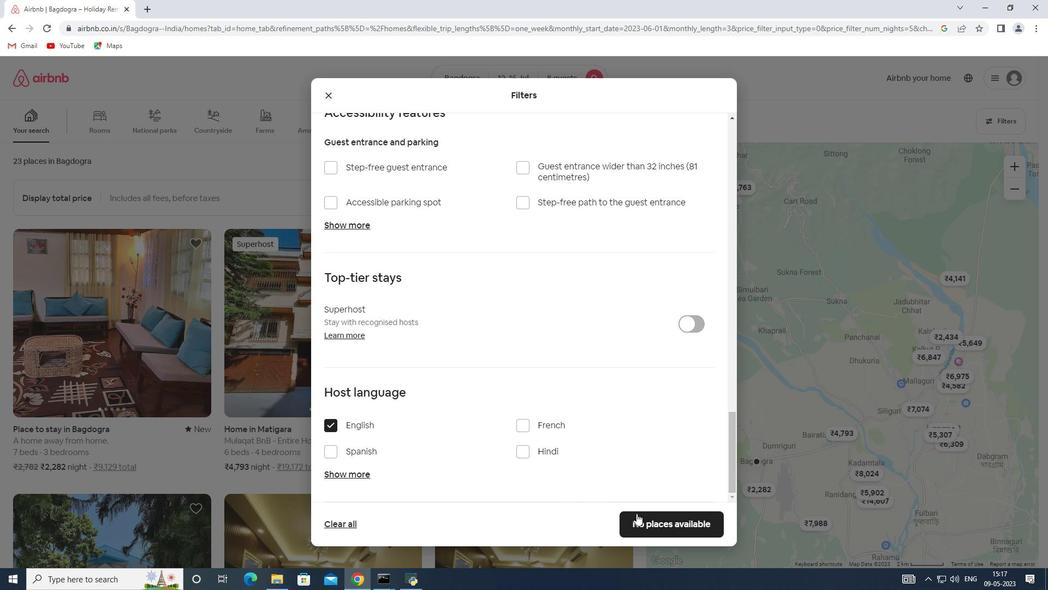 
Action: Mouse pressed left at (646, 514)
Screenshot: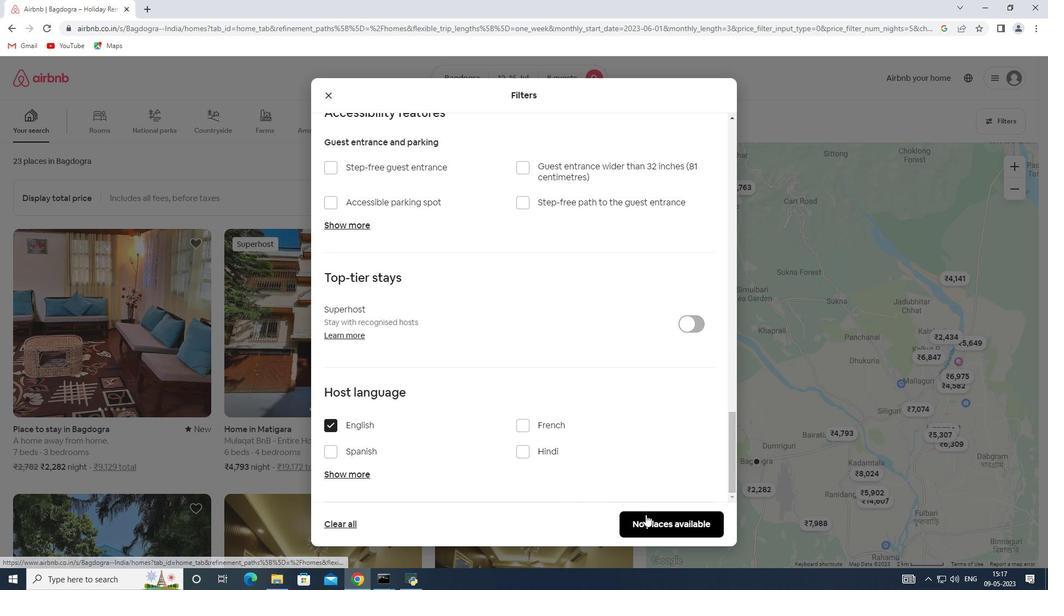 
Action: Mouse moved to (645, 512)
Screenshot: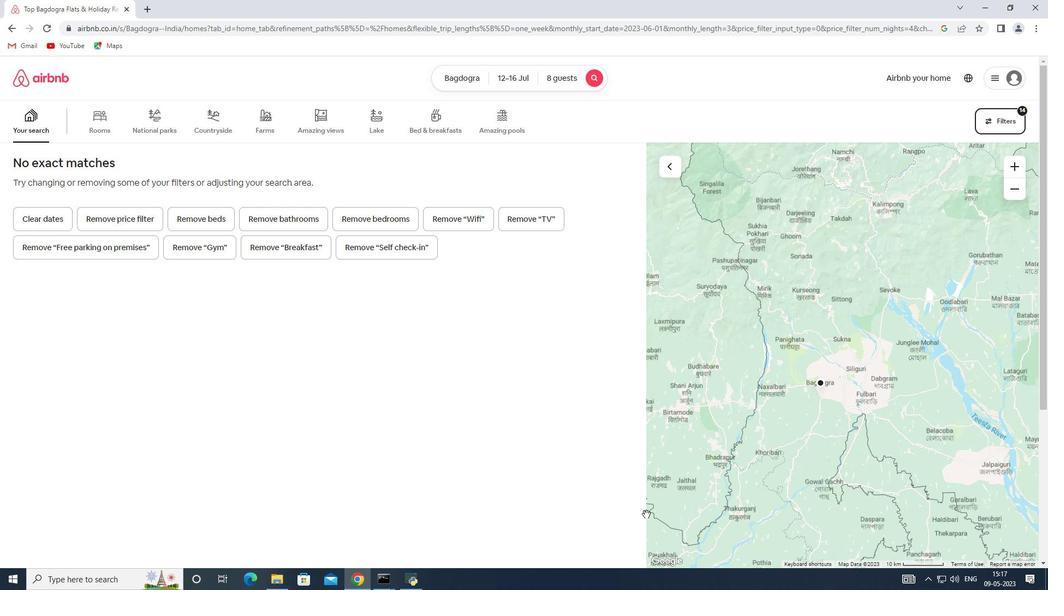 
